 Task: Add an event with the title Second Annual Strategic Planning and Goal Setting, date '2024/05/19', time 7:30 AM to 9:30 AMand add a description: The project kickoff is an important event that marks the official start of a project. It brings together key stakeholders, team members, and project managers to establish a shared understanding of the project's objectives, scope, and deliverables. During the kickoff, goals and expectations are clarified, roles and responsibilities are defined, and the initial project plan is presented.Select event color  Graphite . Add location for the event as: 654 Champs-Elysees, Paris, France, logged in from the account softage.9@softage.netand send the event invitation to softage.2@softage.net with CC to  softage.3@softage.net. Set a reminder for the event Monthly on the third Sunday
Action: Mouse moved to (70, 119)
Screenshot: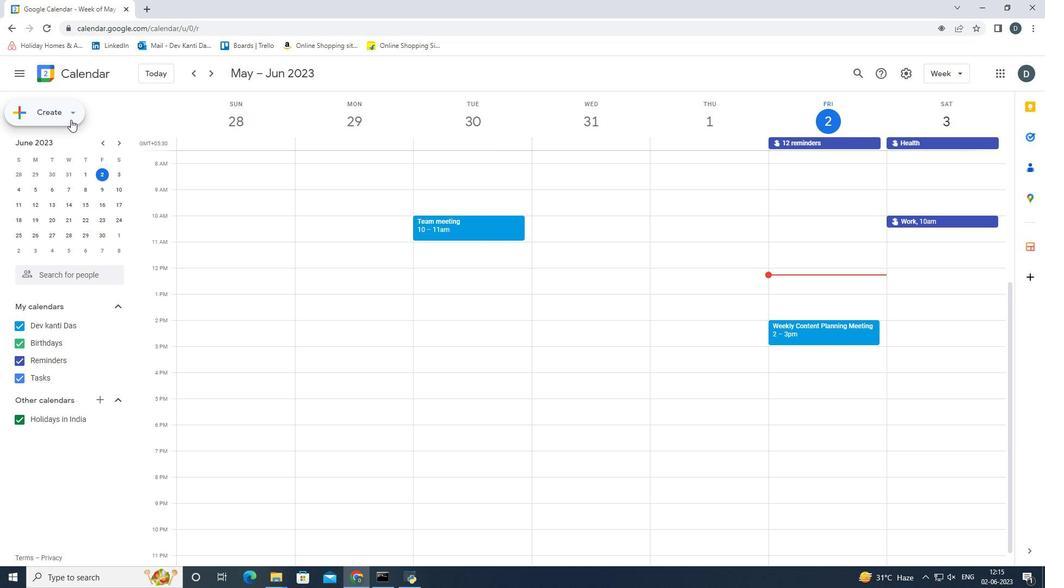 
Action: Mouse pressed left at (70, 119)
Screenshot: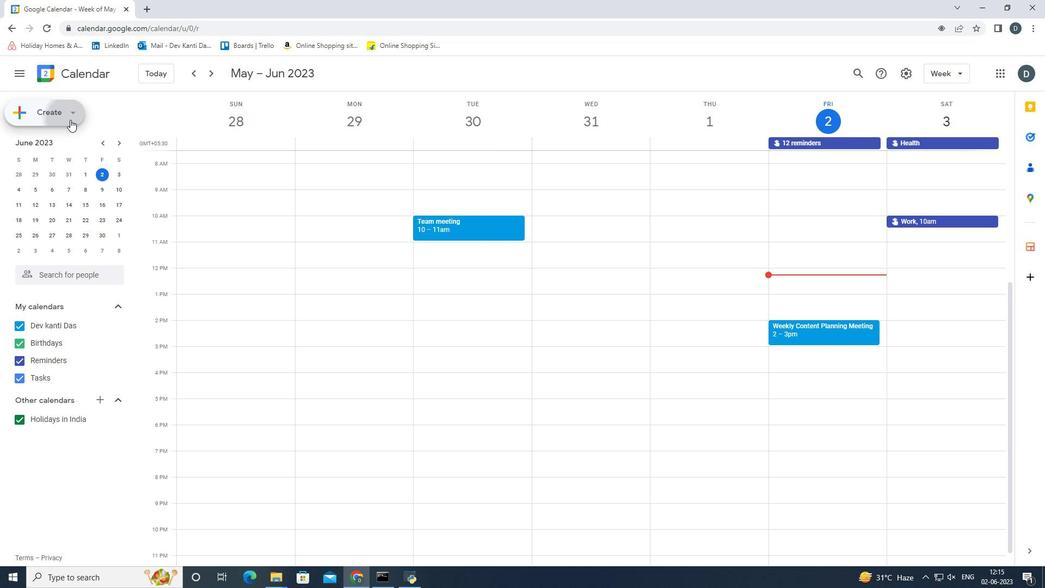 
Action: Mouse moved to (59, 142)
Screenshot: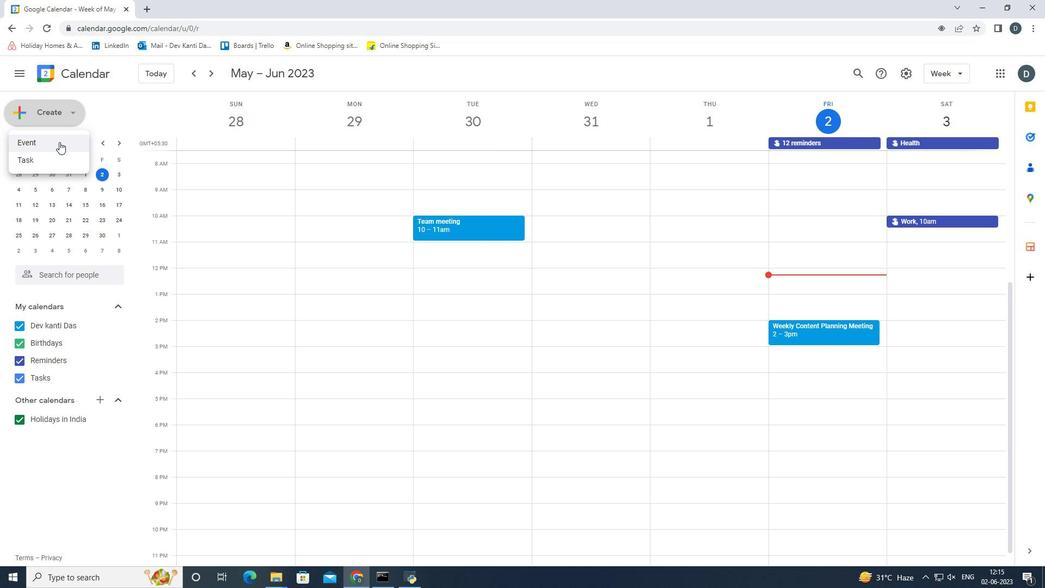 
Action: Mouse pressed left at (59, 142)
Screenshot: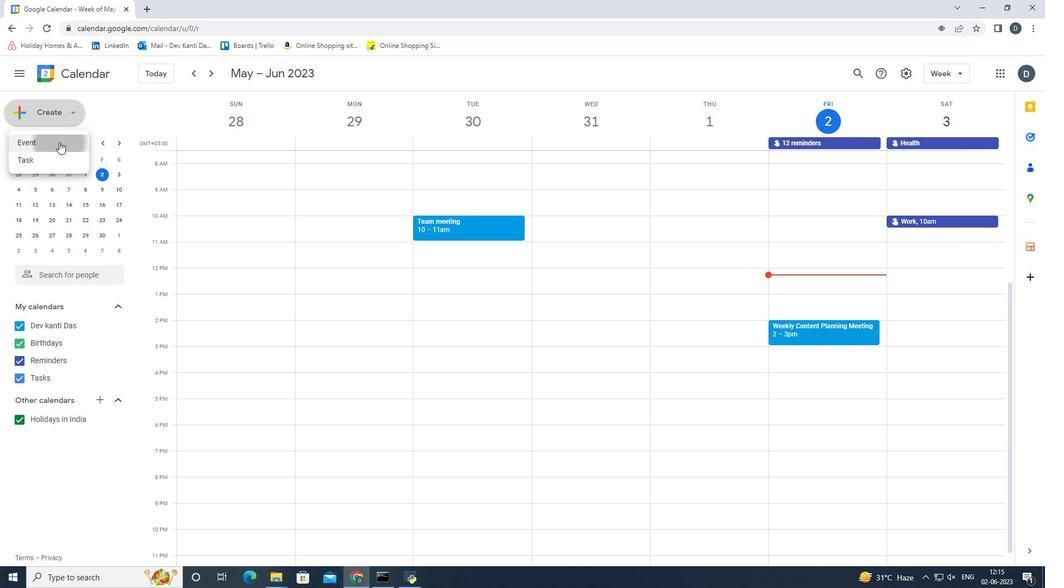 
Action: Mouse moved to (627, 210)
Screenshot: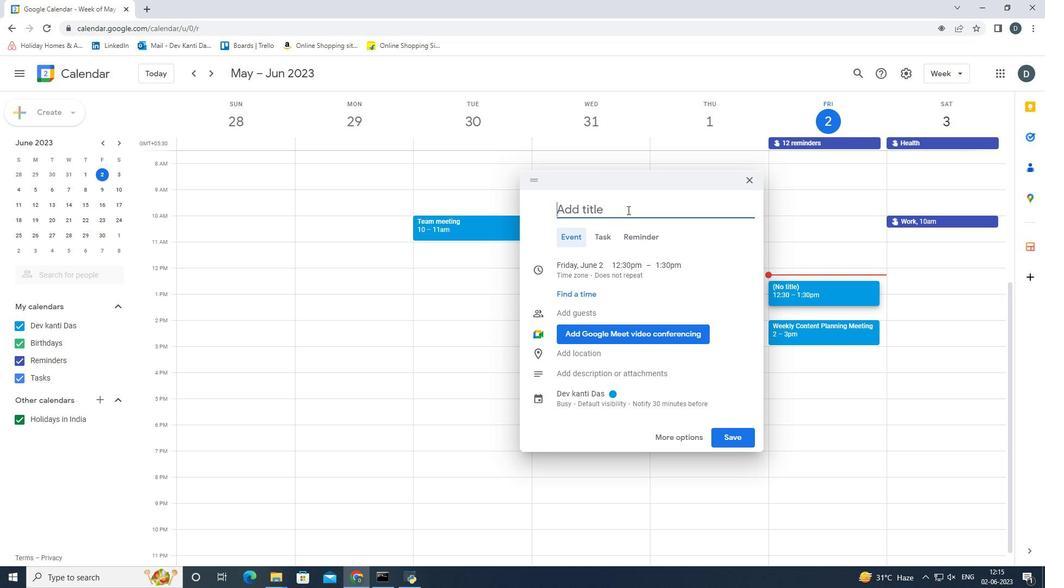 
Action: Key pressed <Key.shift>Second<Key.space><Key.shift>Annual<Key.space><Key.shift><Key.shift><Key.shift><Key.shift><Key.shift><Key.shift><Key.shift><Key.shift><Key.shift>Strategic<Key.space><Key.shift>Planning<Key.space>ab<Key.backspace>nd<Key.space><Key.shift>Goal<Key.space><Key.shift>Setting
Screenshot: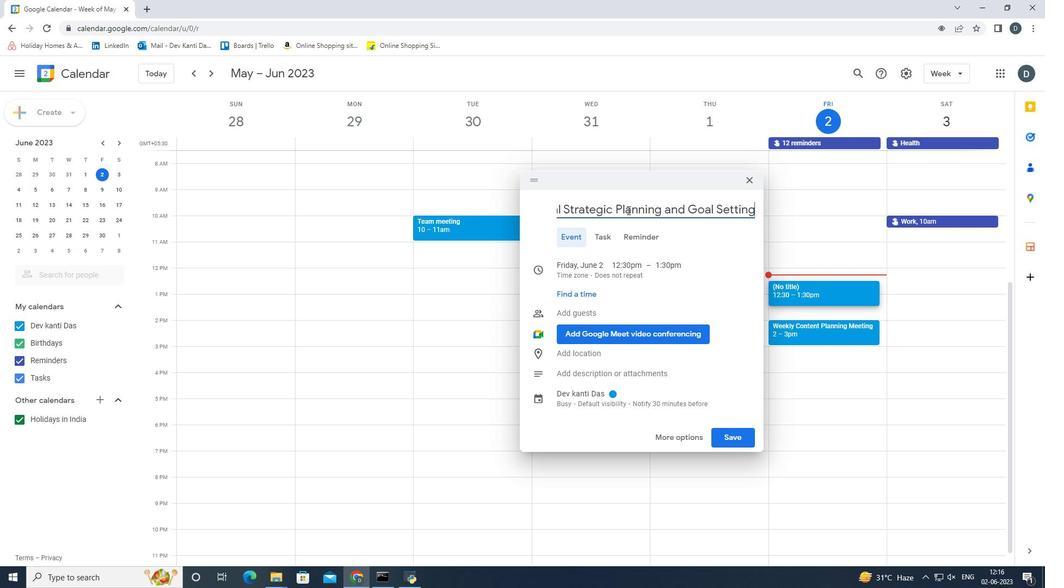 
Action: Mouse moved to (572, 264)
Screenshot: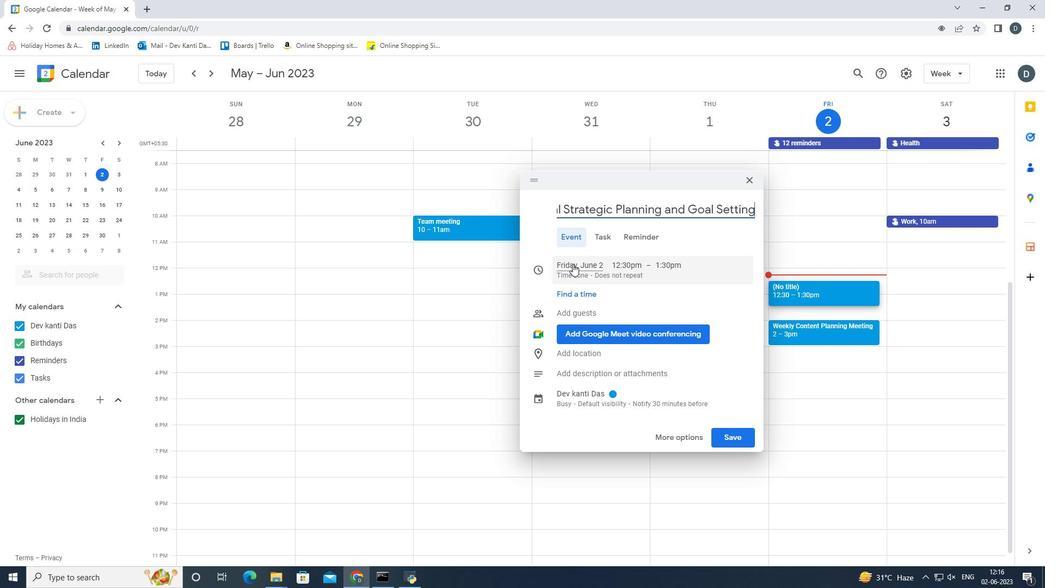 
Action: Mouse pressed left at (572, 264)
Screenshot: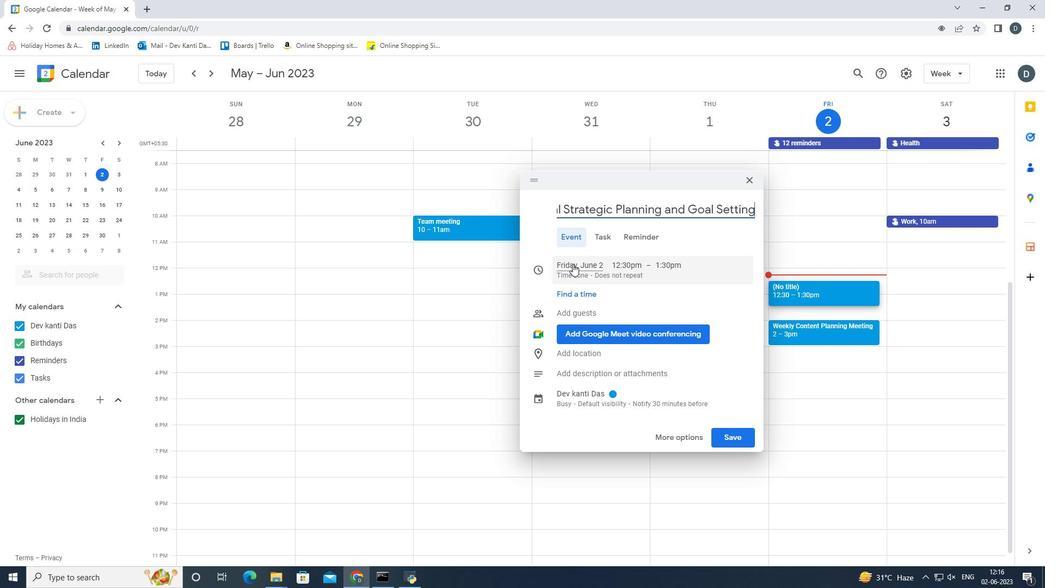 
Action: Mouse moved to (673, 287)
Screenshot: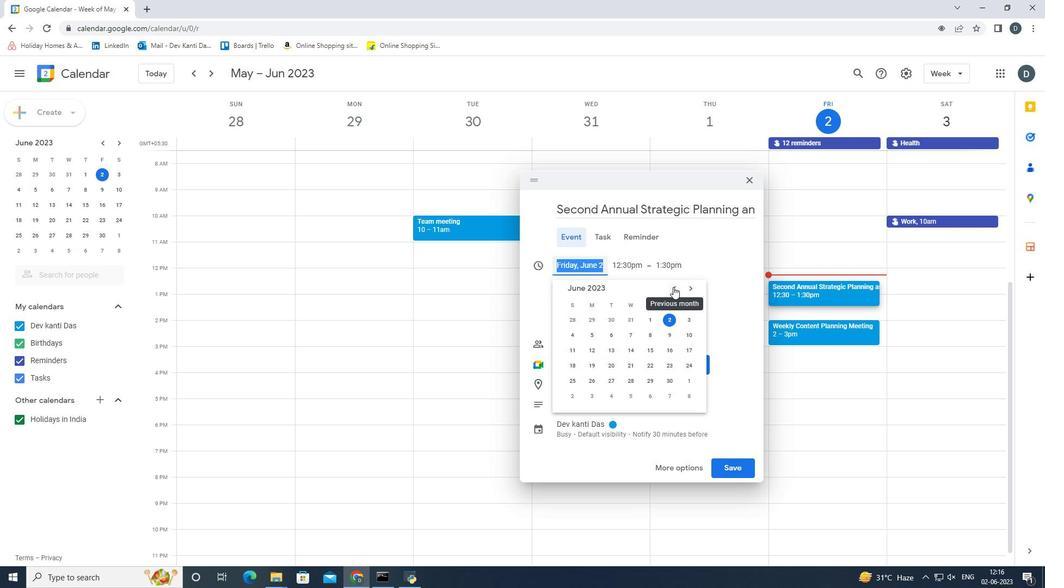 
Action: Mouse pressed left at (673, 287)
Screenshot: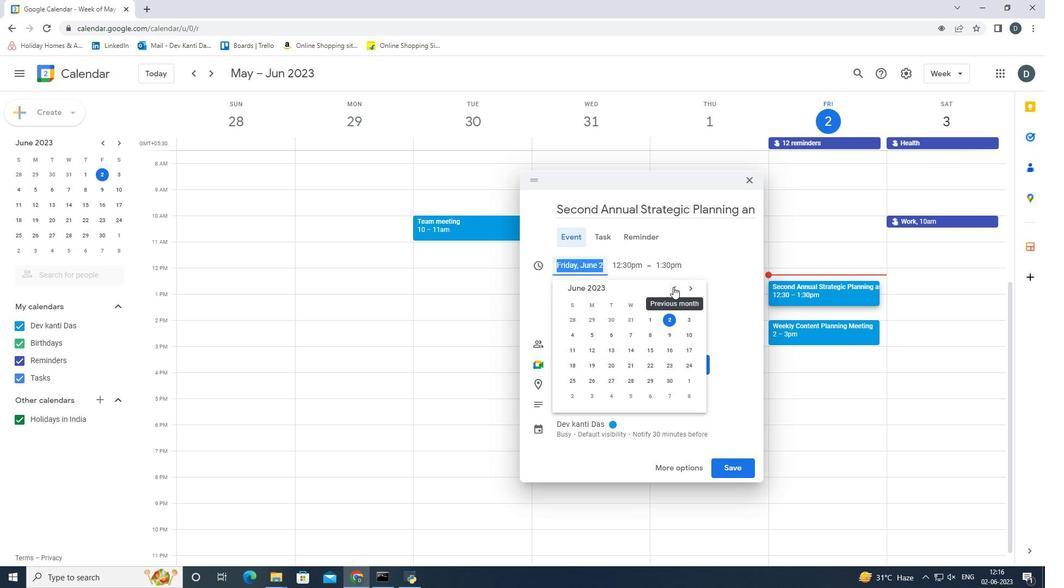 
Action: Mouse moved to (597, 288)
Screenshot: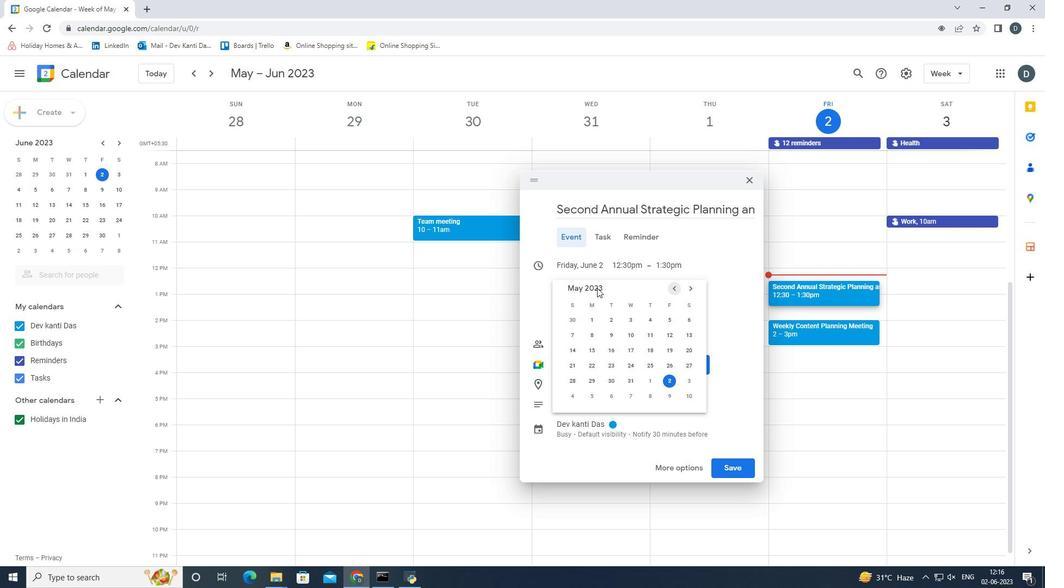 
Action: Mouse pressed left at (597, 288)
Screenshot: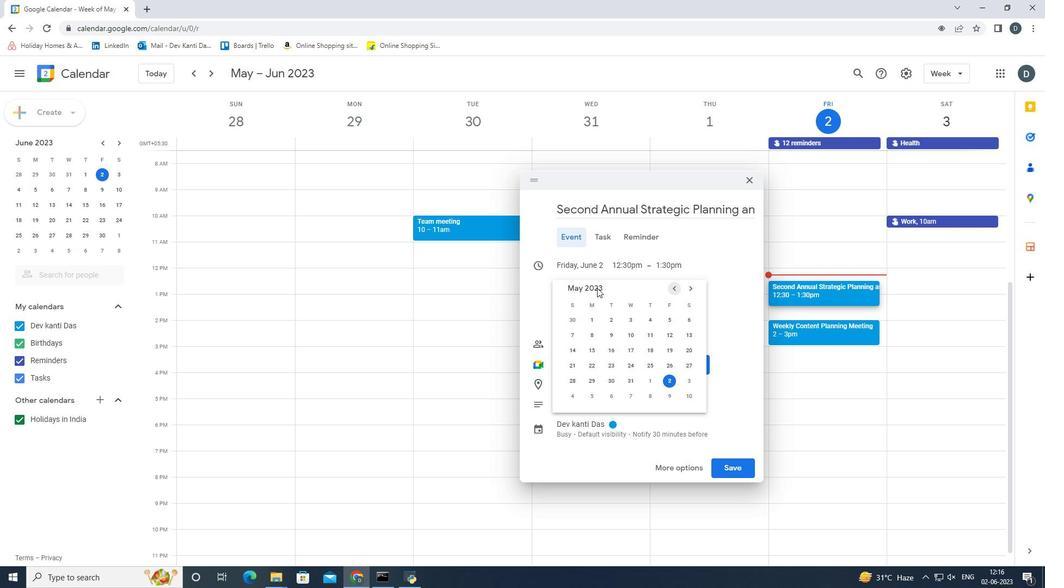 
Action: Mouse moved to (576, 266)
Screenshot: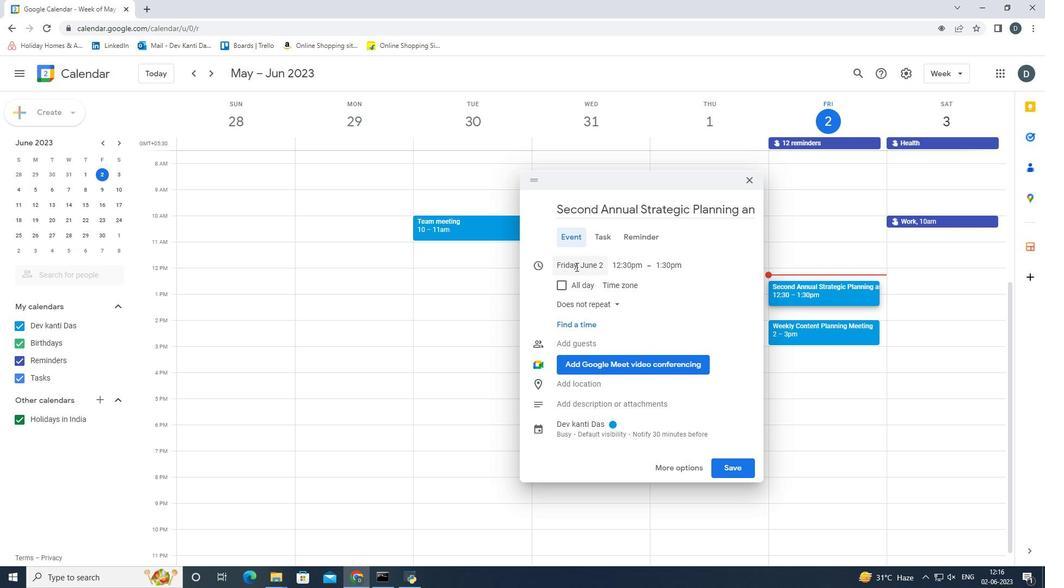 
Action: Mouse pressed left at (576, 266)
Screenshot: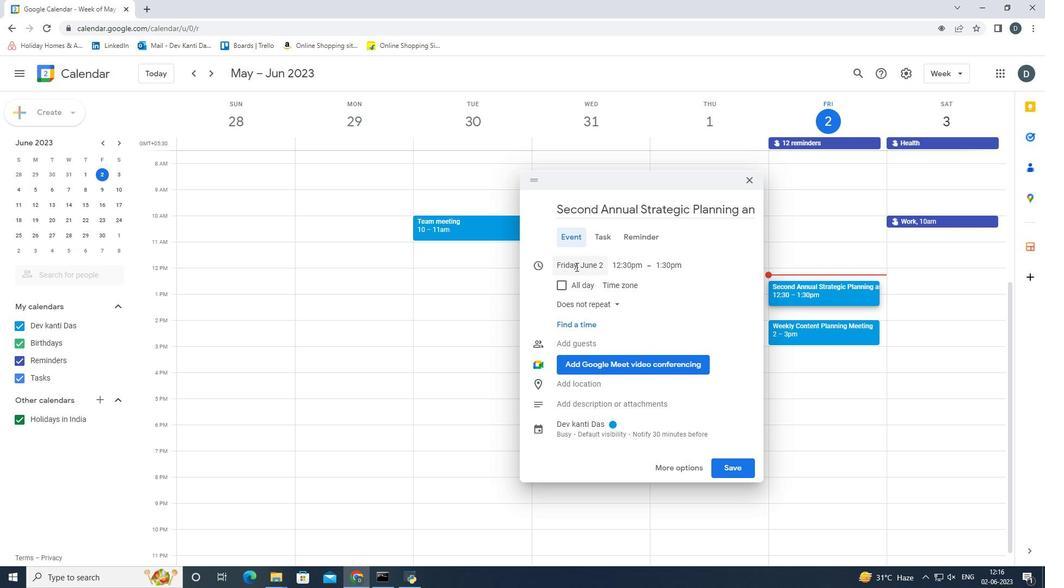 
Action: Mouse moved to (692, 288)
Screenshot: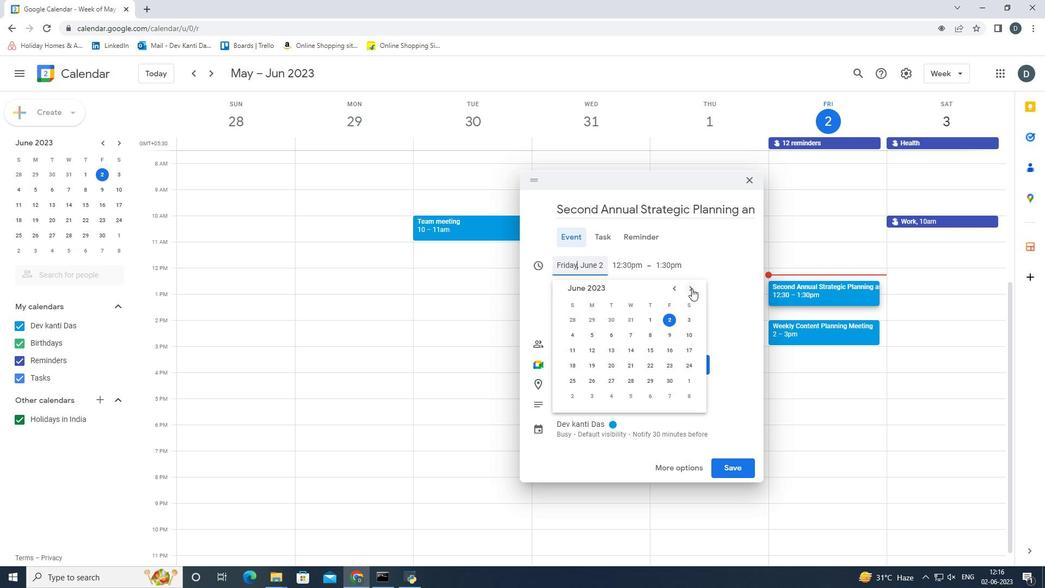 
Action: Mouse pressed left at (692, 288)
Screenshot: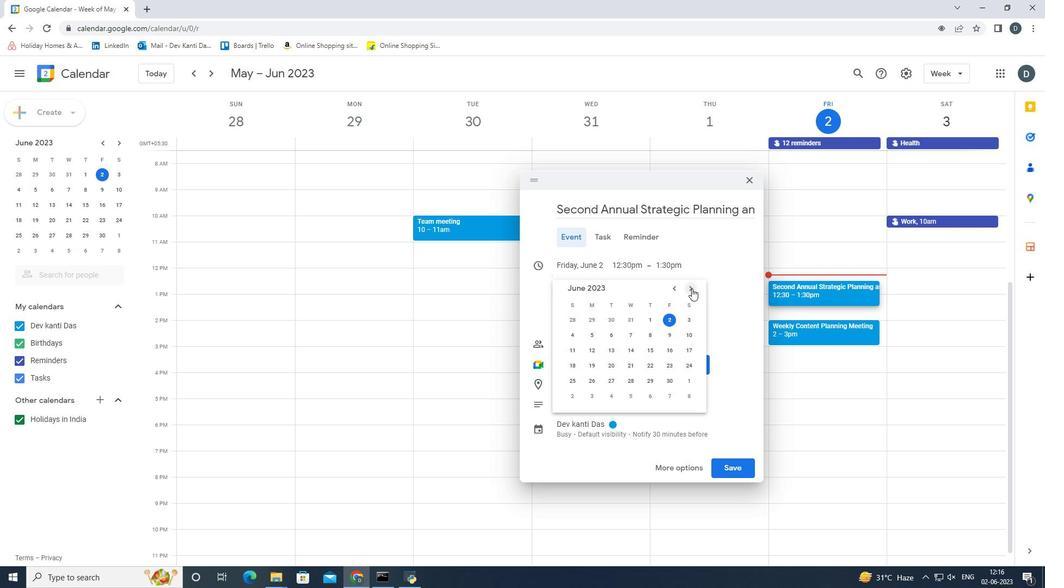 
Action: Mouse pressed left at (692, 288)
Screenshot: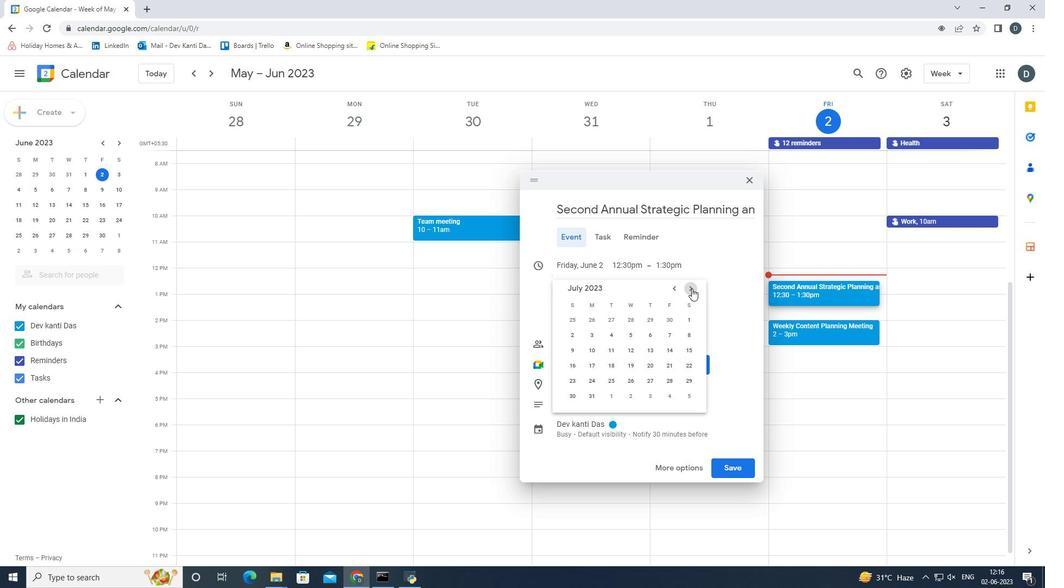 
Action: Mouse pressed left at (692, 288)
Screenshot: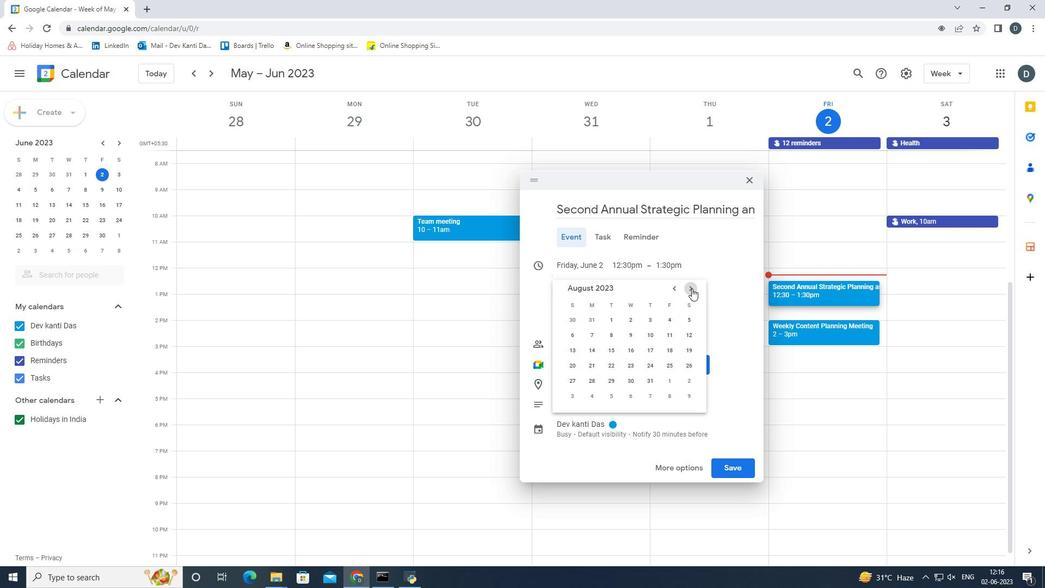 
Action: Mouse pressed left at (692, 288)
Screenshot: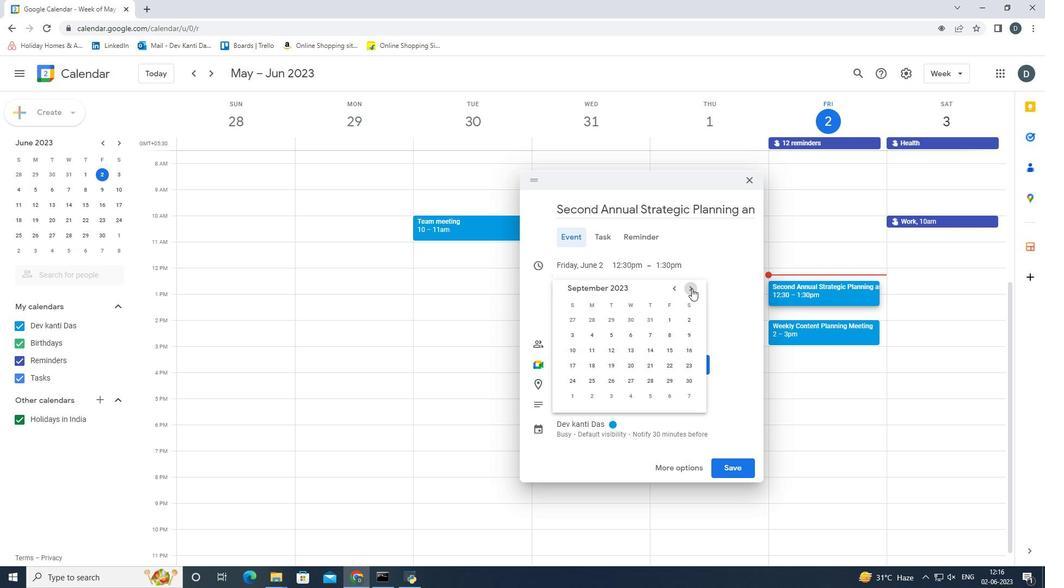 
Action: Mouse pressed left at (692, 288)
Screenshot: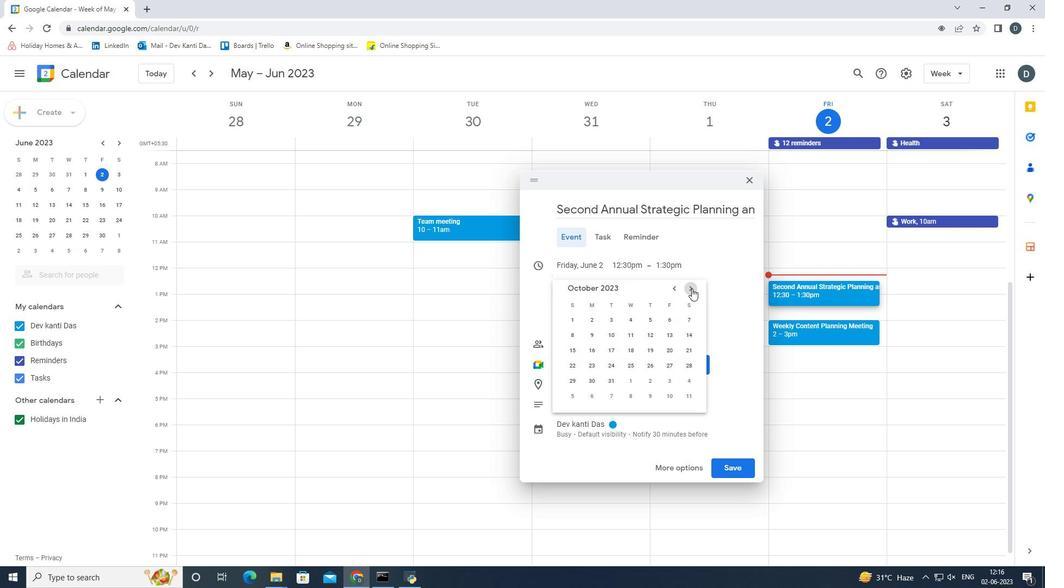 
Action: Mouse pressed left at (692, 288)
Screenshot: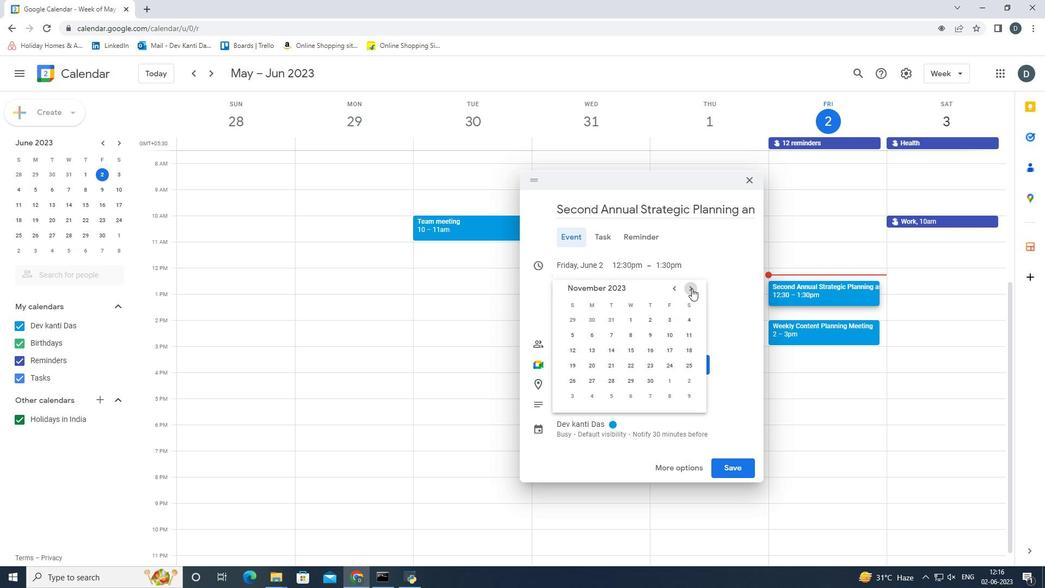 
Action: Mouse pressed left at (692, 288)
Screenshot: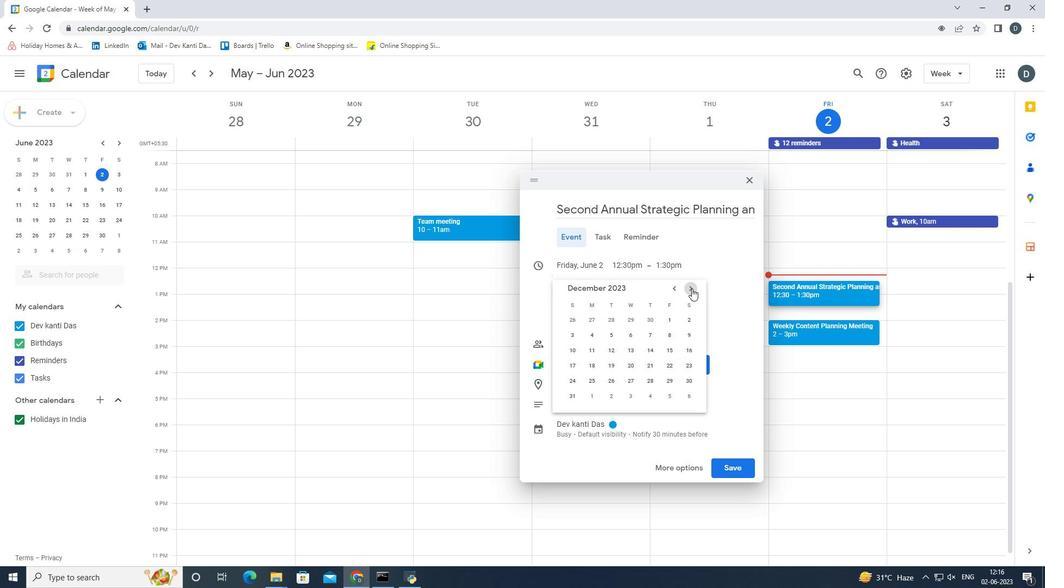
Action: Mouse pressed left at (692, 288)
Screenshot: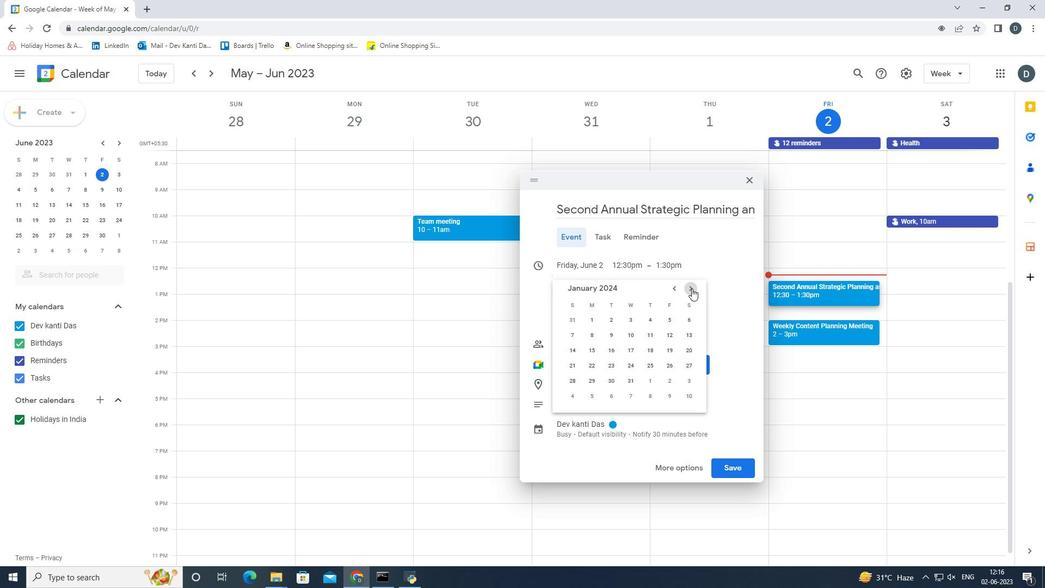 
Action: Mouse pressed left at (692, 288)
Screenshot: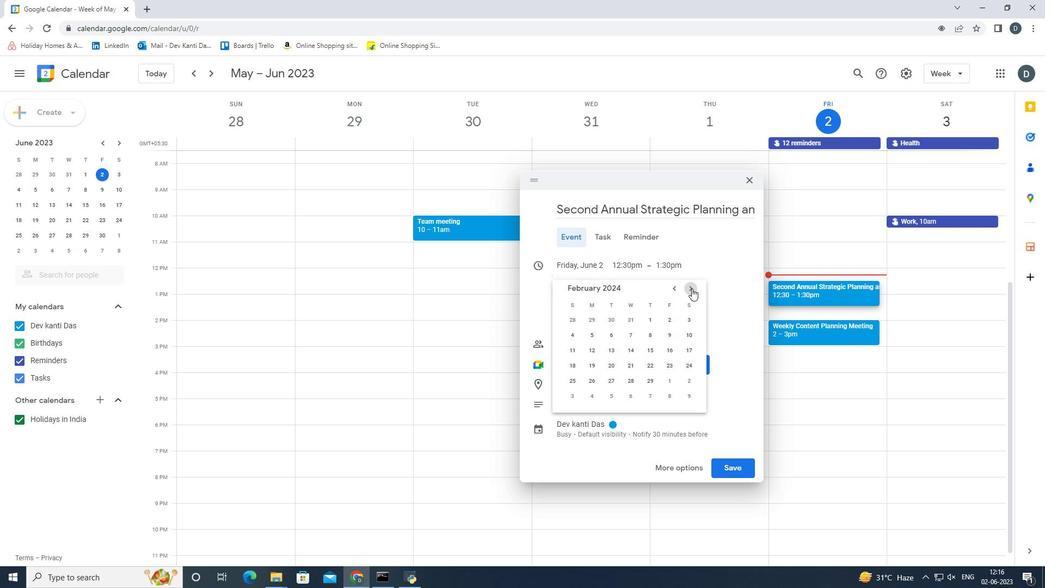 
Action: Mouse moved to (698, 287)
Screenshot: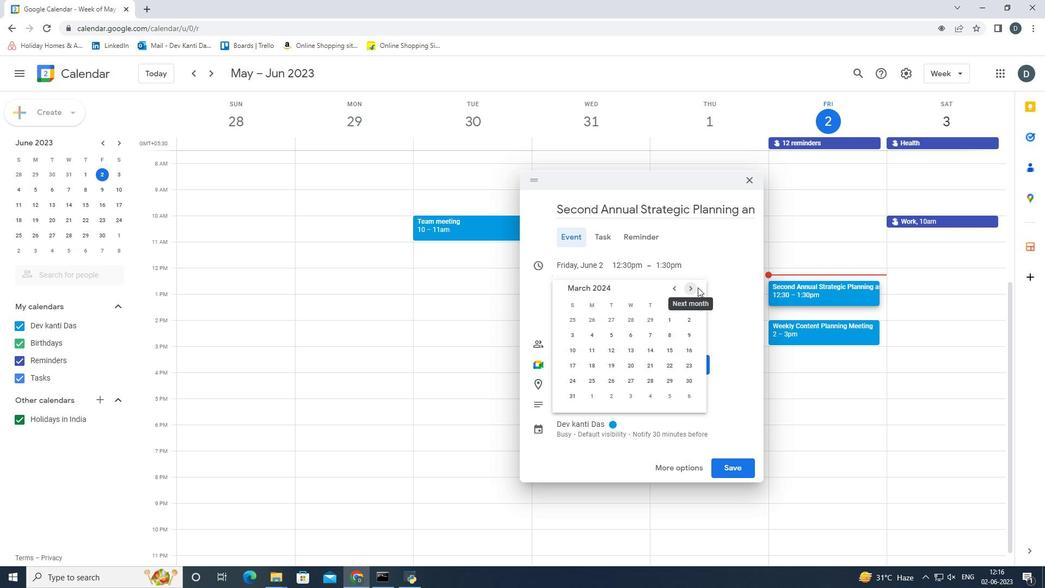 
Action: Mouse pressed left at (698, 287)
Screenshot: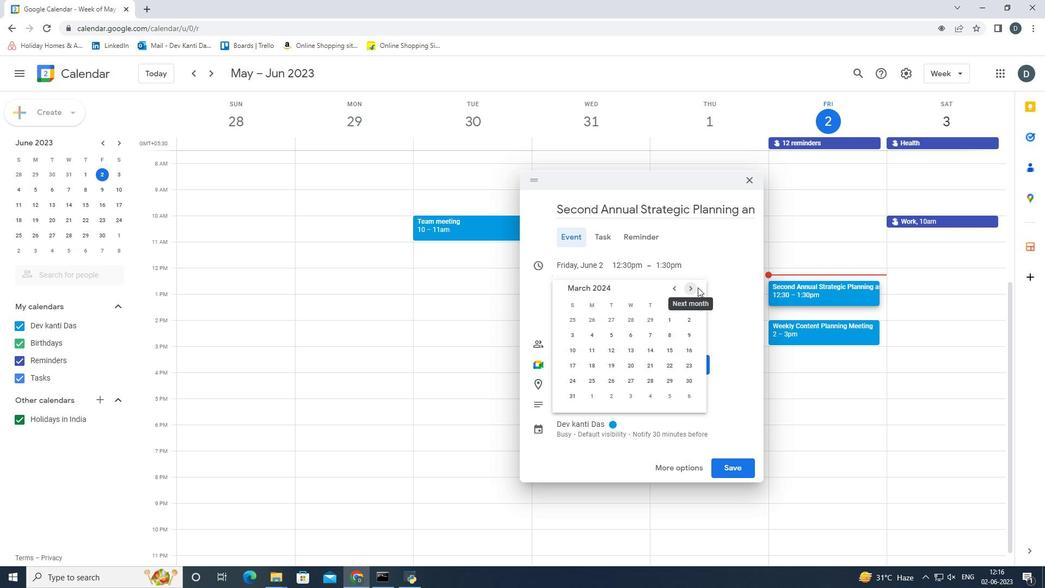 
Action: Mouse moved to (600, 265)
Screenshot: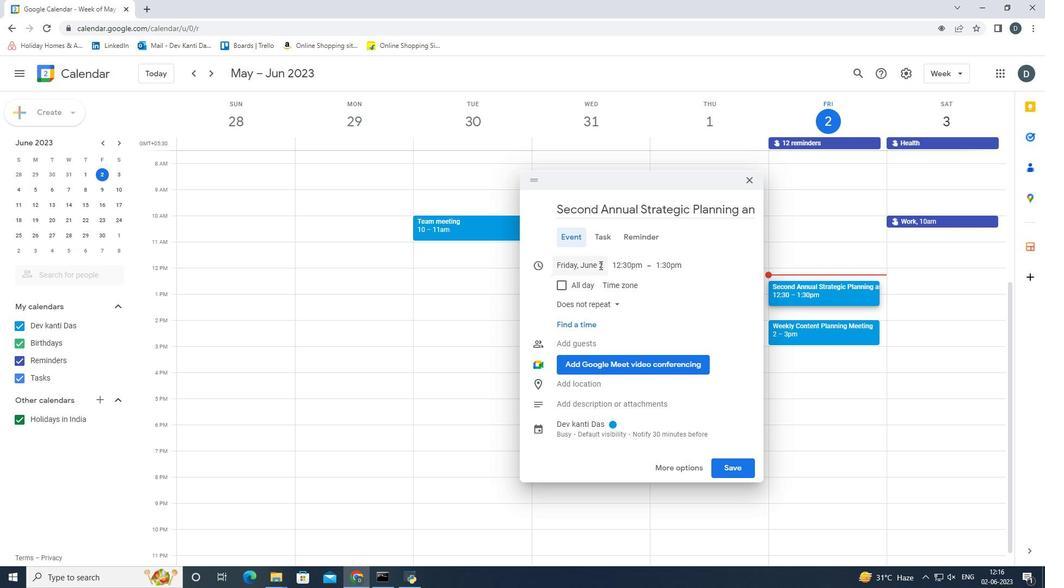 
Action: Mouse pressed left at (600, 265)
Screenshot: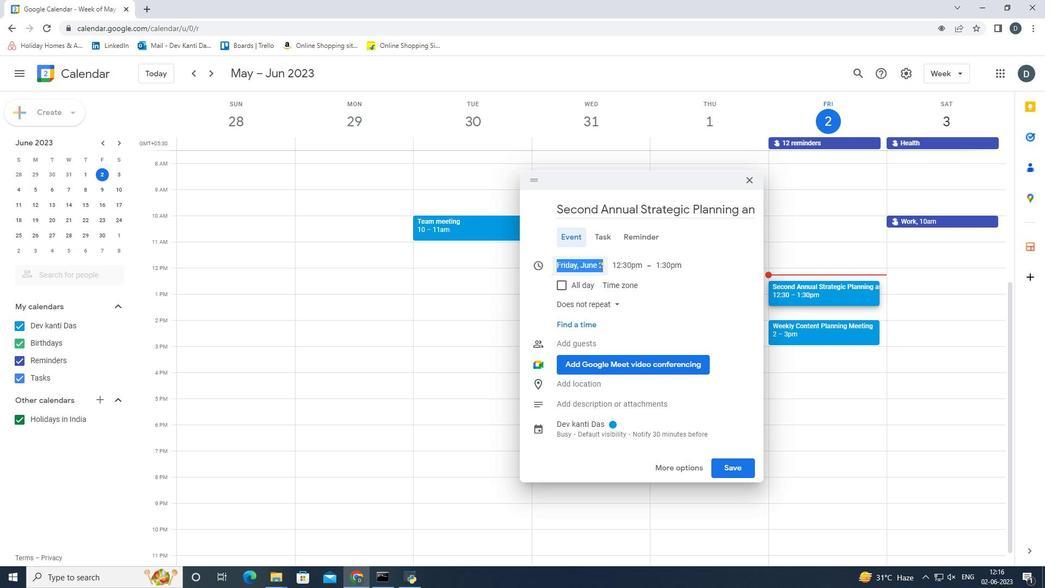 
Action: Mouse moved to (689, 290)
Screenshot: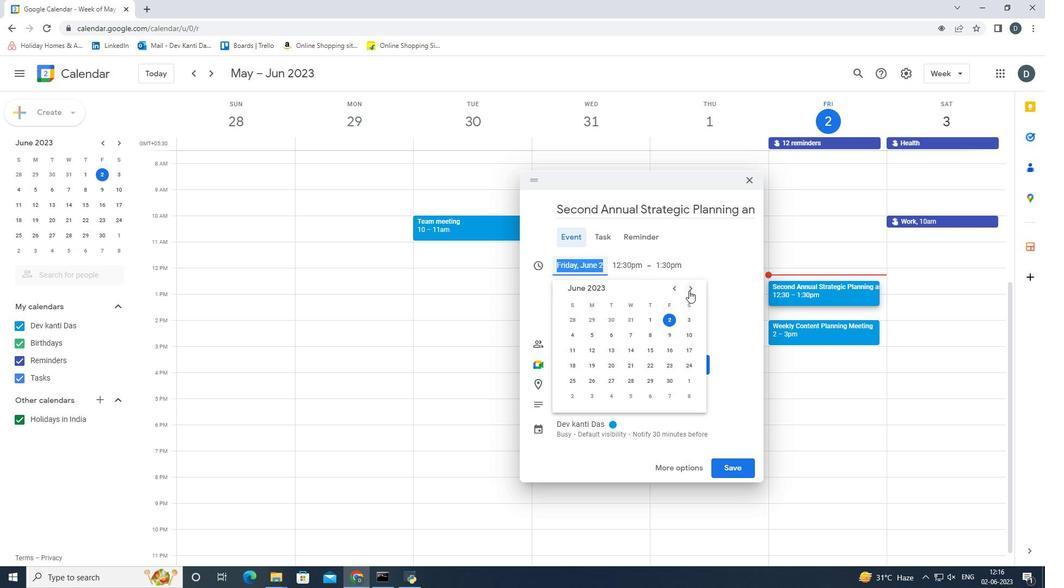 
Action: Mouse pressed left at (689, 290)
Screenshot: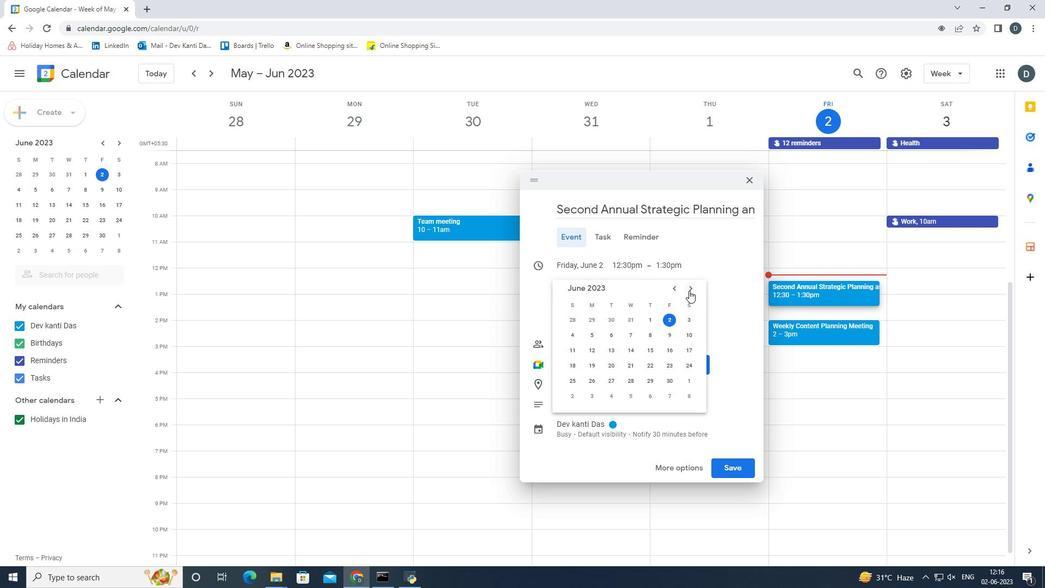 
Action: Mouse pressed left at (689, 290)
Screenshot: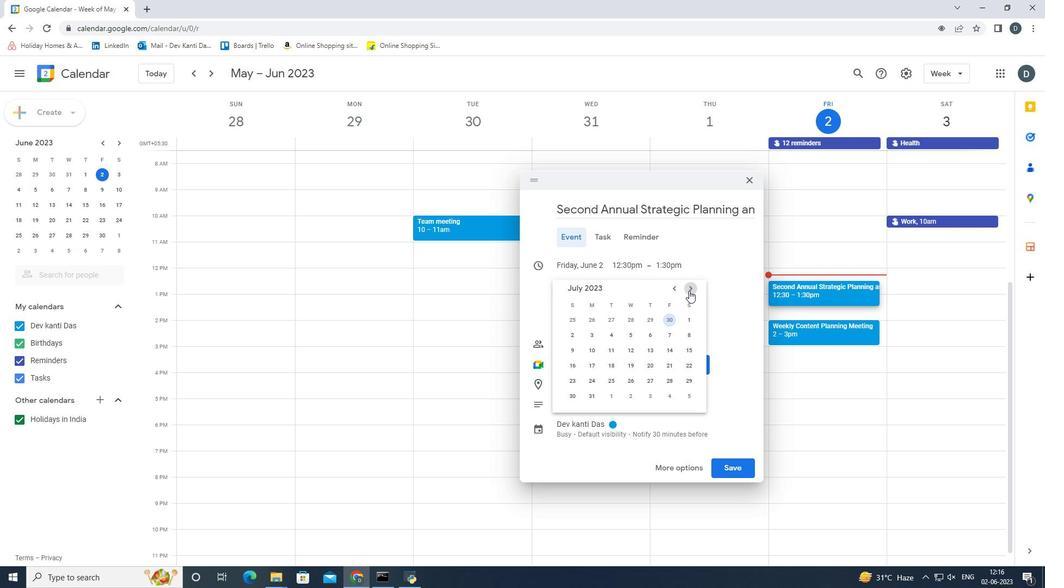 
Action: Mouse pressed left at (689, 290)
Screenshot: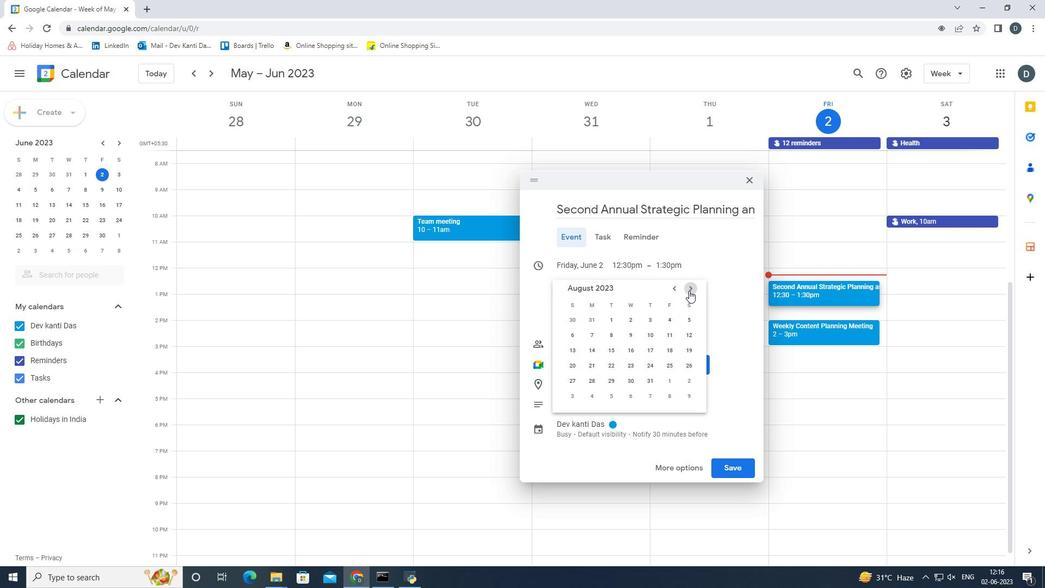
Action: Mouse pressed left at (689, 290)
Screenshot: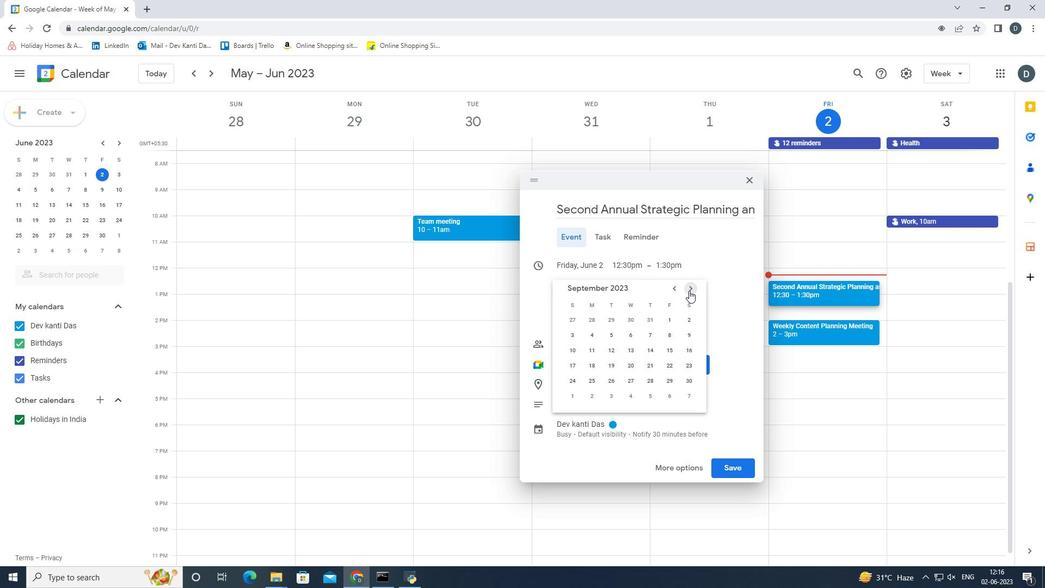 
Action: Mouse pressed left at (689, 290)
Screenshot: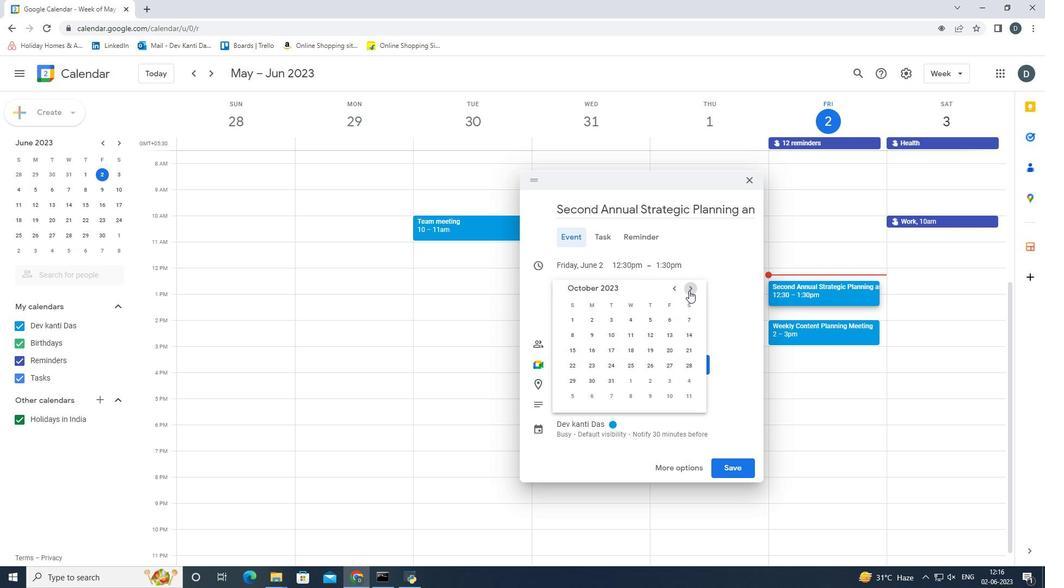 
Action: Mouse pressed left at (689, 290)
Screenshot: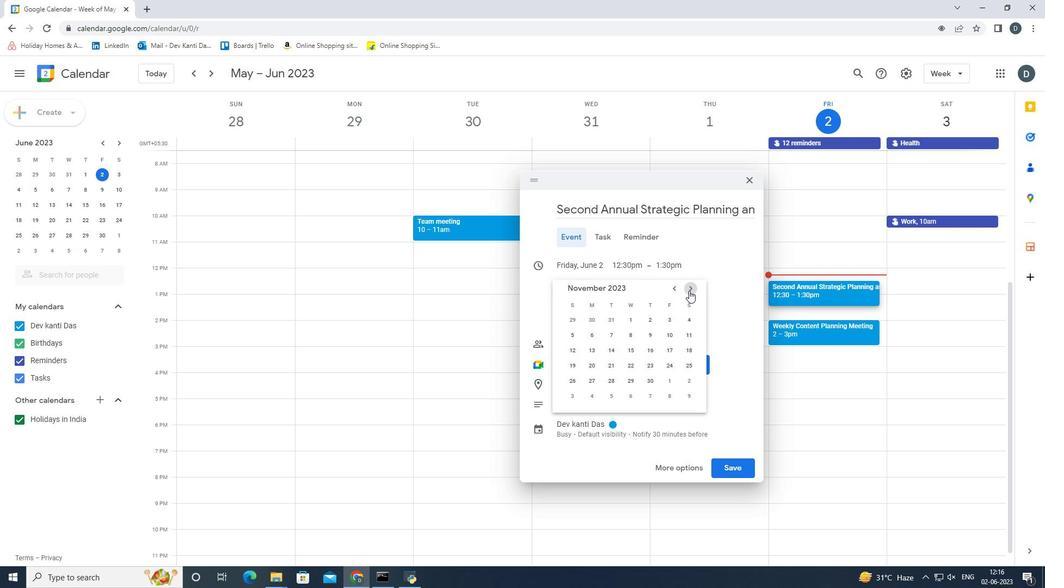 
Action: Mouse pressed left at (689, 290)
Screenshot: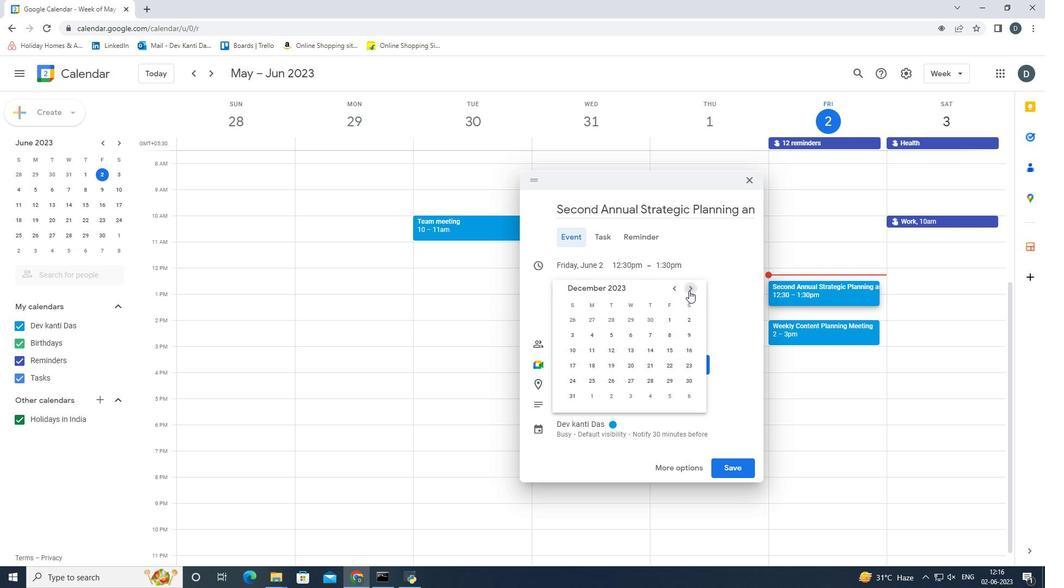 
Action: Mouse pressed left at (689, 290)
Screenshot: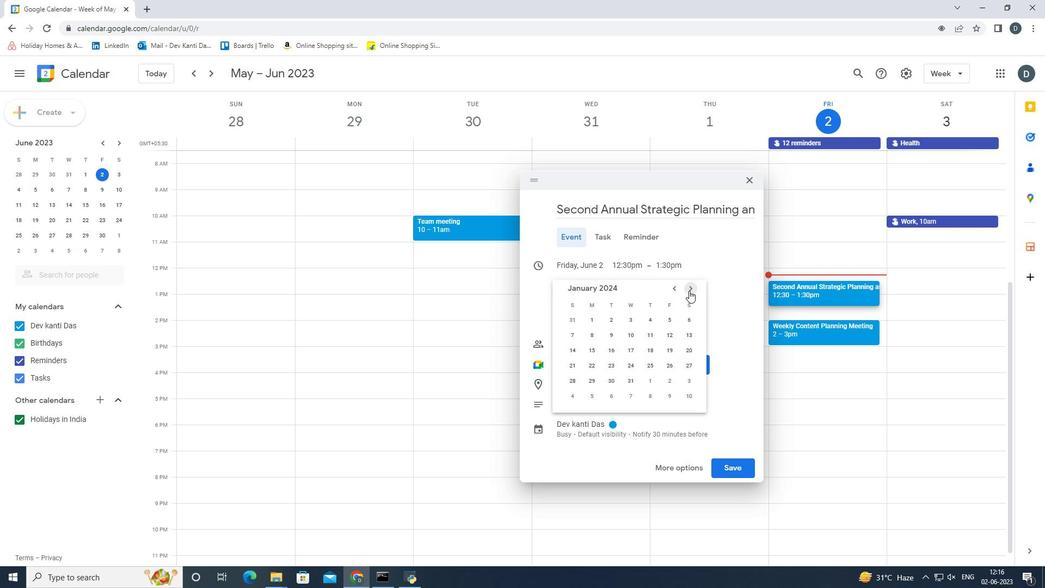 
Action: Mouse pressed left at (689, 290)
Screenshot: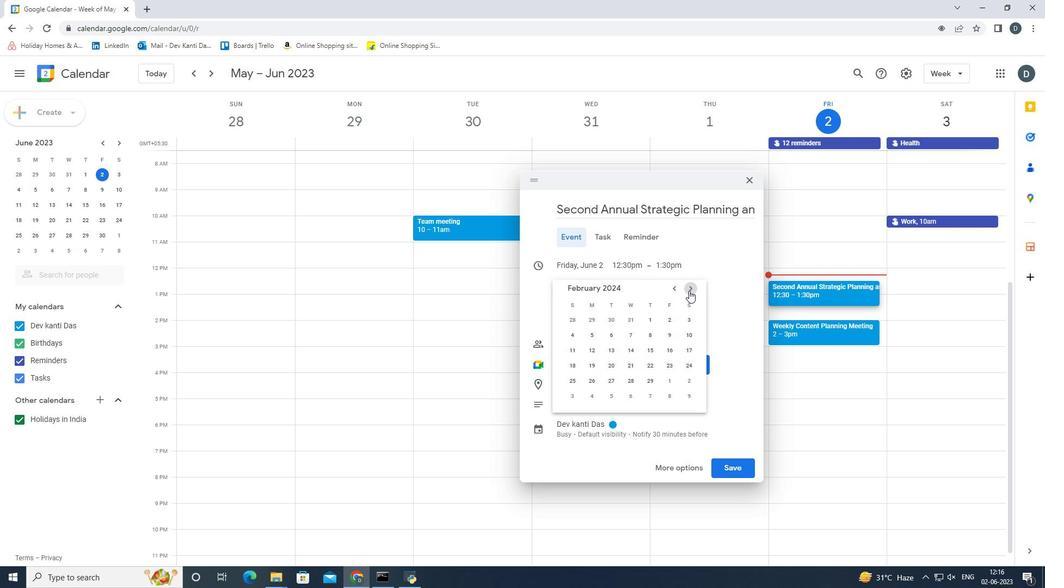 
Action: Mouse pressed left at (689, 290)
Screenshot: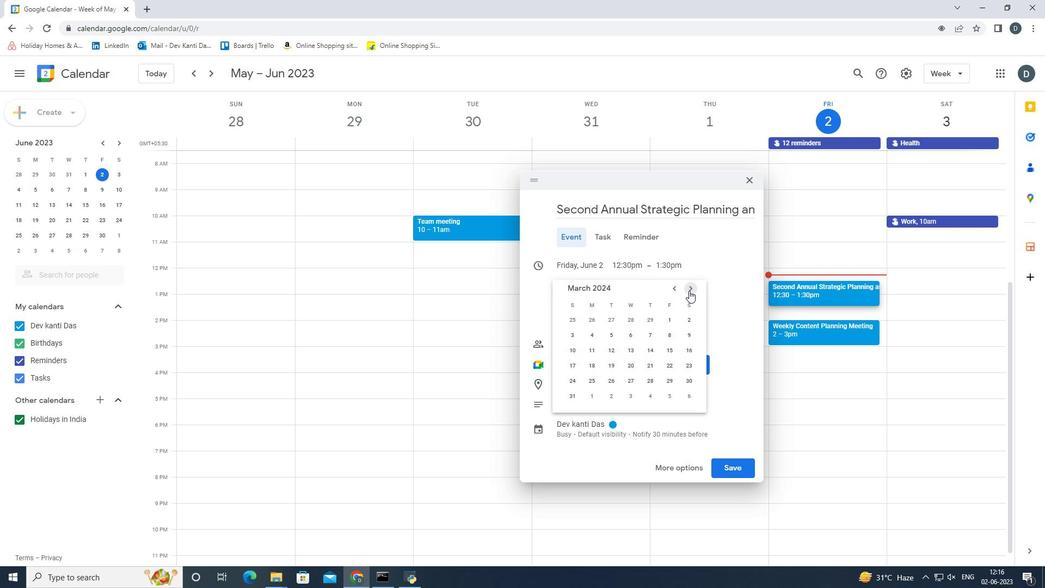 
Action: Mouse pressed left at (689, 290)
Screenshot: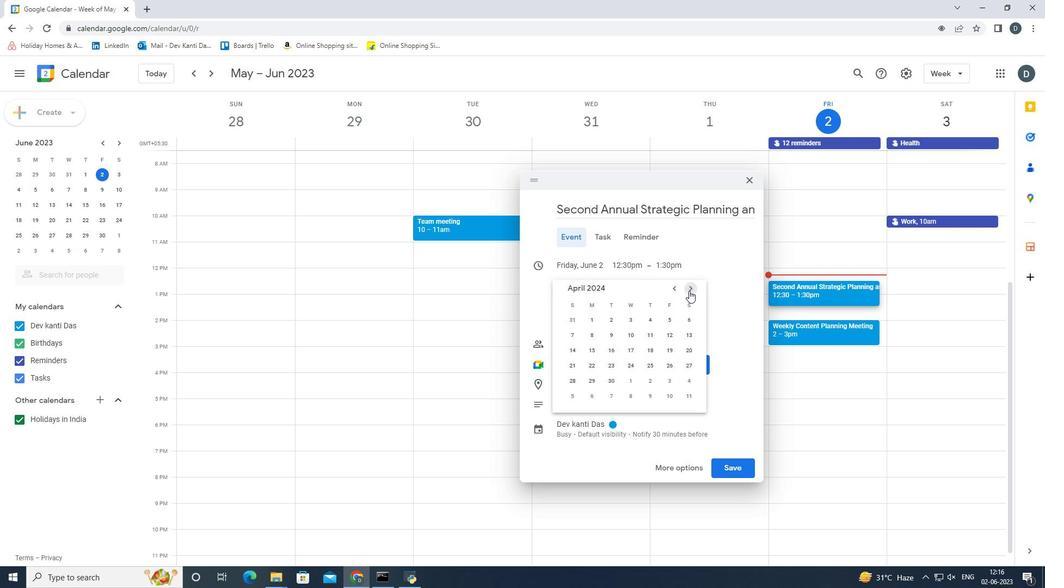 
Action: Mouse moved to (567, 365)
Screenshot: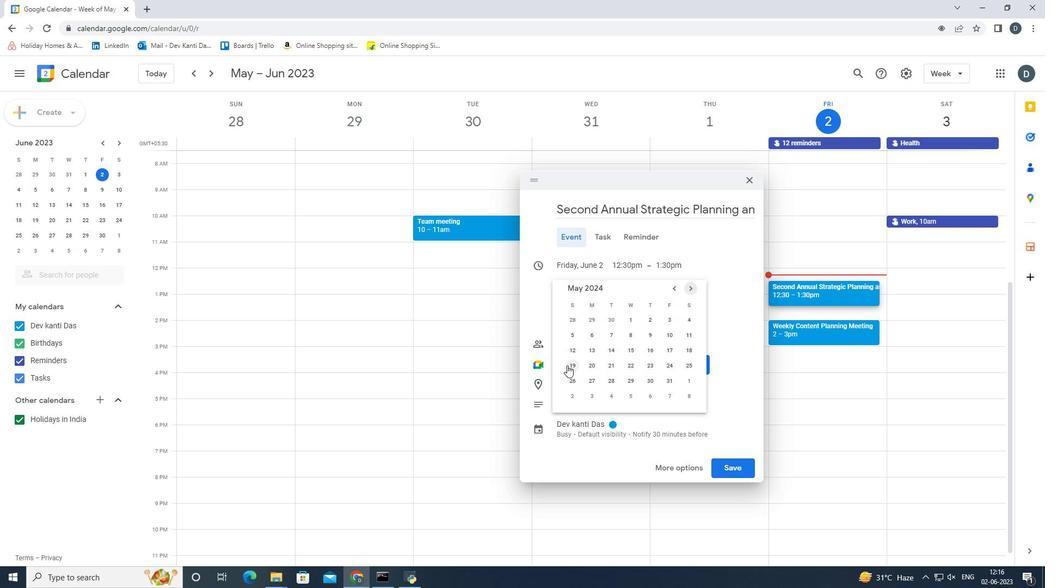 
Action: Mouse pressed left at (567, 365)
Screenshot: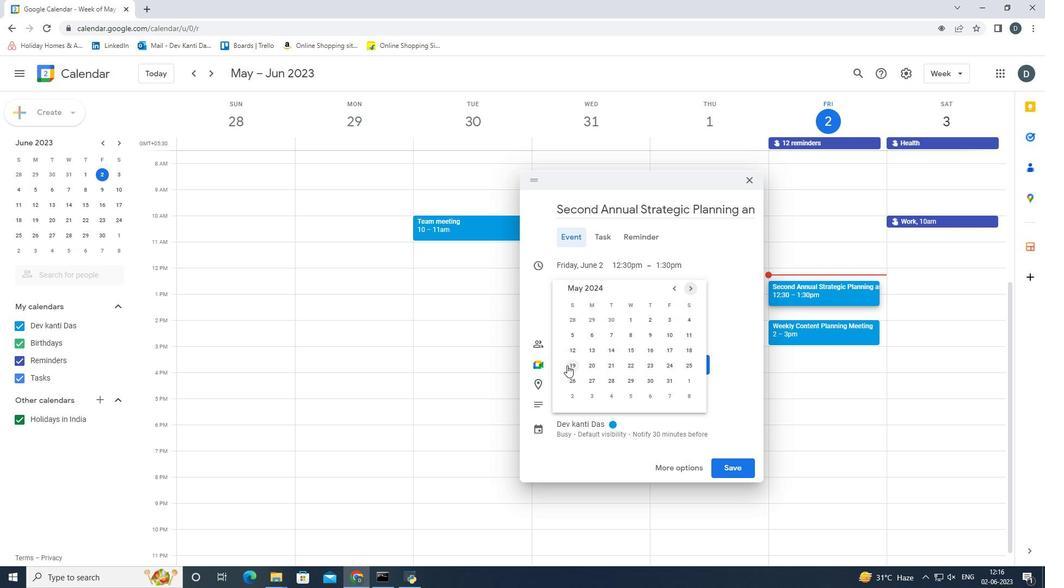 
Action: Mouse moved to (442, 263)
Screenshot: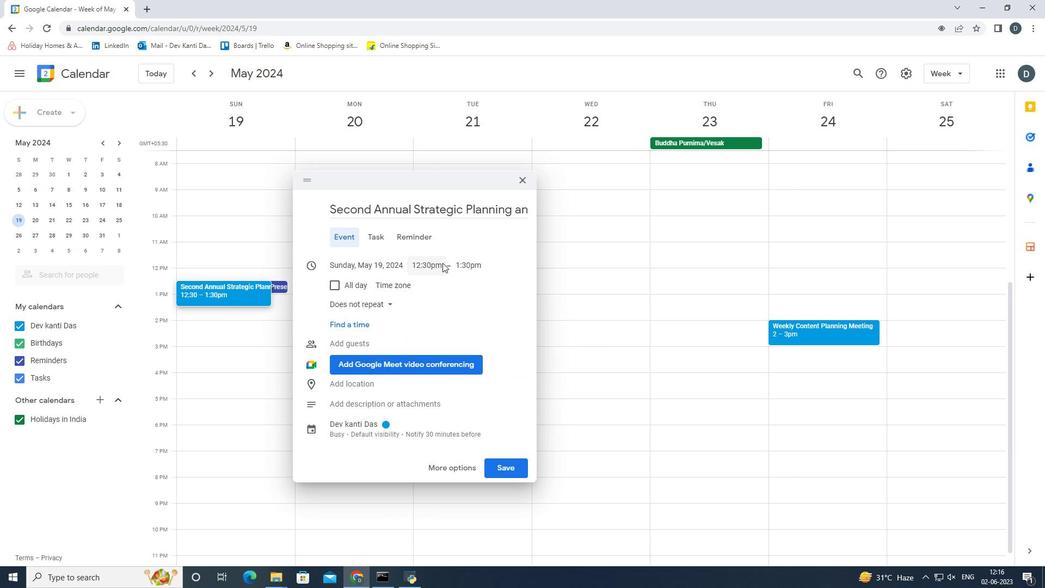 
Action: Mouse pressed left at (442, 263)
Screenshot: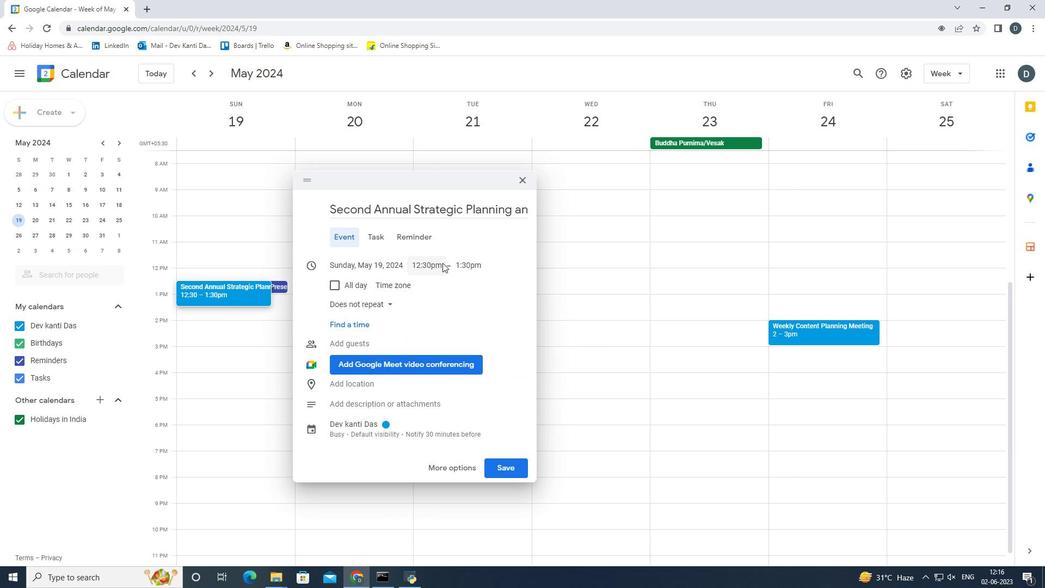 
Action: Mouse moved to (476, 340)
Screenshot: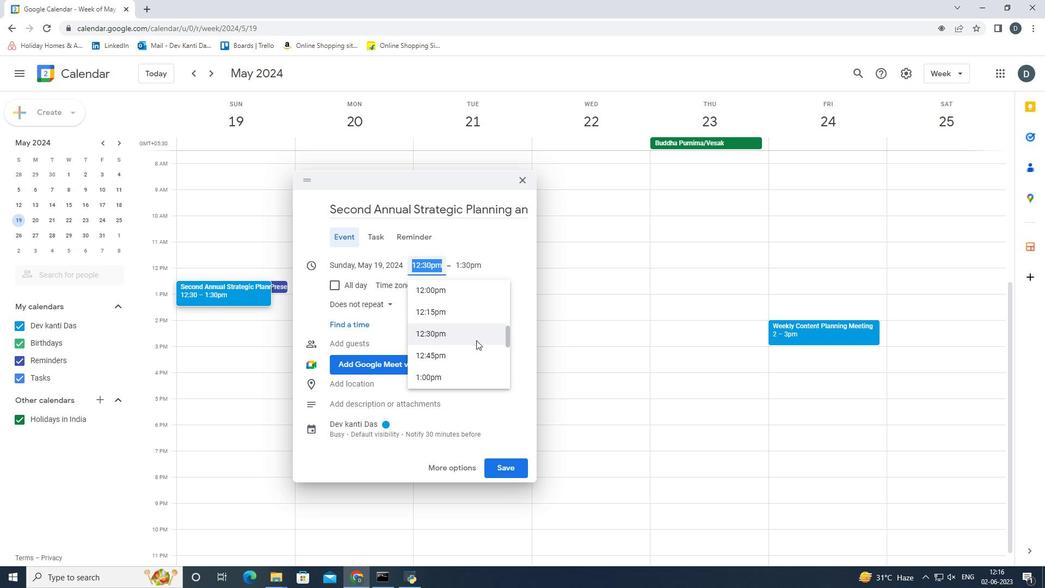 
Action: Mouse scrolled (476, 340) with delta (0, 0)
Screenshot: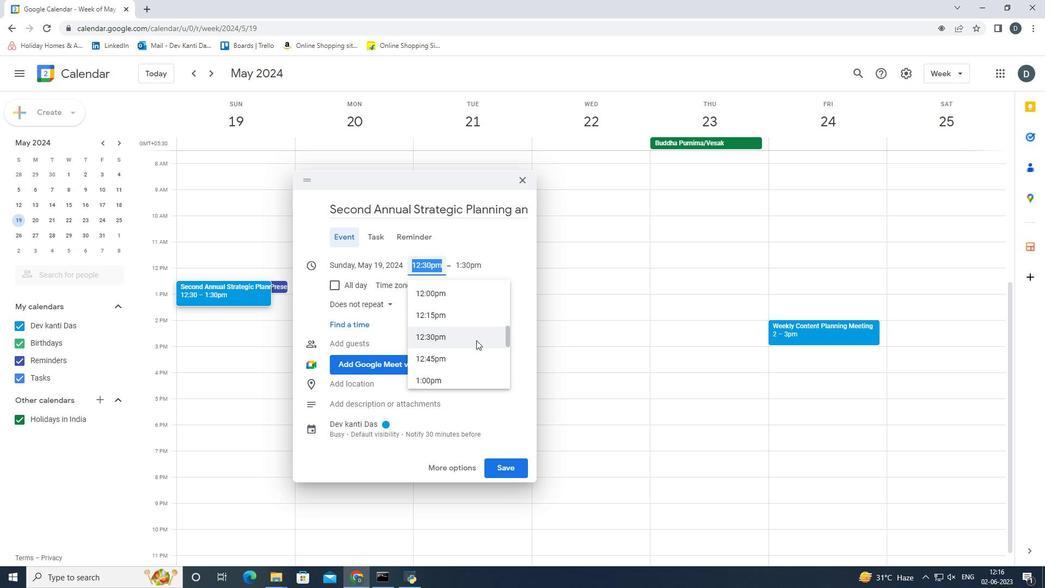 
Action: Mouse scrolled (476, 340) with delta (0, 0)
Screenshot: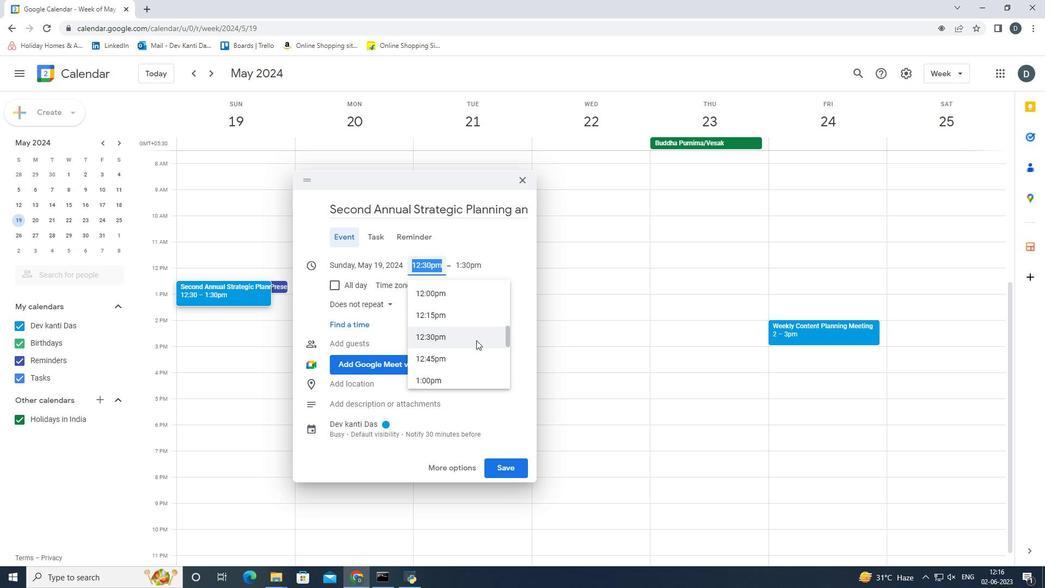 
Action: Mouse scrolled (476, 340) with delta (0, 0)
Screenshot: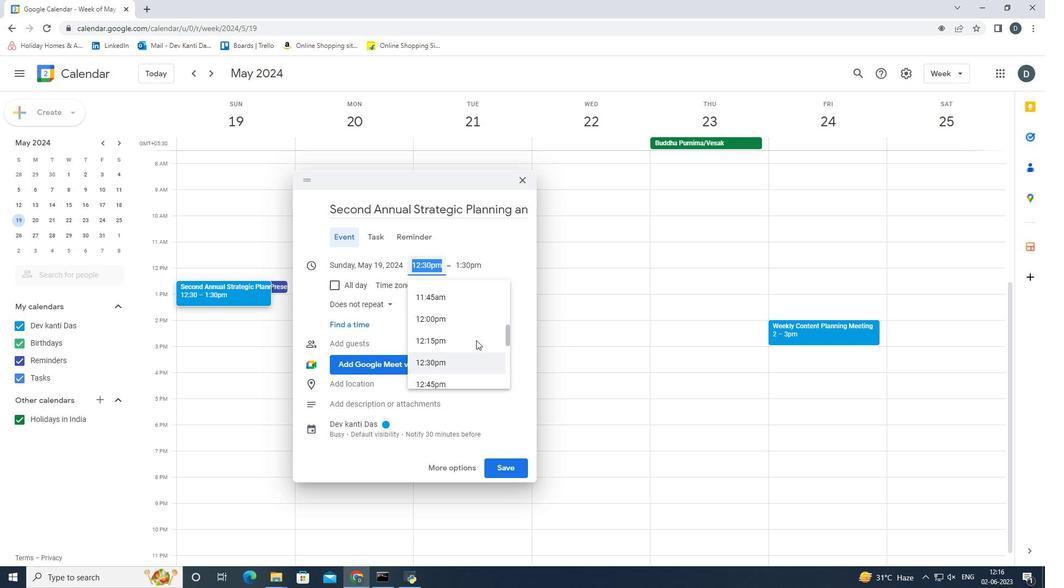 
Action: Mouse scrolled (476, 340) with delta (0, 0)
Screenshot: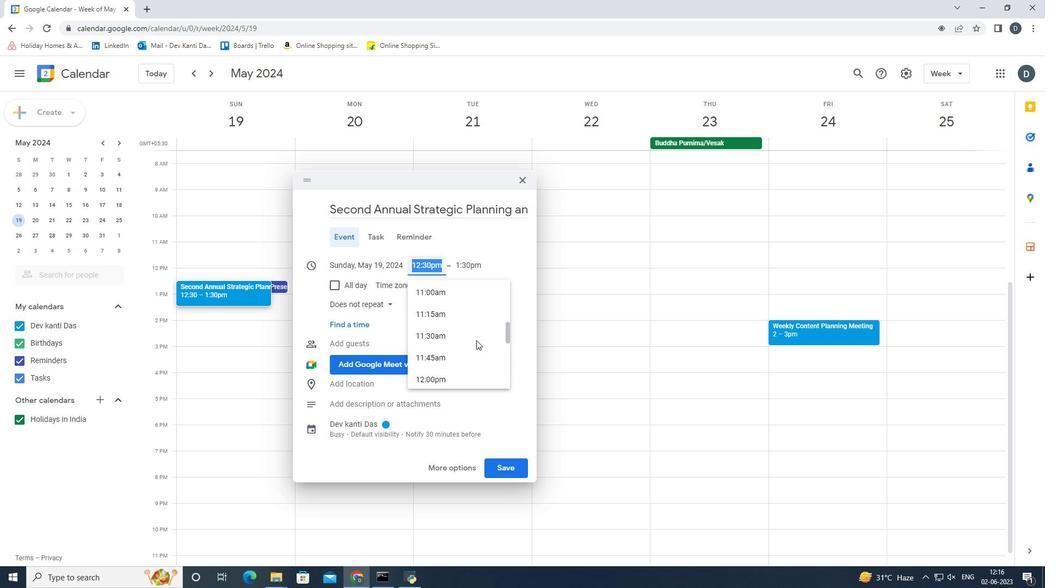 
Action: Mouse scrolled (476, 340) with delta (0, 0)
Screenshot: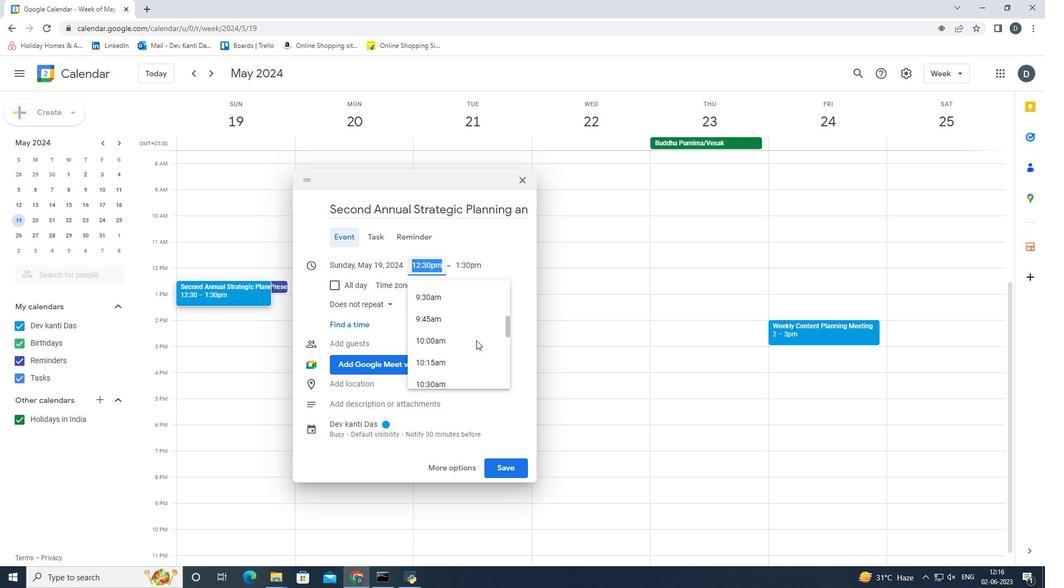 
Action: Mouse scrolled (476, 340) with delta (0, 0)
Screenshot: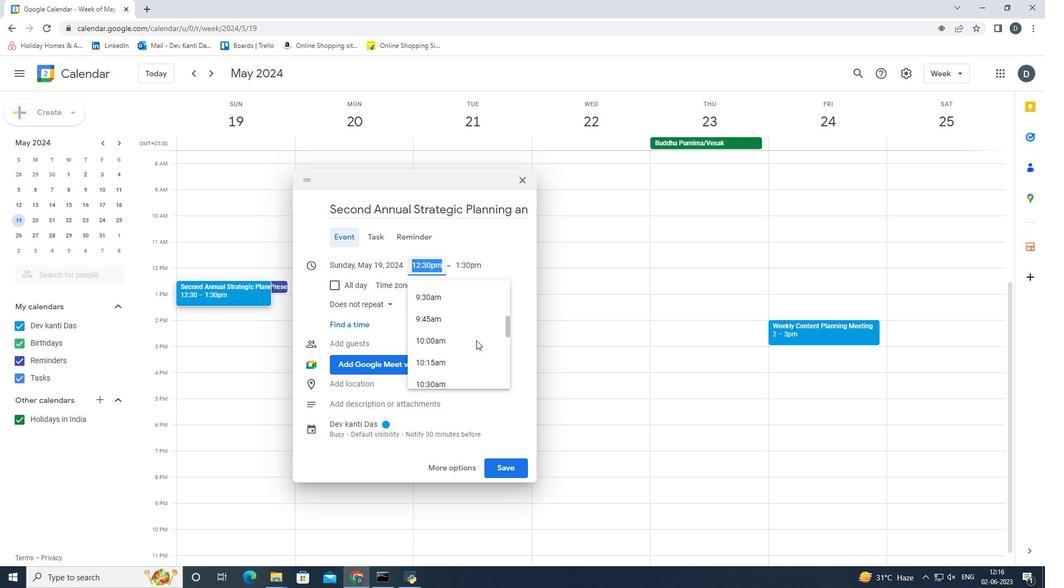 
Action: Mouse scrolled (476, 340) with delta (0, 0)
Screenshot: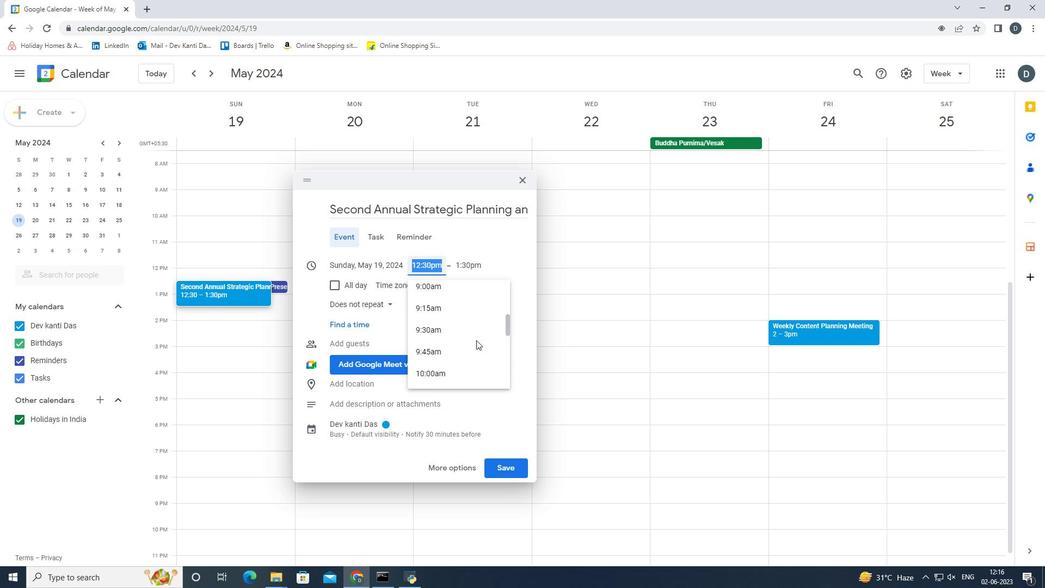 
Action: Mouse scrolled (476, 340) with delta (0, 0)
Screenshot: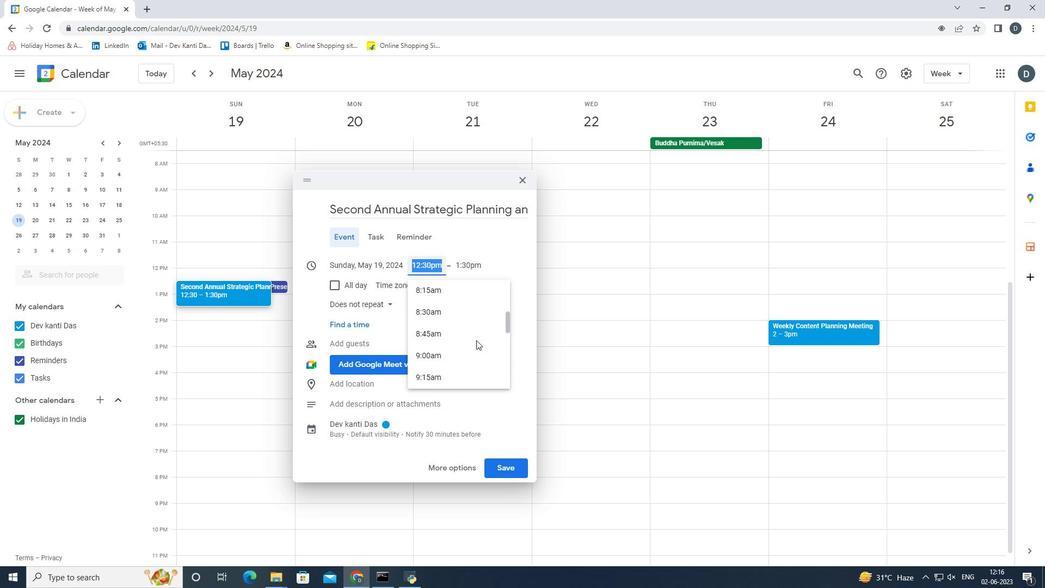 
Action: Mouse moved to (476, 326)
Screenshot: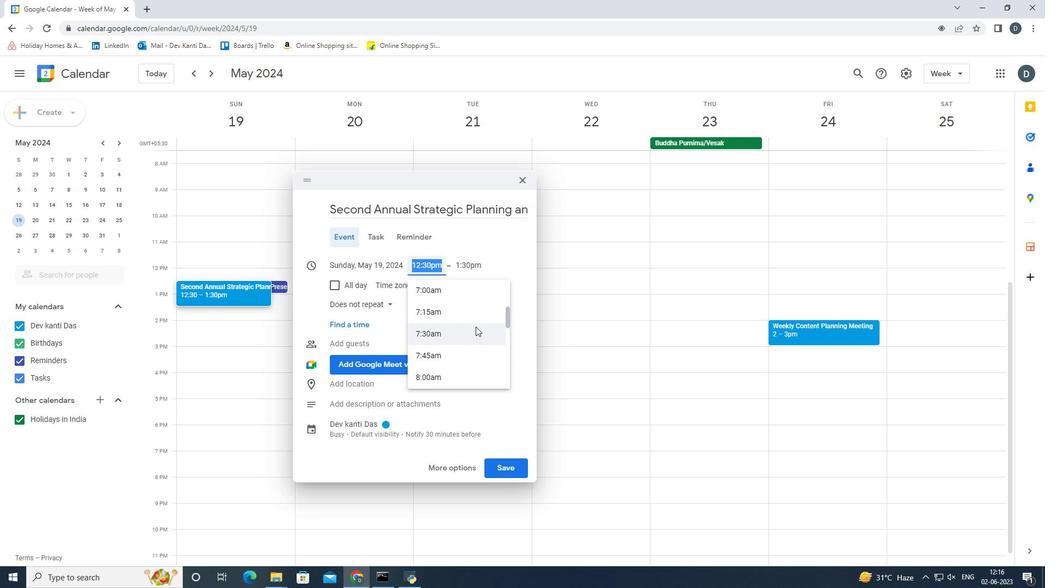 
Action: Mouse scrolled (476, 327) with delta (0, 0)
Screenshot: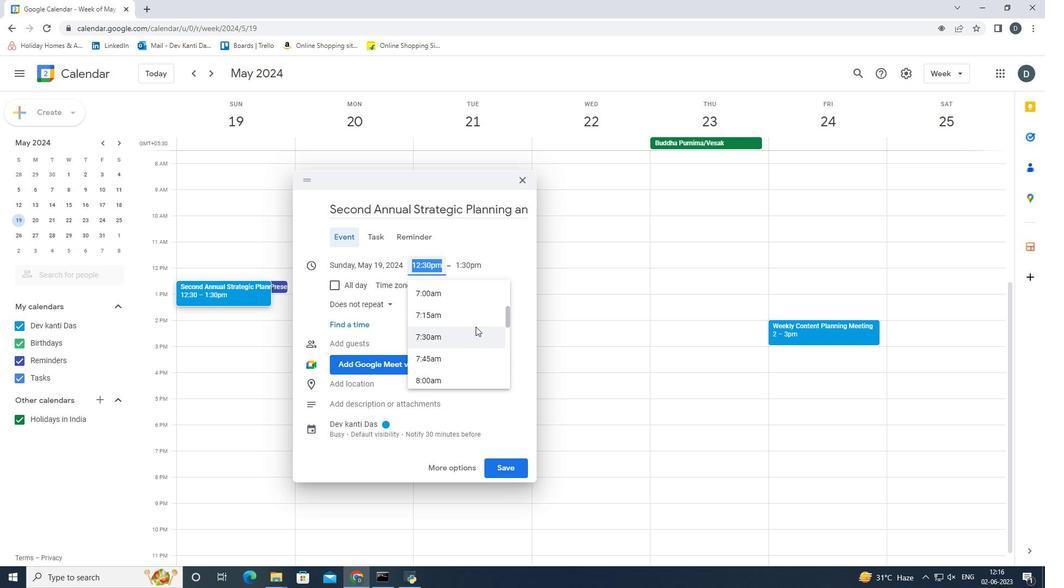 
Action: Mouse moved to (468, 364)
Screenshot: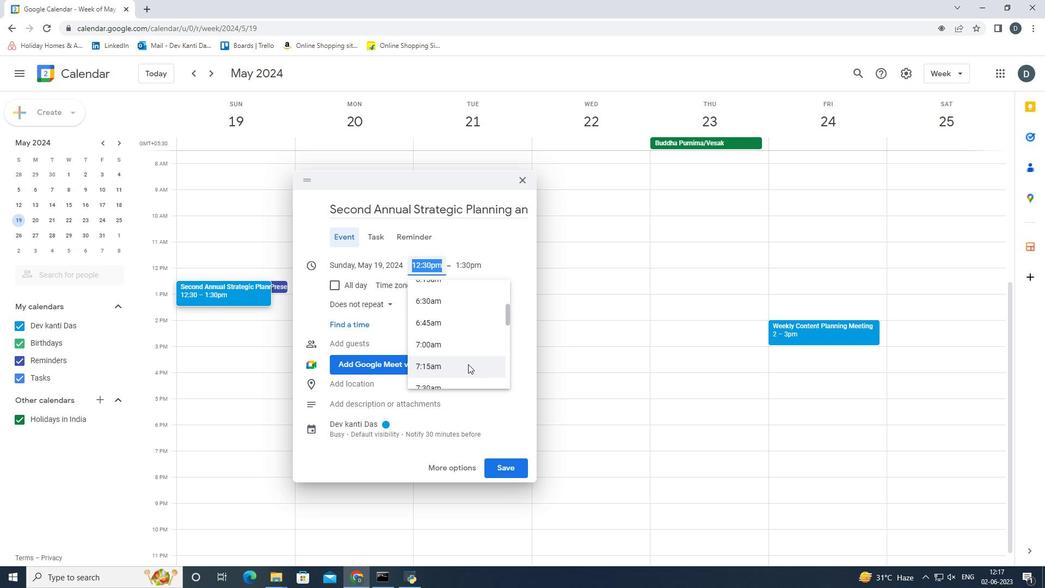 
Action: Mouse scrolled (468, 363) with delta (0, 0)
Screenshot: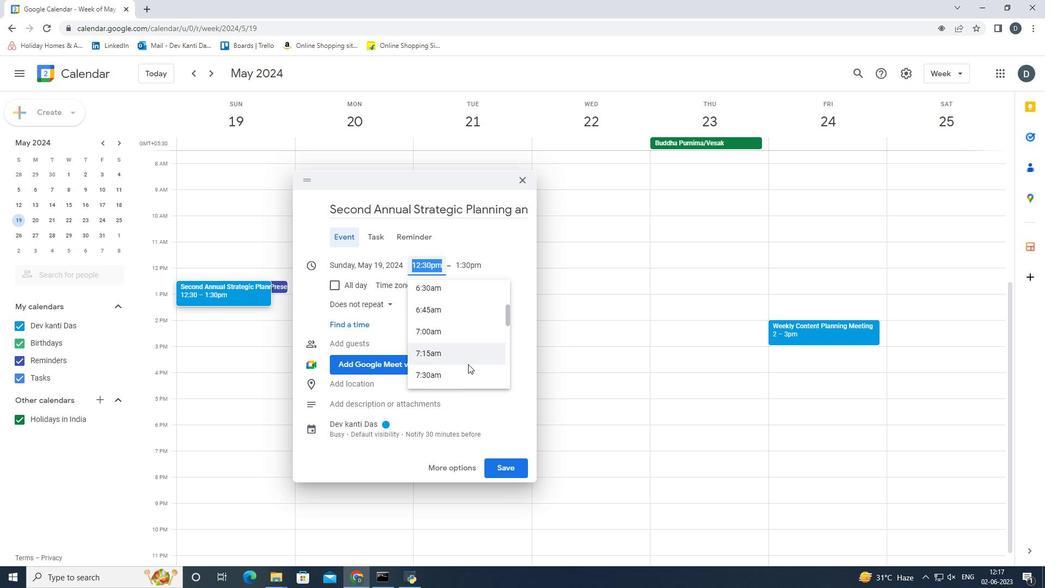 
Action: Mouse moved to (464, 334)
Screenshot: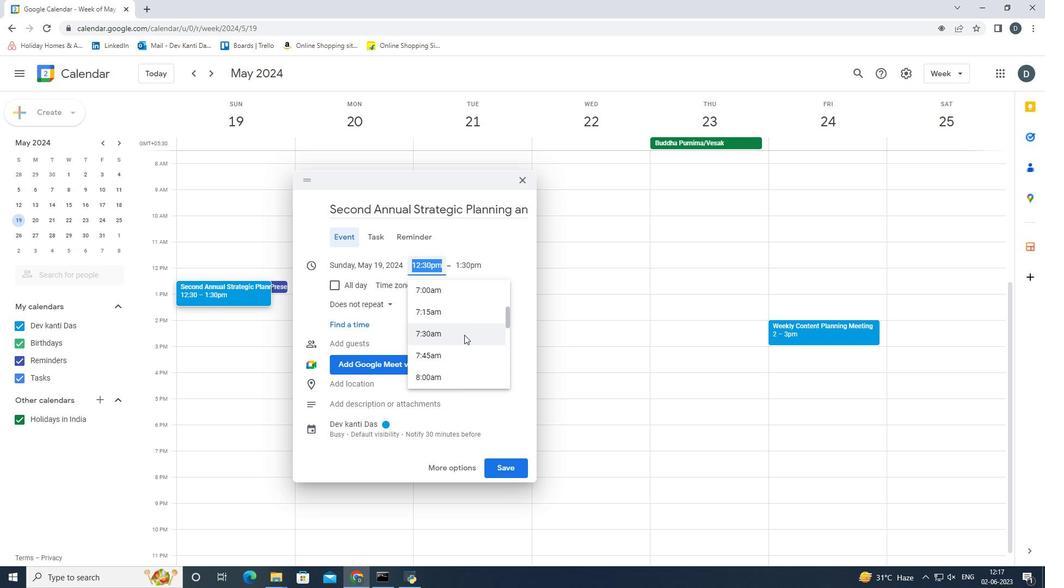 
Action: Mouse pressed left at (464, 334)
Screenshot: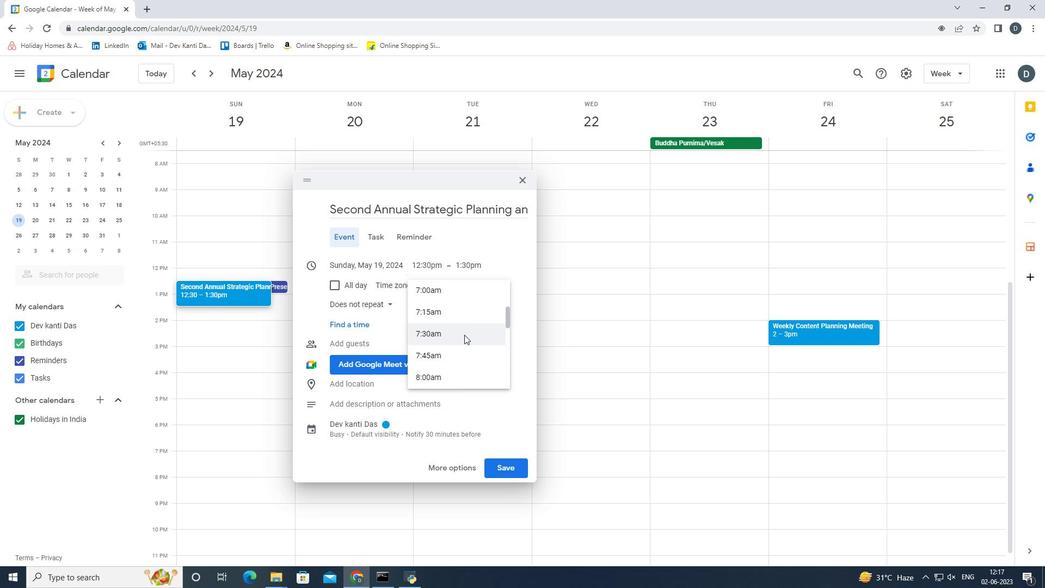 
Action: Mouse moved to (468, 251)
Screenshot: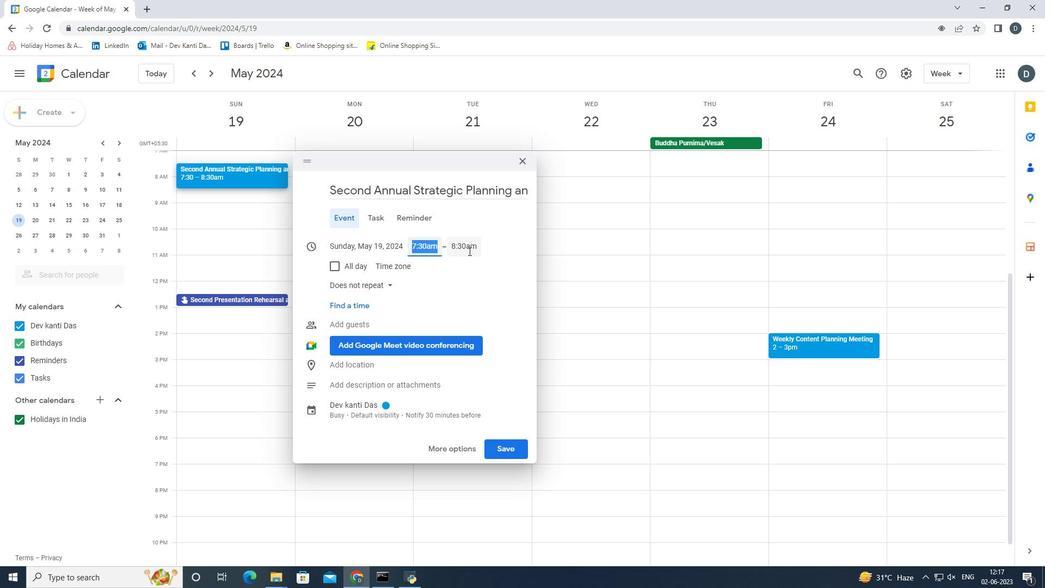 
Action: Mouse pressed left at (468, 251)
Screenshot: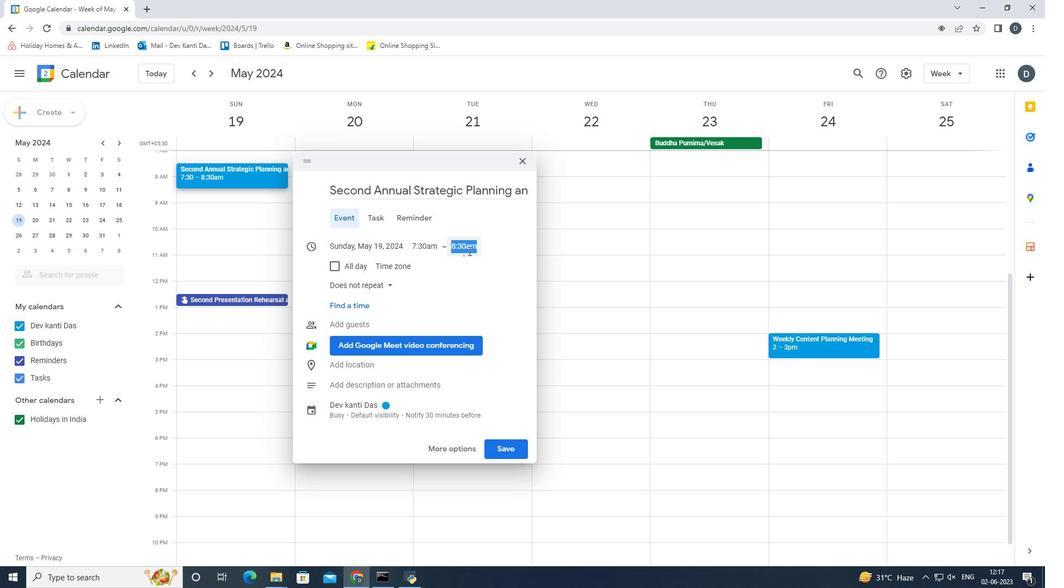 
Action: Mouse moved to (510, 325)
Screenshot: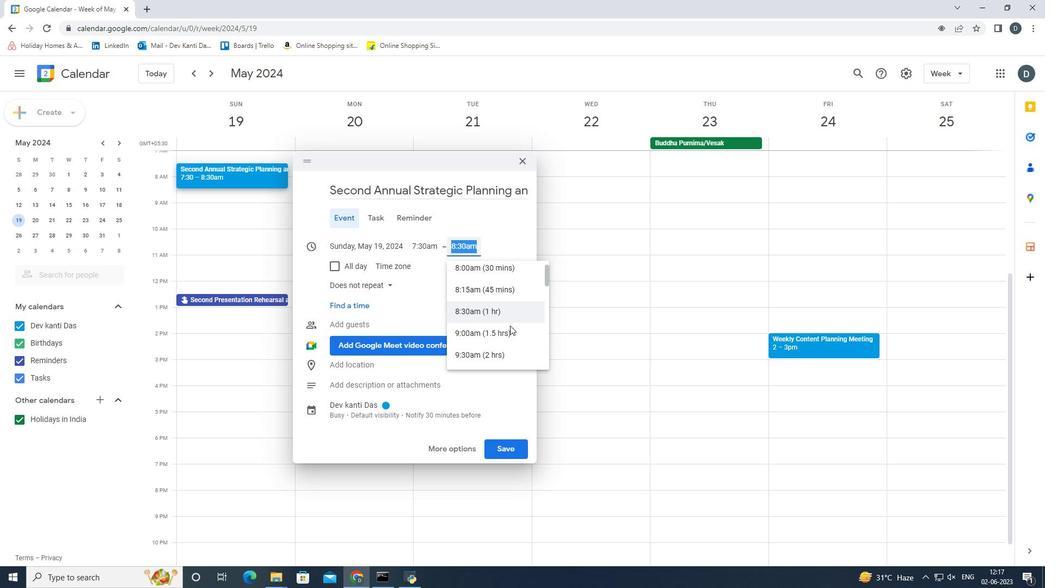 
Action: Mouse scrolled (510, 325) with delta (0, 0)
Screenshot: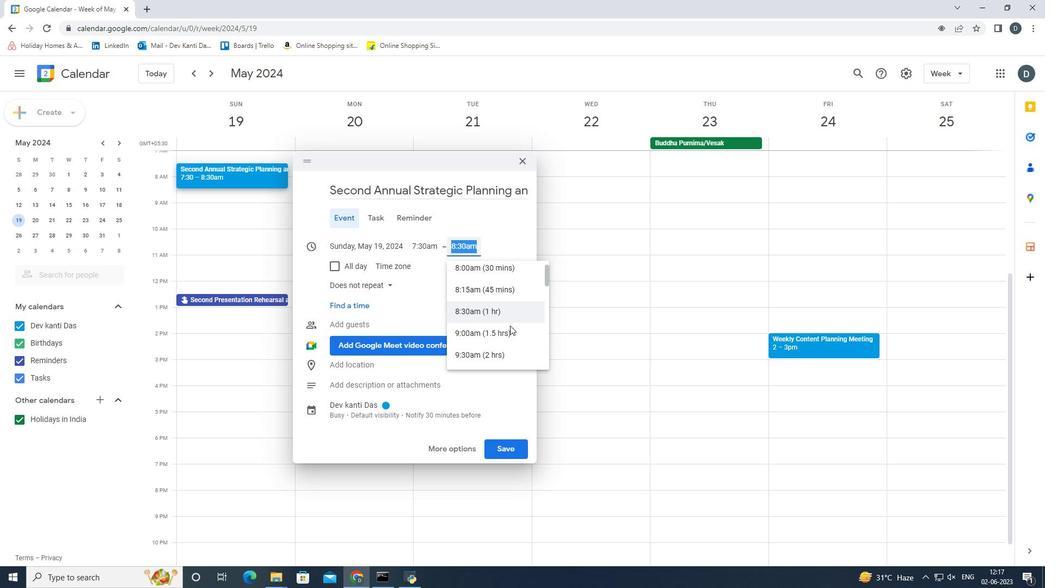 
Action: Mouse moved to (517, 305)
Screenshot: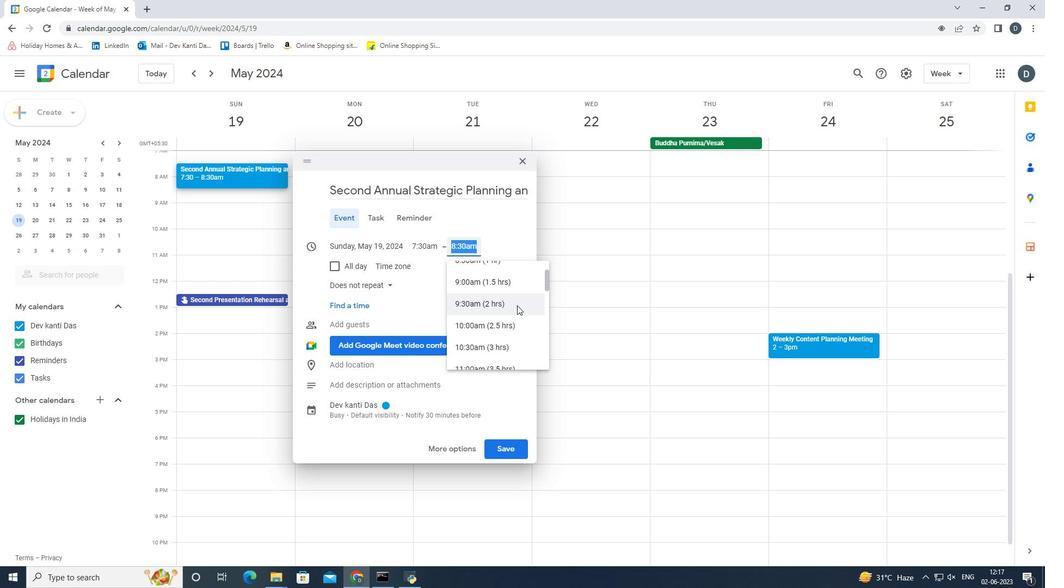 
Action: Mouse pressed left at (517, 305)
Screenshot: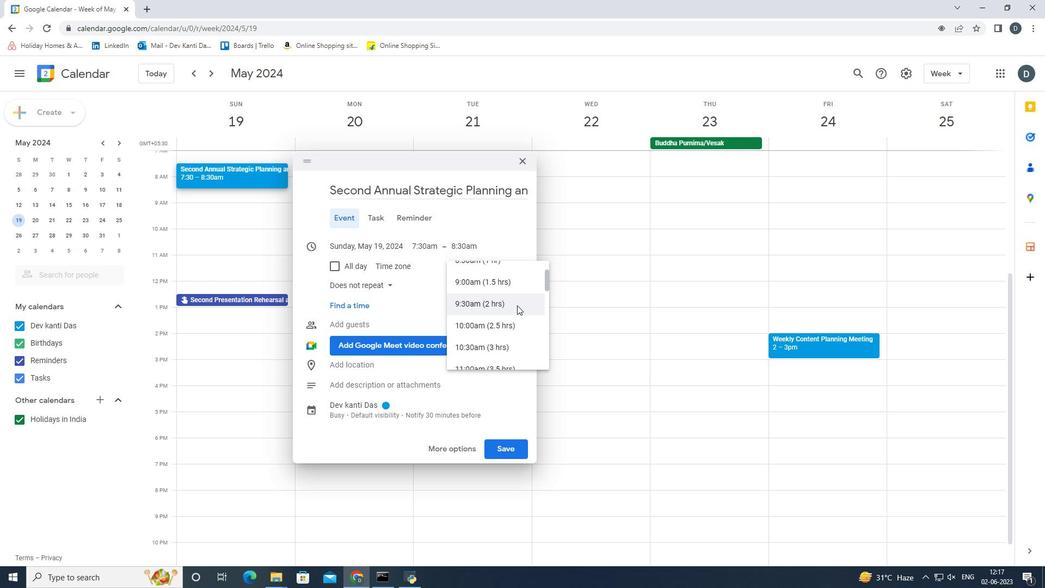 
Action: Mouse moved to (502, 298)
Screenshot: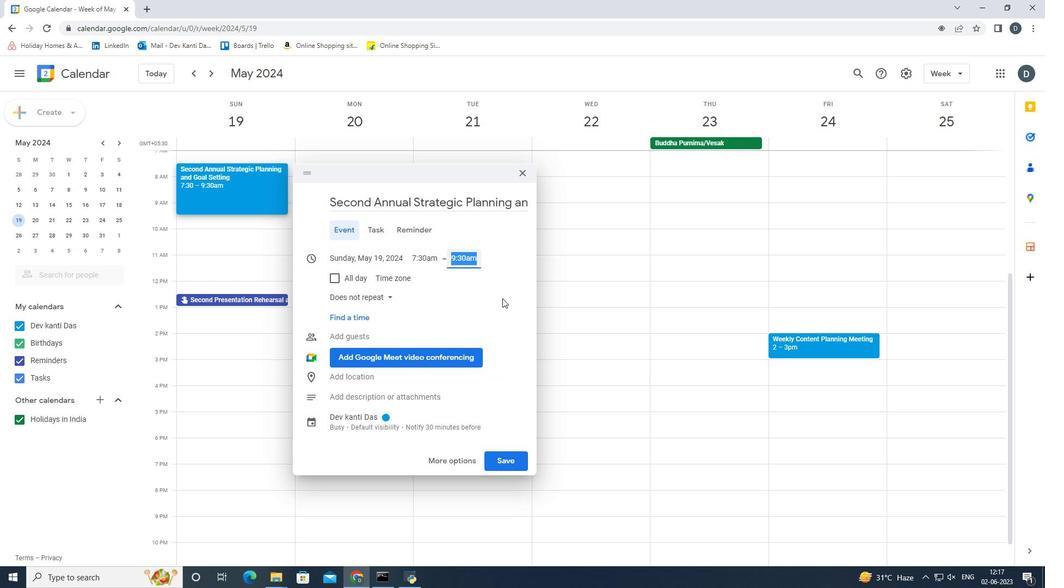 
Action: Mouse pressed left at (502, 298)
Screenshot: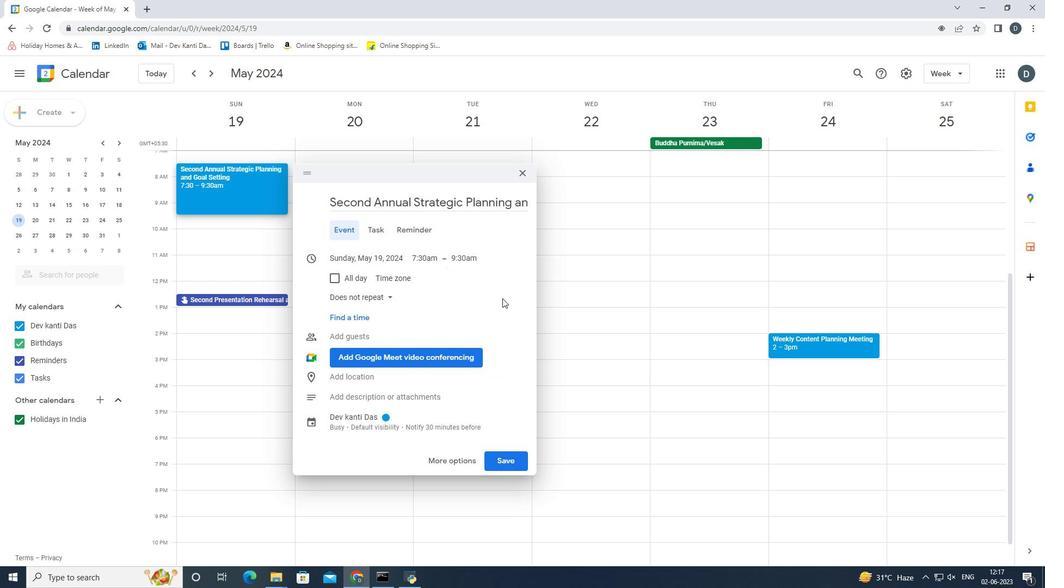 
Action: Mouse moved to (467, 456)
Screenshot: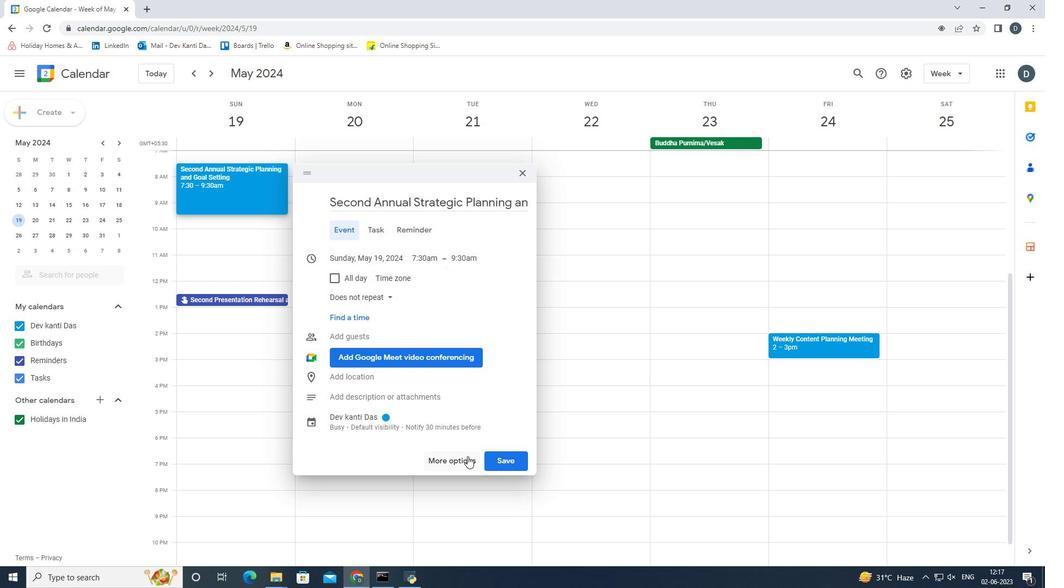 
Action: Mouse pressed left at (467, 456)
Screenshot: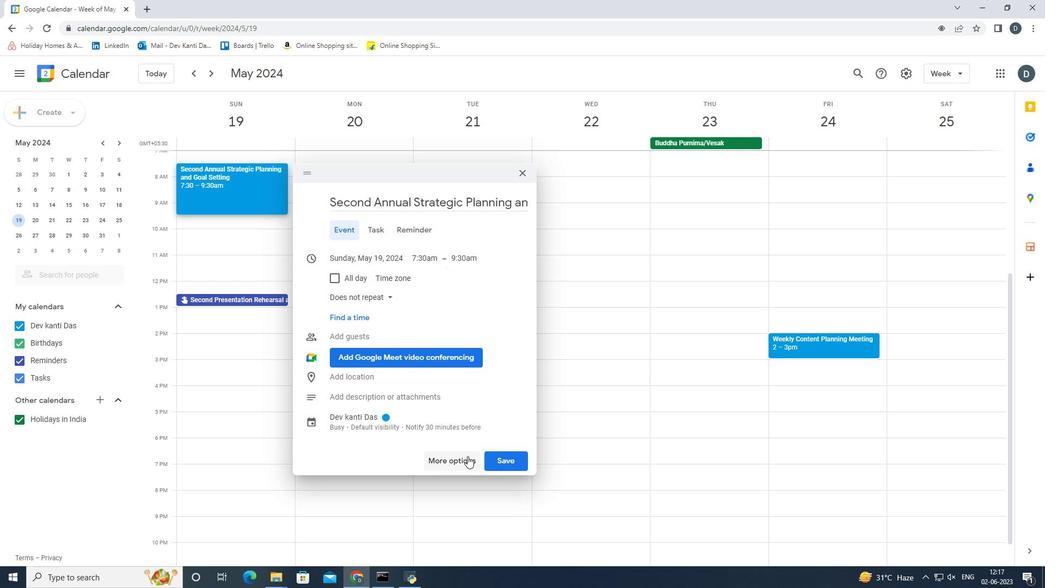 
Action: Mouse moved to (210, 380)
Screenshot: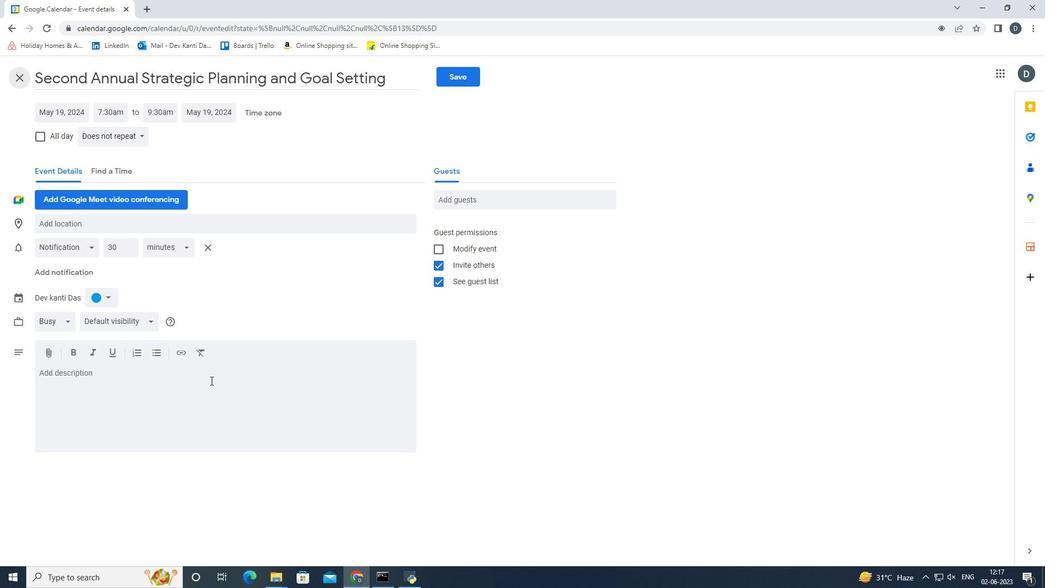
Action: Mouse pressed left at (210, 380)
Screenshot: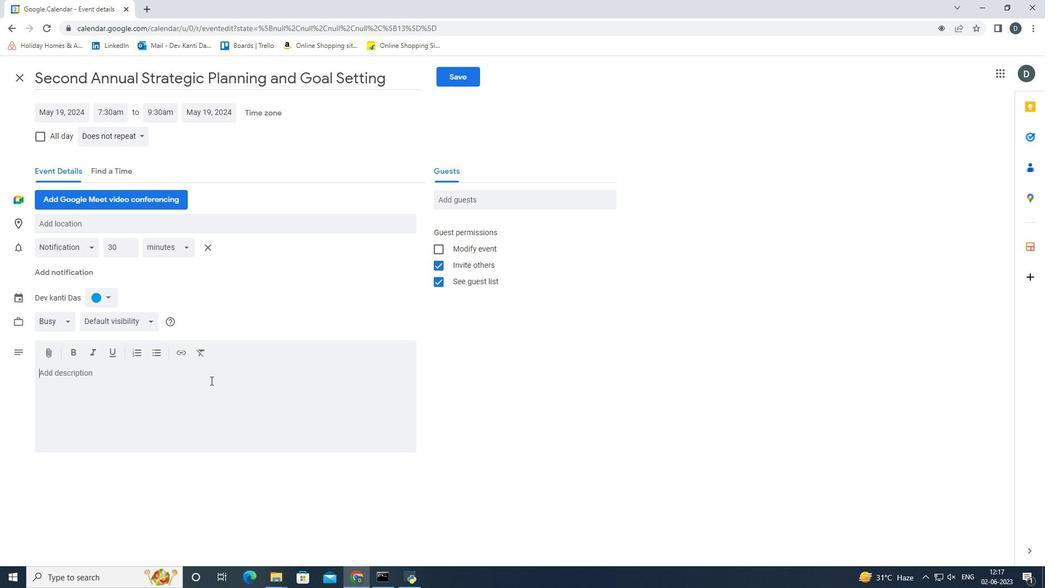 
Action: Key pressed <Key.caps_lock>THE<Key.backspace><Key.backspace><Key.backspace><Key.caps_lock><Key.shift>The<Key.space><Key.shift><Key.shift><Key.shift>Project<Key.space><Key.shift>Kickoff<Key.space>is<Key.space>an<Key.space>important<Key.space>event<Key.space>rt<Key.backspace><Key.backspace>that<Key.space>marks<Key.space>the<Key.space>official<Key.space>start<Key.space>of<Key.space>a<Key.space>project.<Key.space>i<Key.backspace><Key.shift>It<Key.space>brings<Key.space>together<Key.space>key<Key.space>stat<Key.backspace>keholders,<Key.space>team<Key.space>members,<Key.space>and<Key.space>project's<Key.space>objectives,<Key.space>scope,<Key.space>and<Key.space><Key.shift>deliverables.<Key.space><Key.shift>During<Key.space>the<Key.space>kickoff,<Key.space>goals<Key.space>and<Key.space>expectations<Key.space>are<Key.space>clarified,<Key.space>role<Key.space>and<Key.space>rep<Key.backspace>sponsibilities<Key.space>are<Key.space>defined<Key.space>and<Key.space>
Screenshot: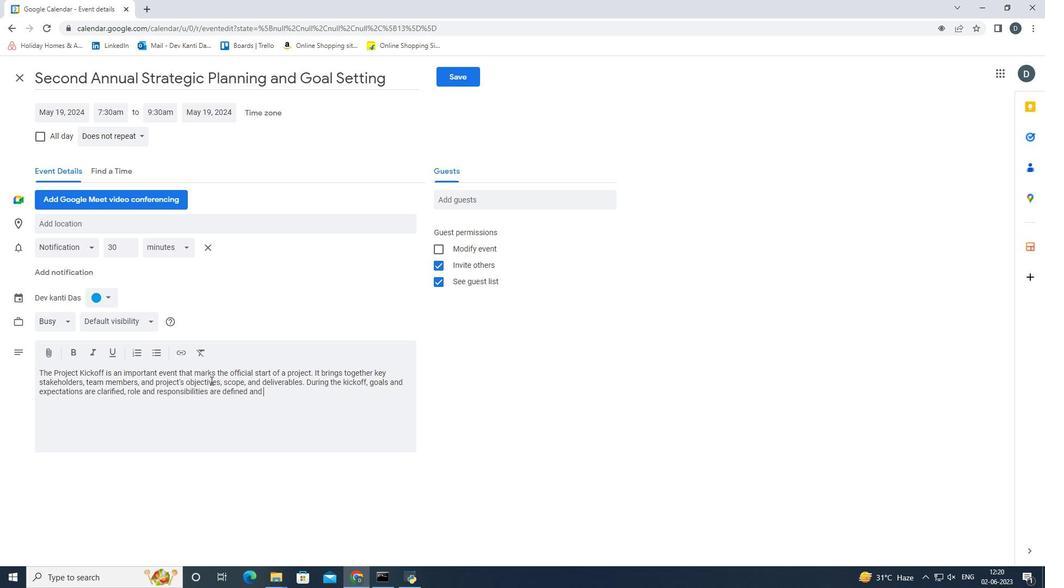 
Action: Mouse moved to (482, 393)
Screenshot: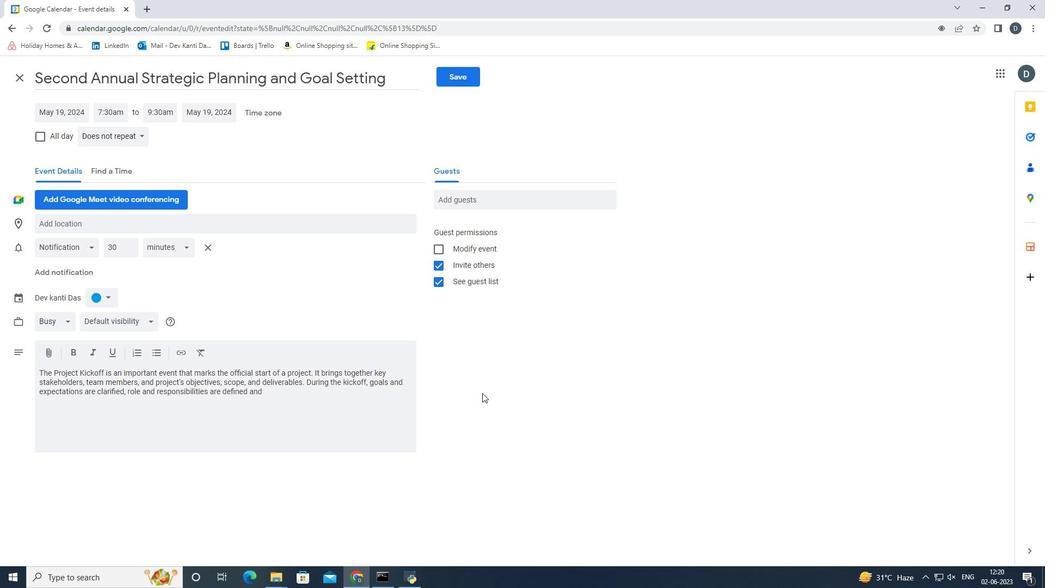 
Action: Key pressed the<Key.space>initial<Key.space>poro<Key.backspace><Key.backspace><Key.backspace>roject<Key.space>plan<Key.space>is<Key.space>presented.
Screenshot: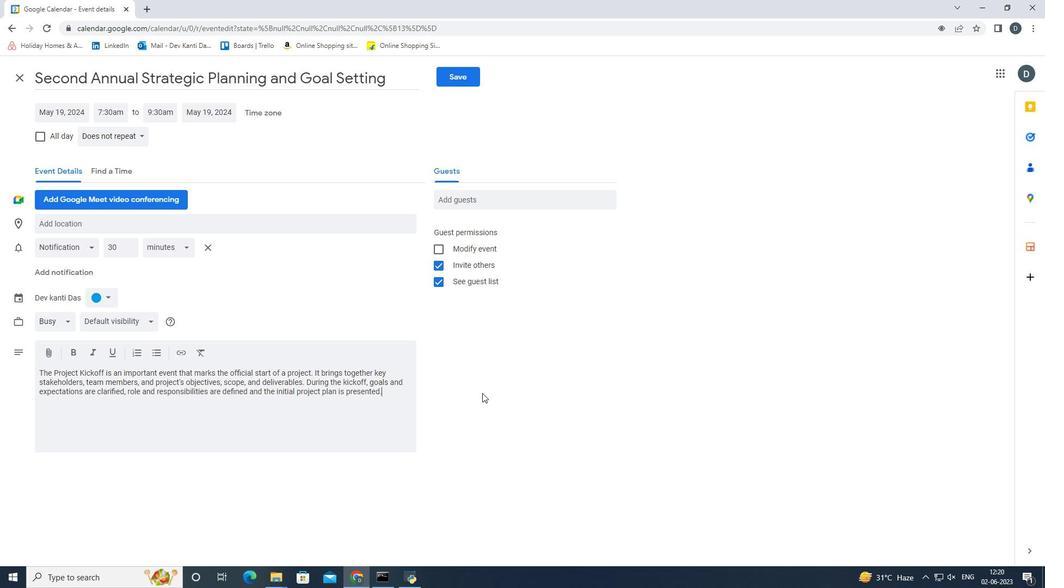 
Action: Mouse moved to (110, 297)
Screenshot: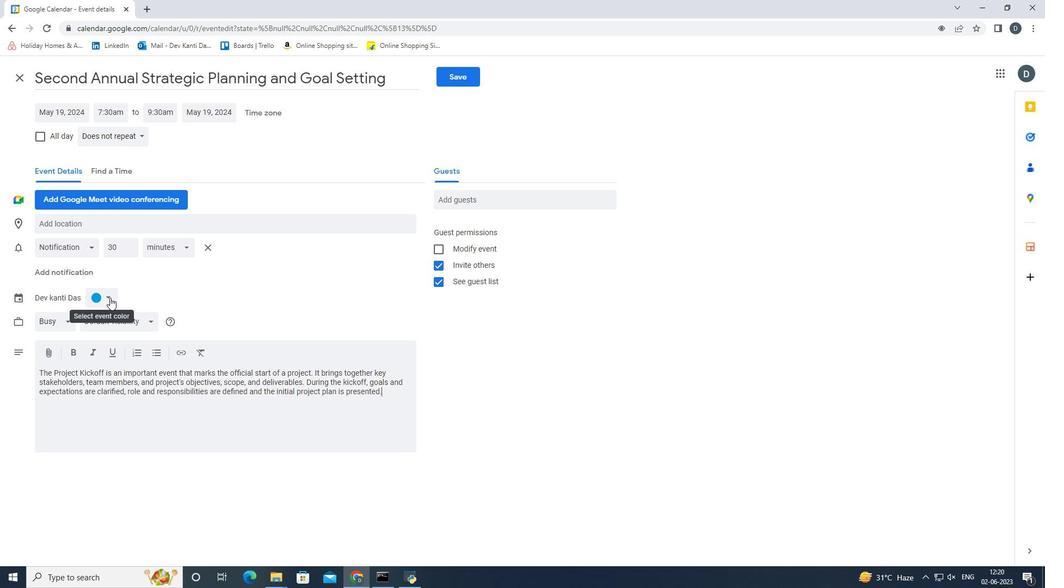 
Action: Mouse pressed left at (110, 297)
Screenshot: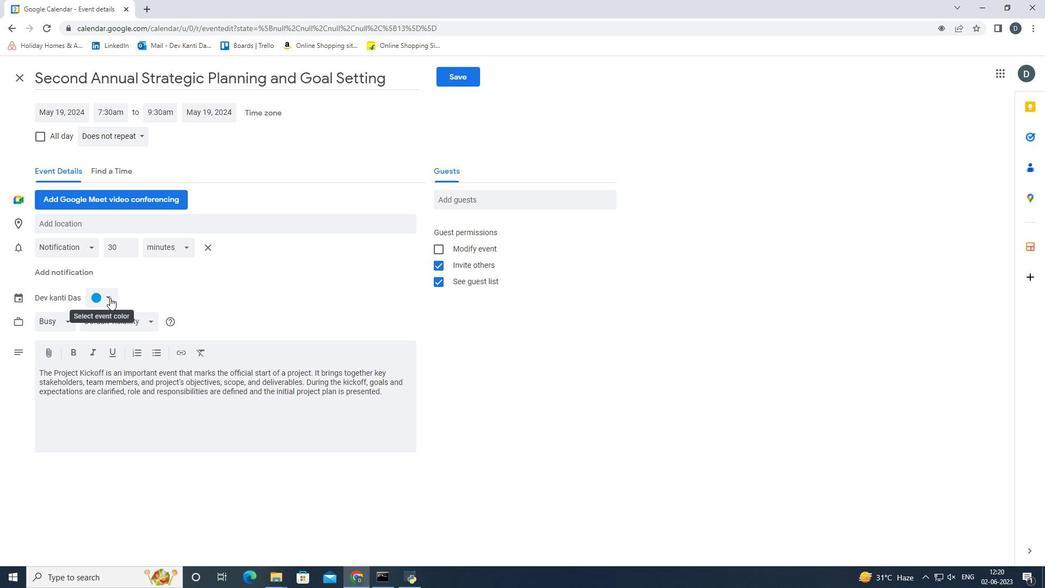 
Action: Mouse moved to (289, 293)
Screenshot: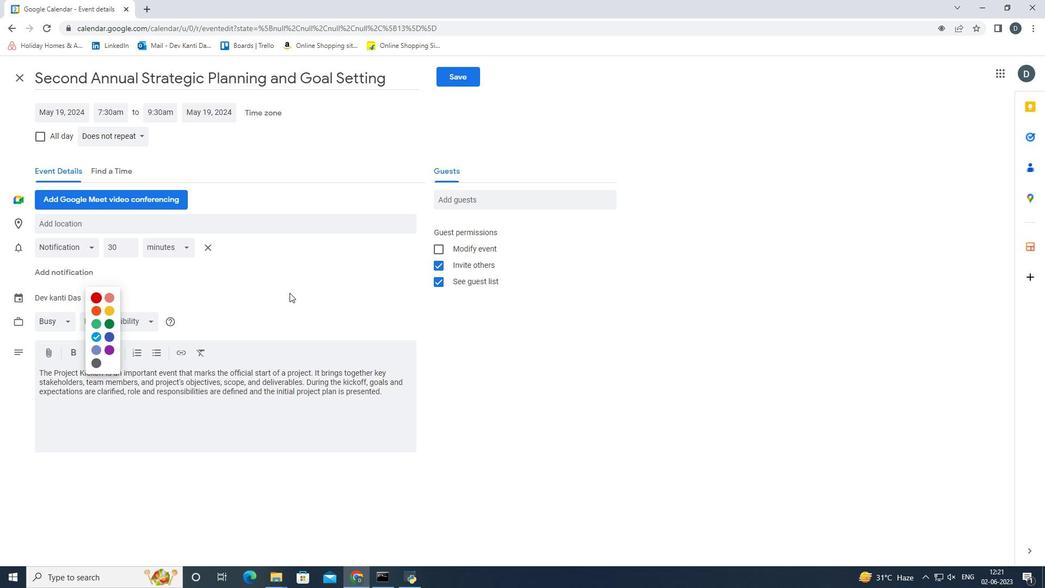 
Action: Mouse pressed left at (289, 293)
Screenshot: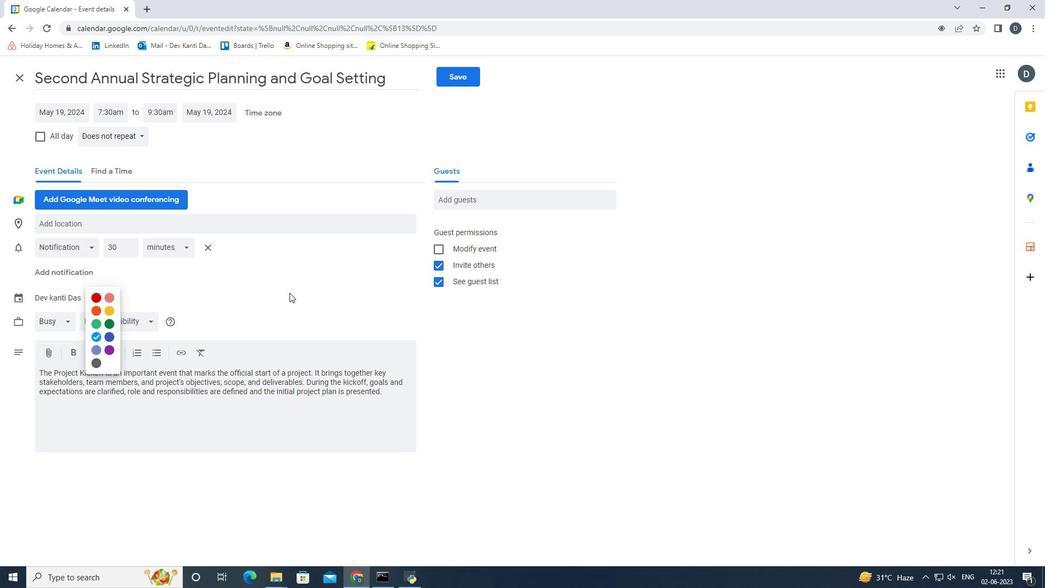 
Action: Mouse moved to (107, 296)
Screenshot: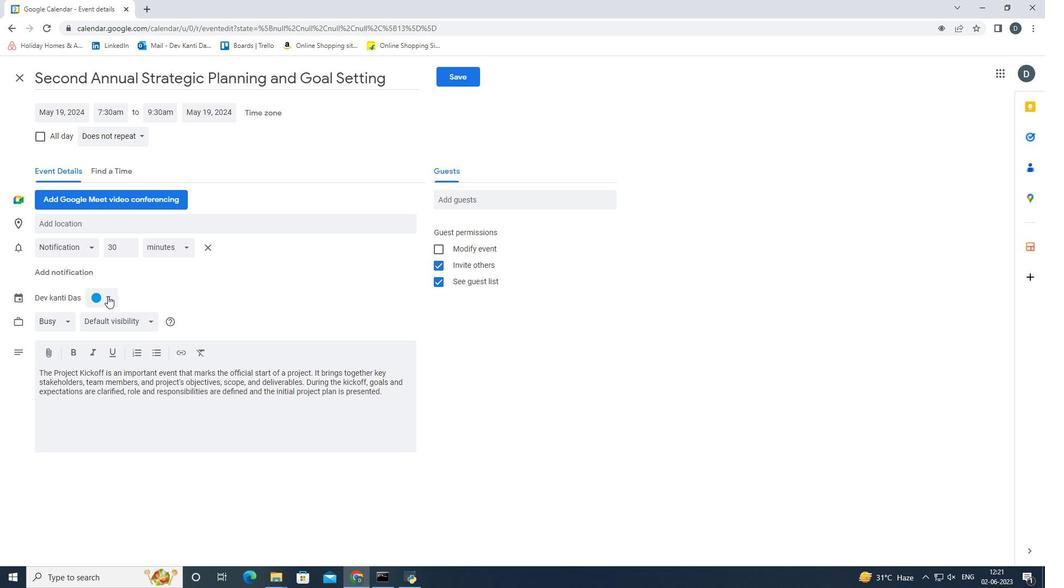
Action: Mouse pressed left at (107, 296)
Screenshot: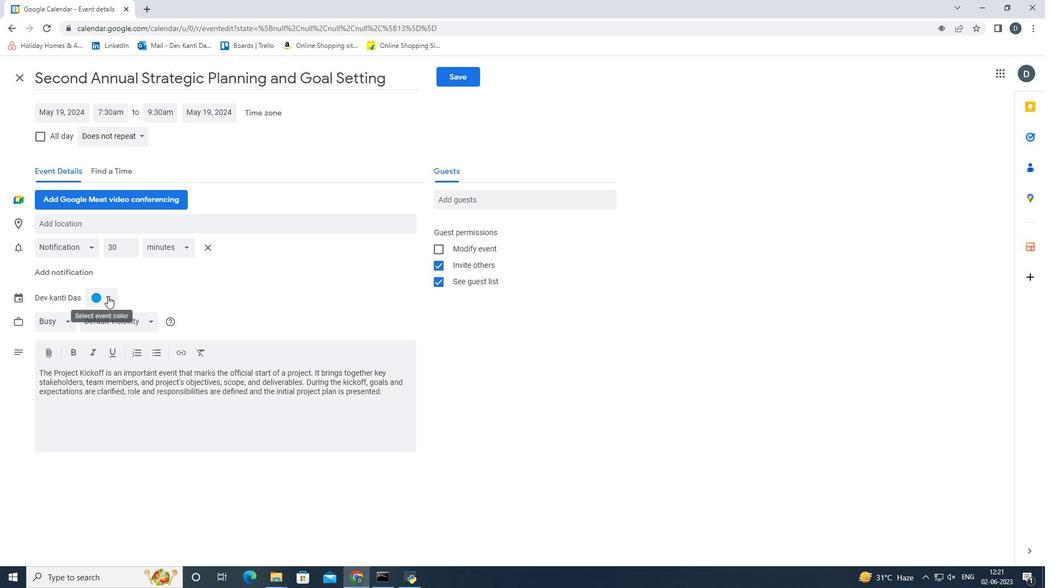 
Action: Mouse moved to (96, 360)
Screenshot: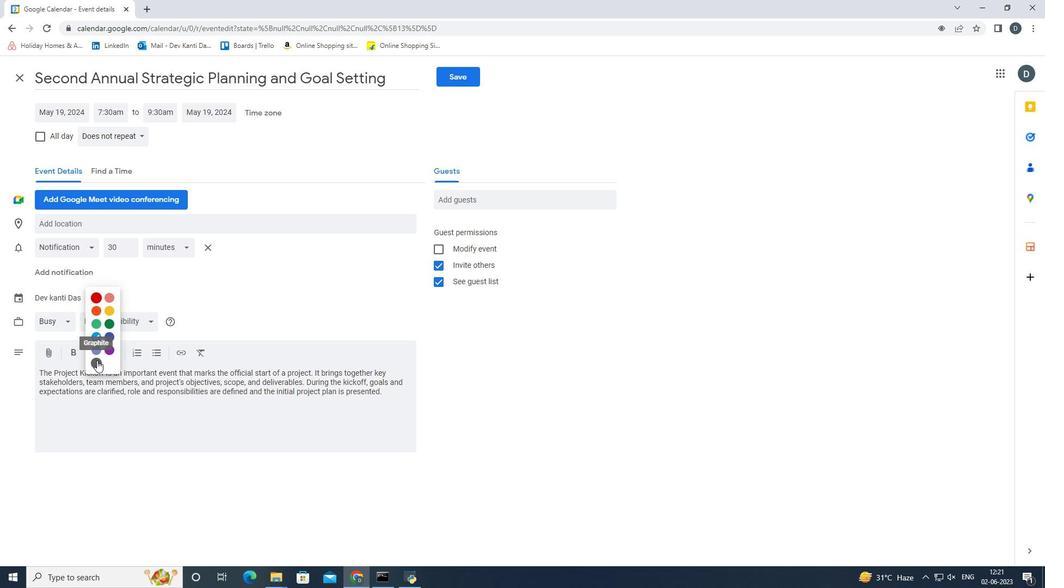 
Action: Mouse pressed left at (96, 360)
Screenshot: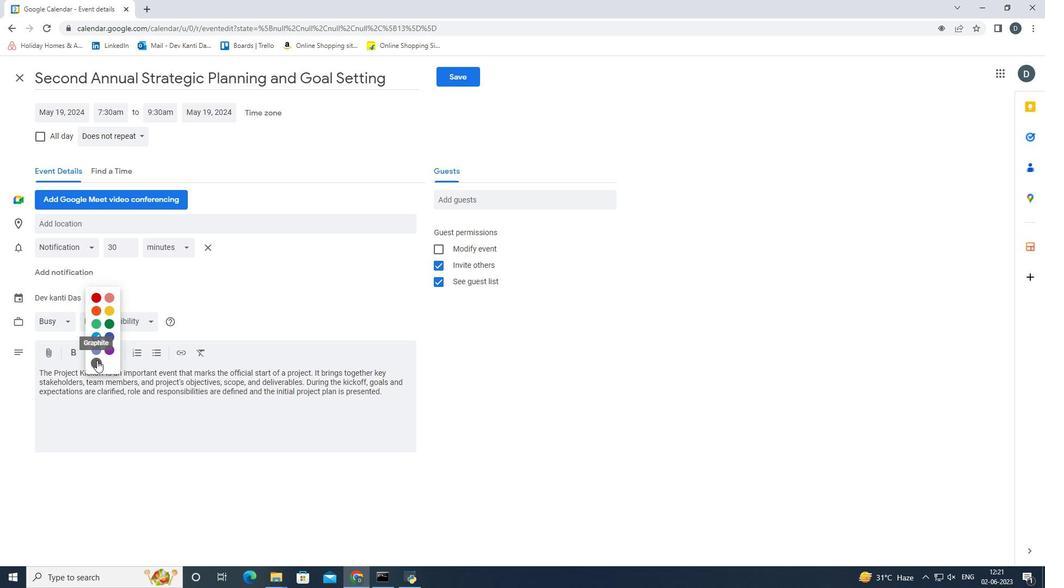 
Action: Mouse moved to (235, 225)
Screenshot: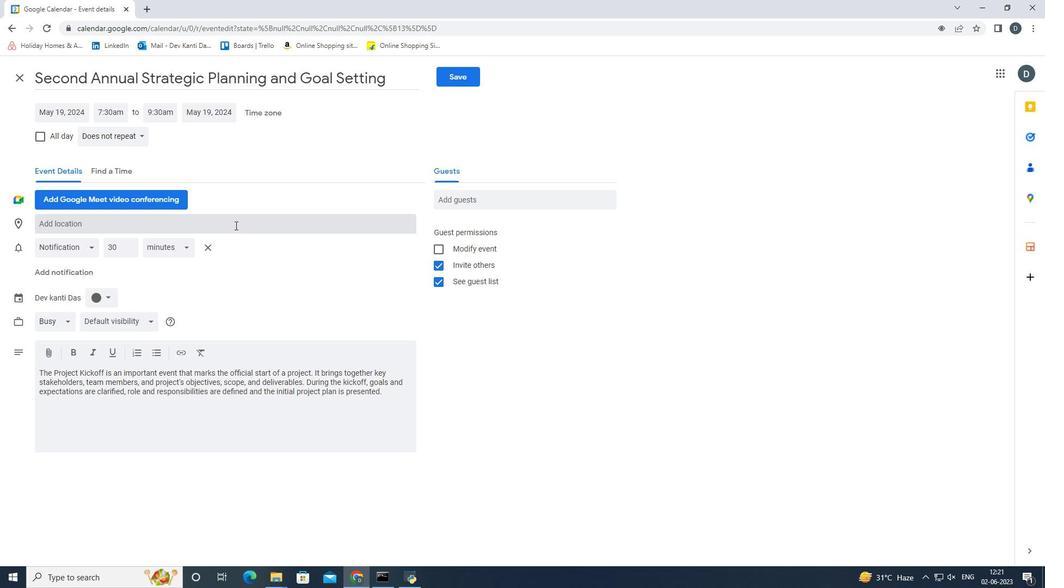 
Action: Mouse pressed left at (235, 225)
Screenshot: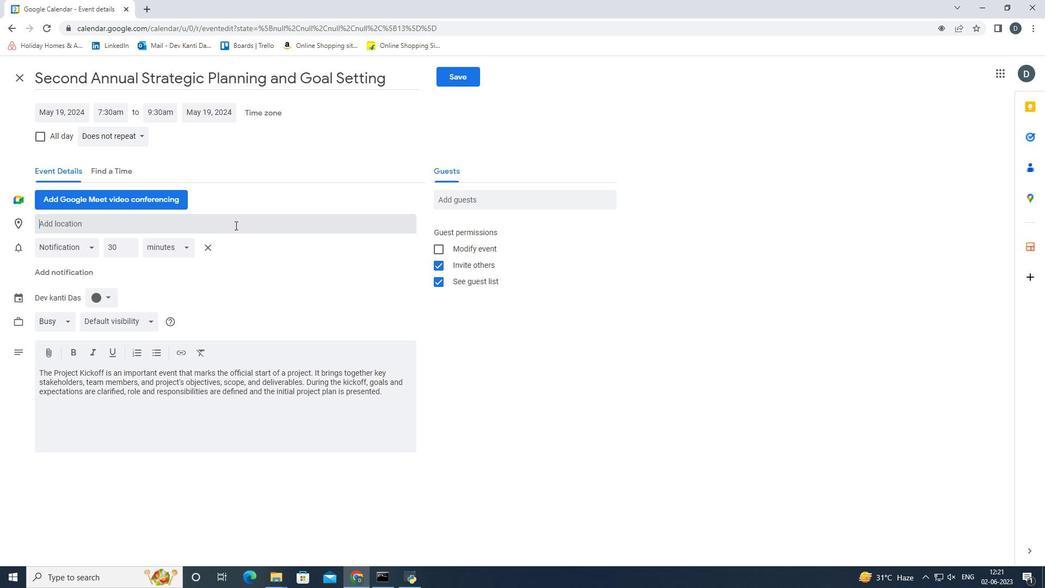 
Action: Key pressed 654<Key.space><Key.shift>Champs-<Key.shift>Elysees,<Key.space><Key.shift>Paris,<Key.space><Key.shift>France,<Key.backspace>
Screenshot: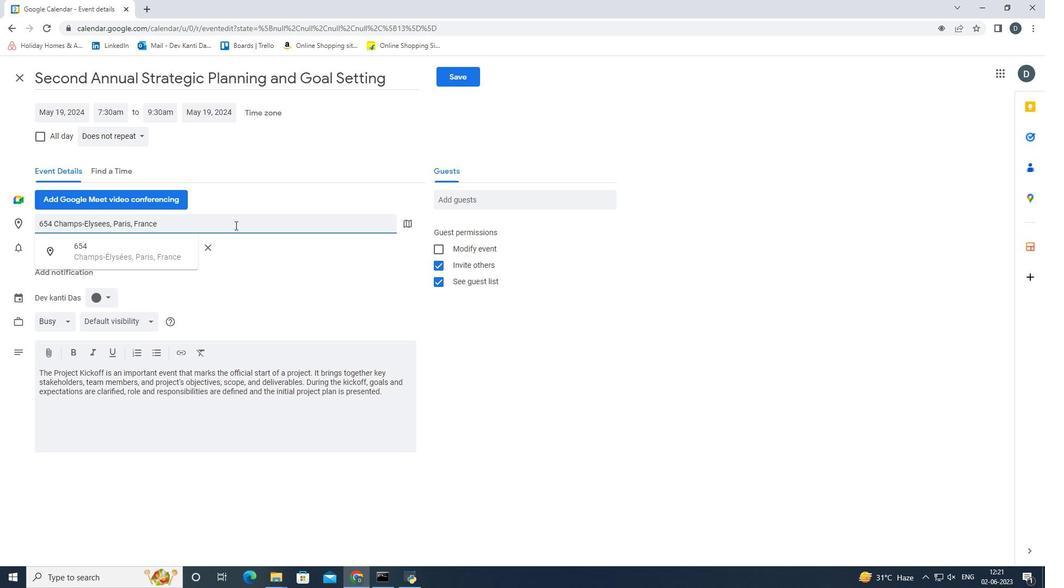 
Action: Mouse moved to (92, 248)
Screenshot: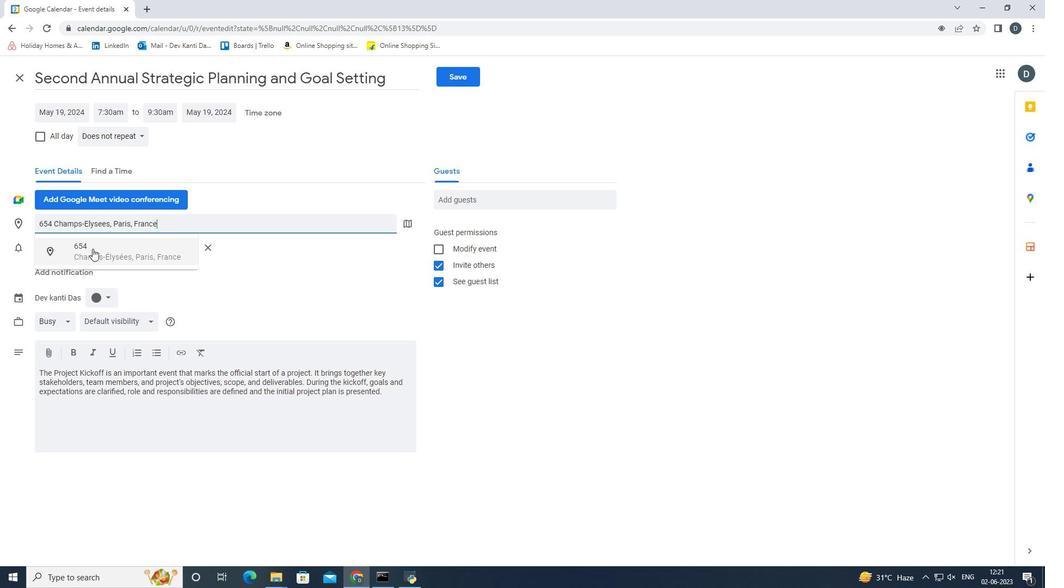 
Action: Mouse pressed left at (92, 248)
Screenshot: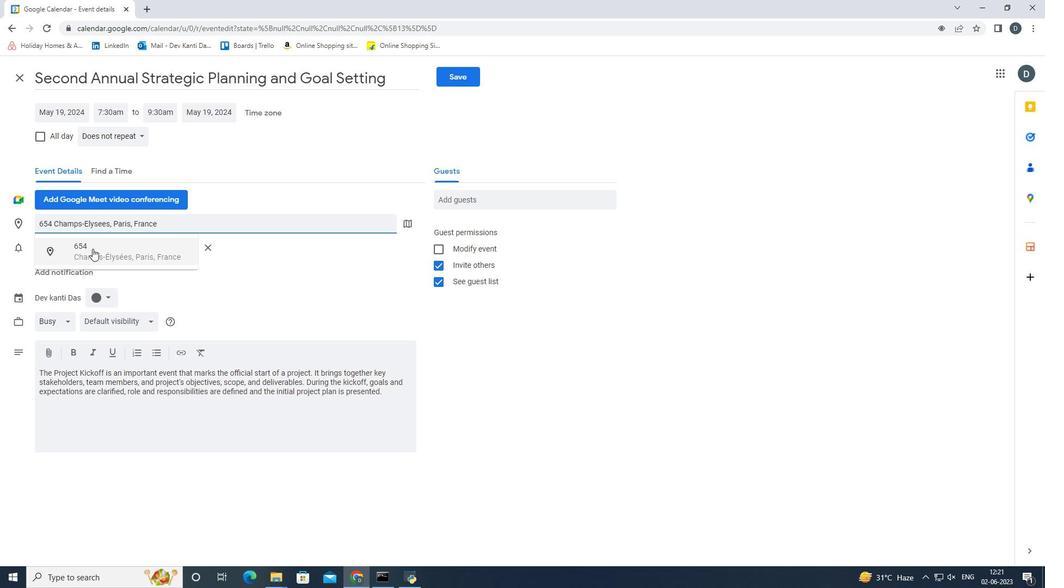 
Action: Mouse moved to (457, 75)
Screenshot: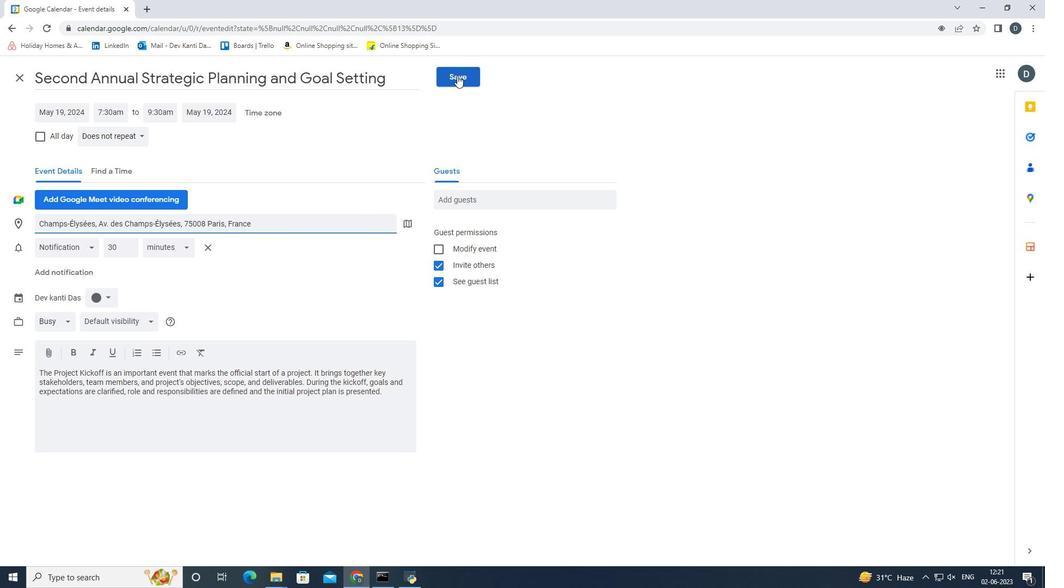 
Action: Mouse pressed left at (457, 75)
Screenshot: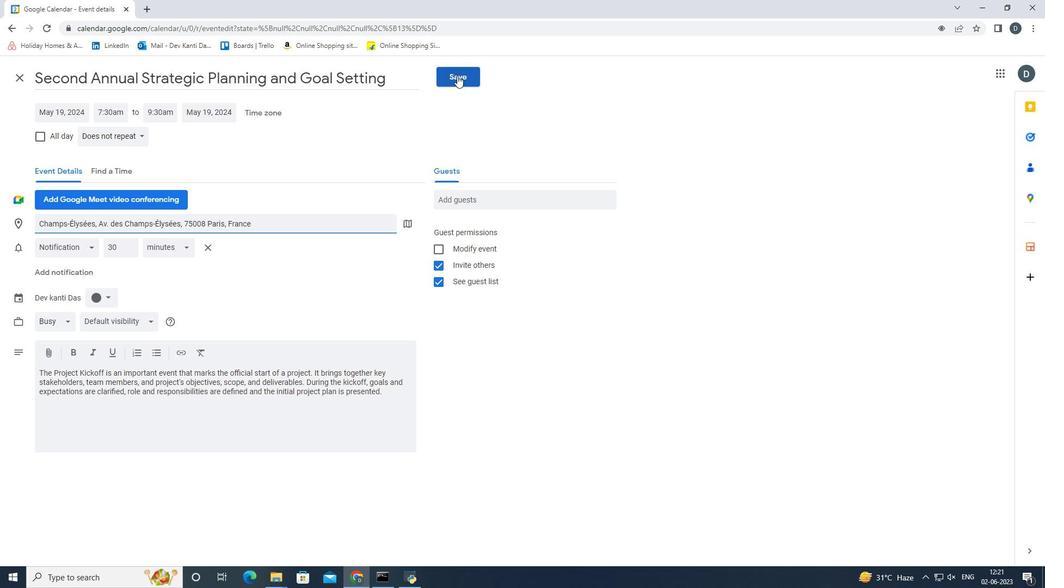 
Action: Mouse moved to (232, 187)
Screenshot: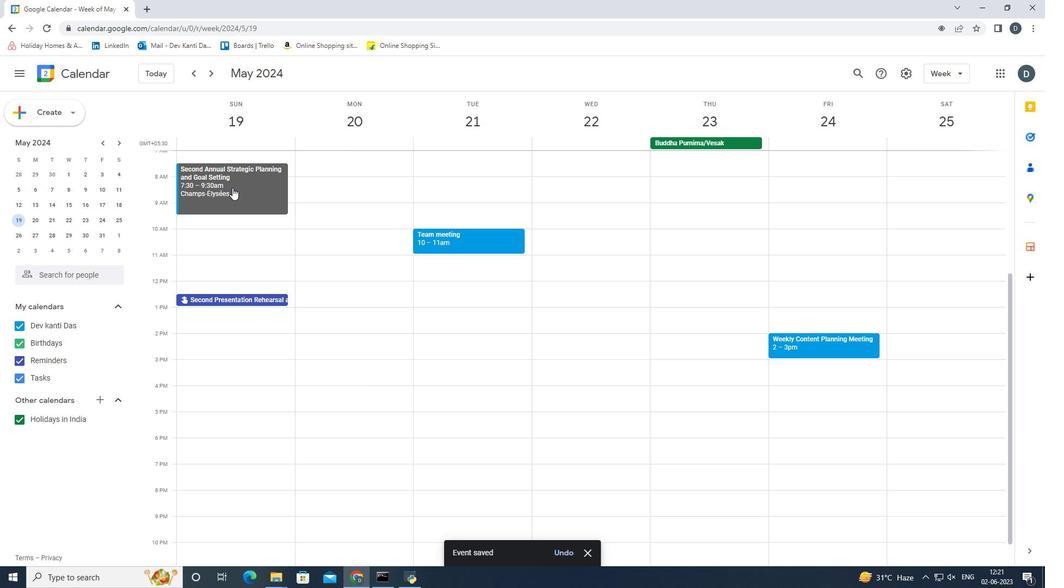
Action: Mouse pressed left at (232, 187)
Screenshot: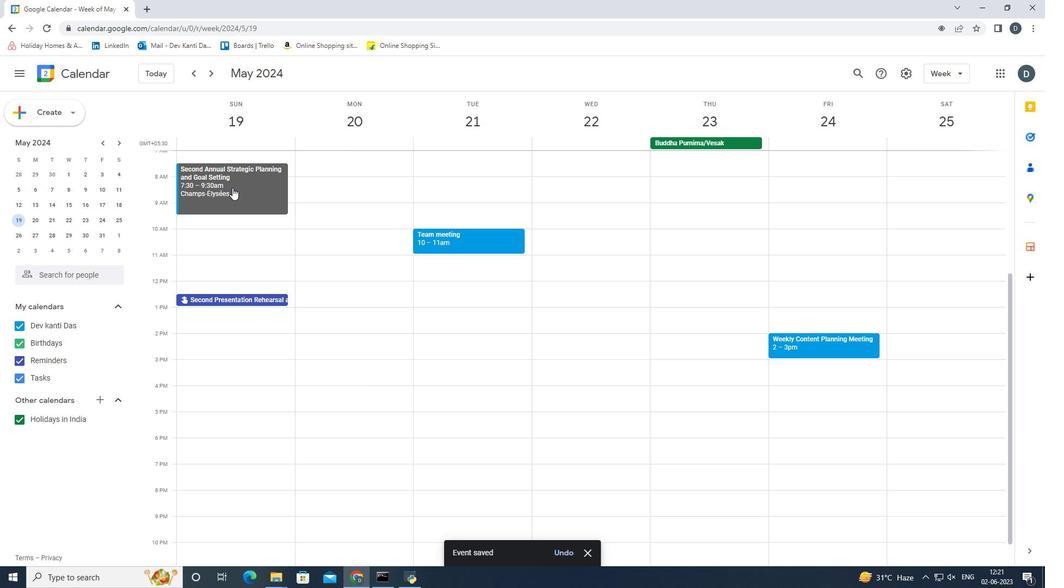 
Action: Mouse moved to (472, 178)
Screenshot: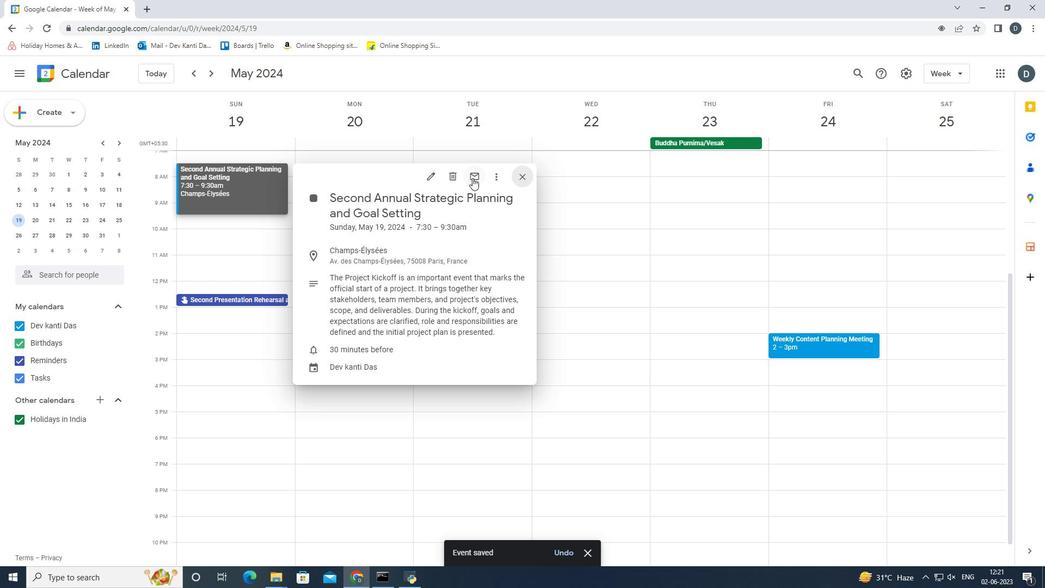 
Action: Mouse pressed left at (472, 178)
Screenshot: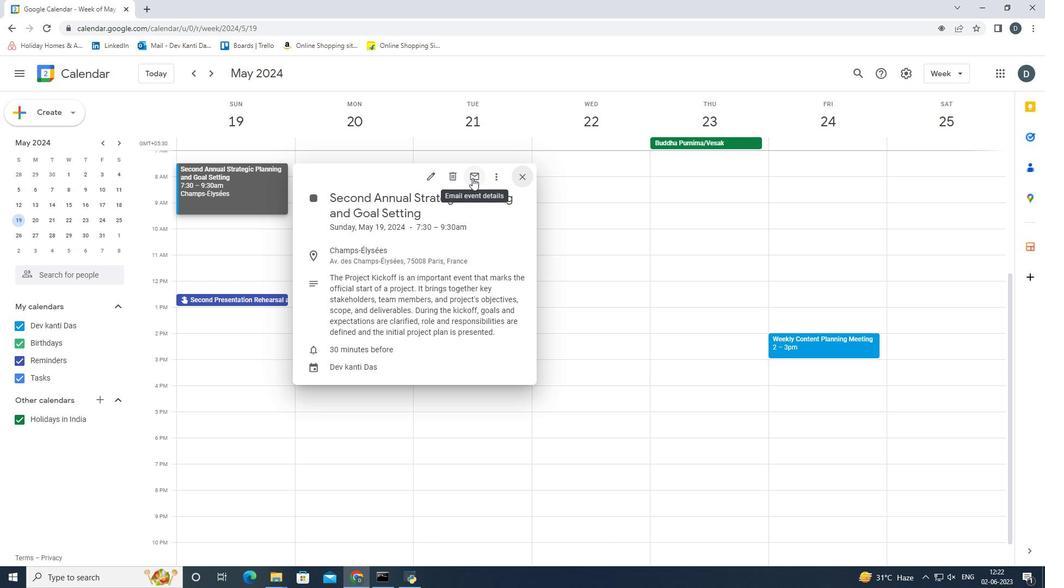 
Action: Mouse moved to (429, 261)
Screenshot: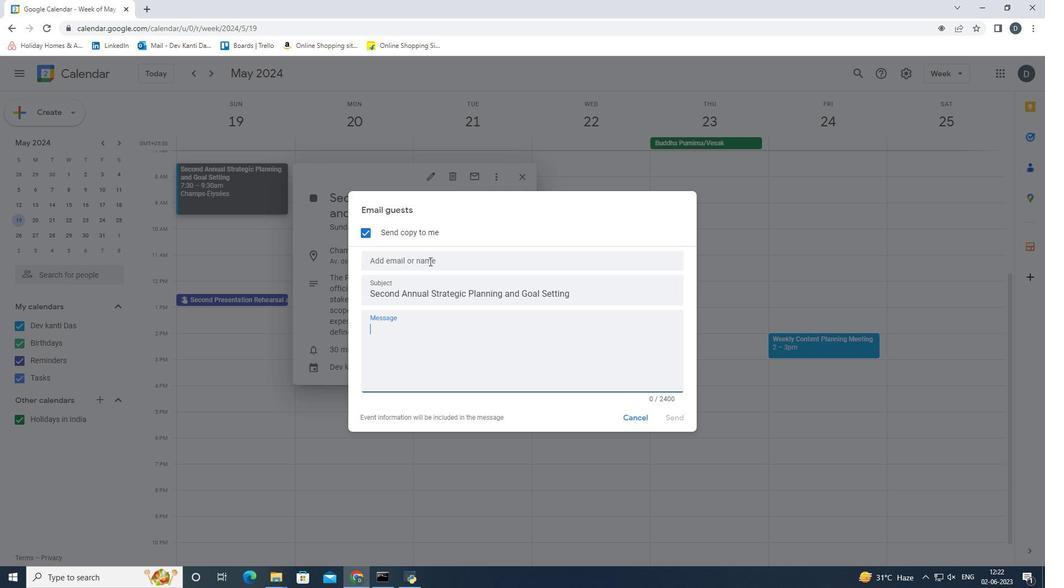 
Action: Mouse pressed left at (429, 261)
Screenshot: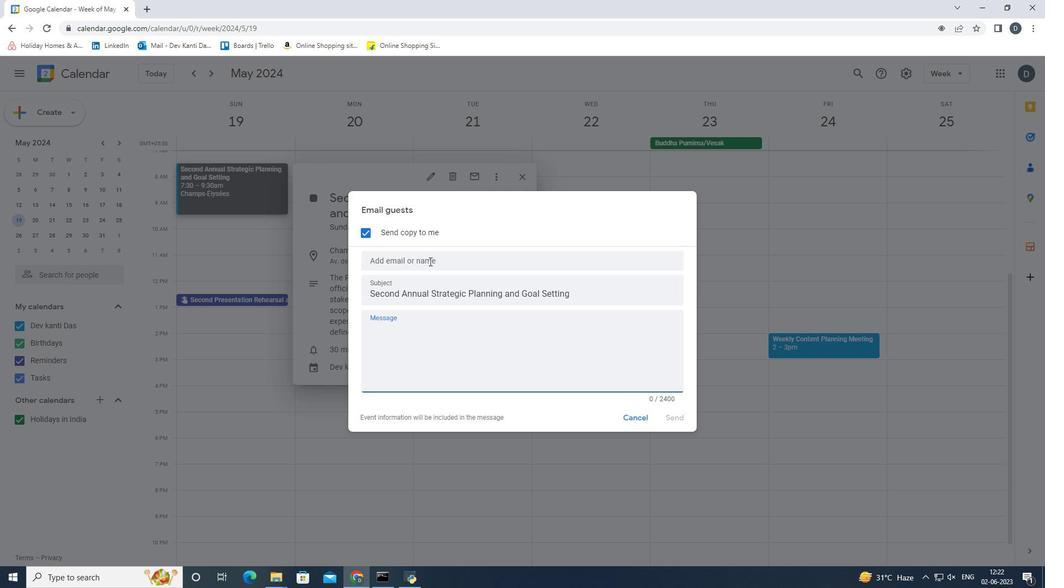 
Action: Mouse moved to (446, 311)
Screenshot: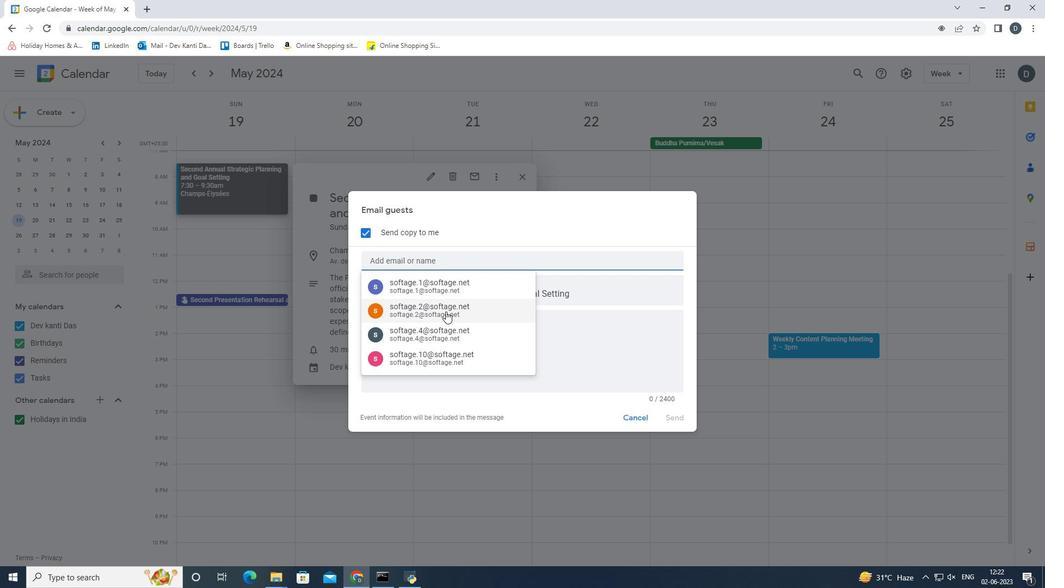 
Action: Mouse pressed left at (446, 311)
Screenshot: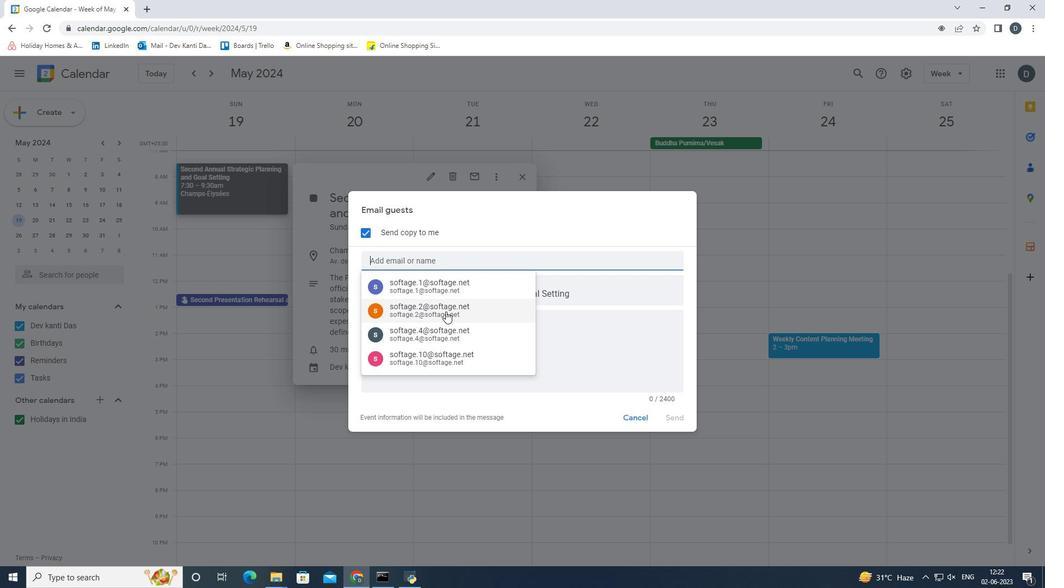 
Action: Mouse moved to (445, 271)
Screenshot: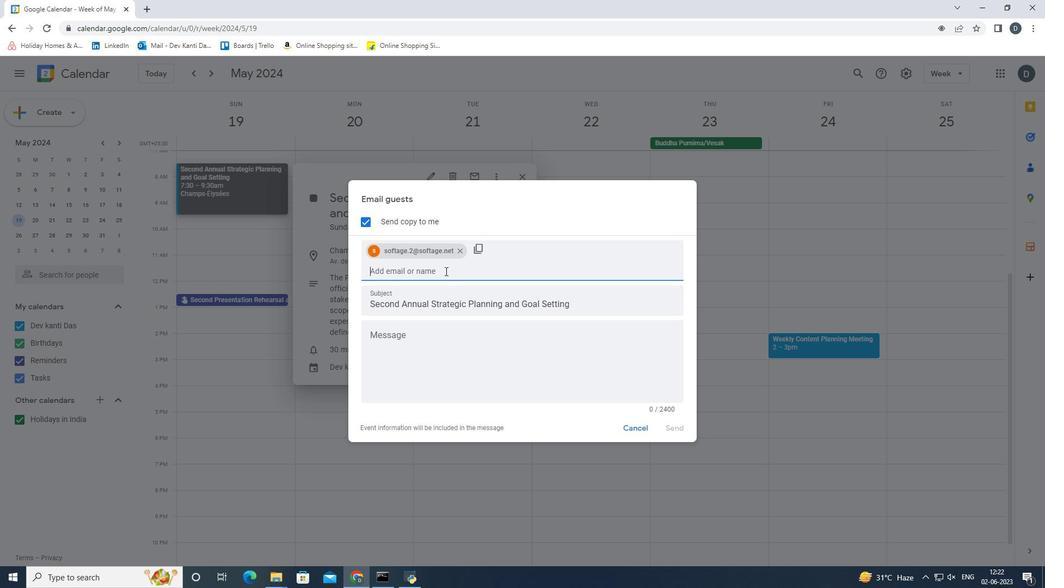 
Action: Mouse pressed left at (445, 271)
Screenshot: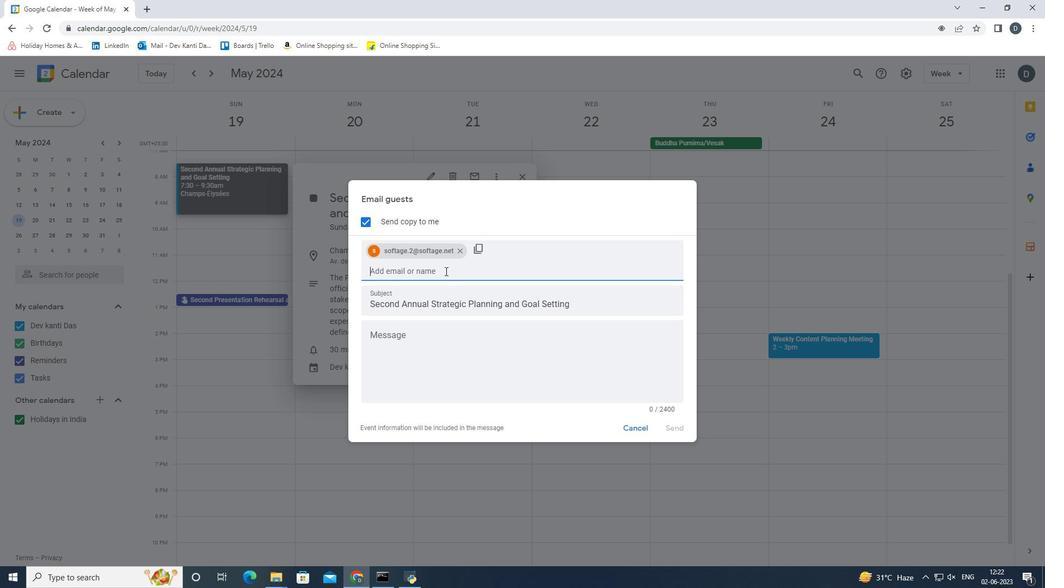
Action: Mouse moved to (479, 272)
Screenshot: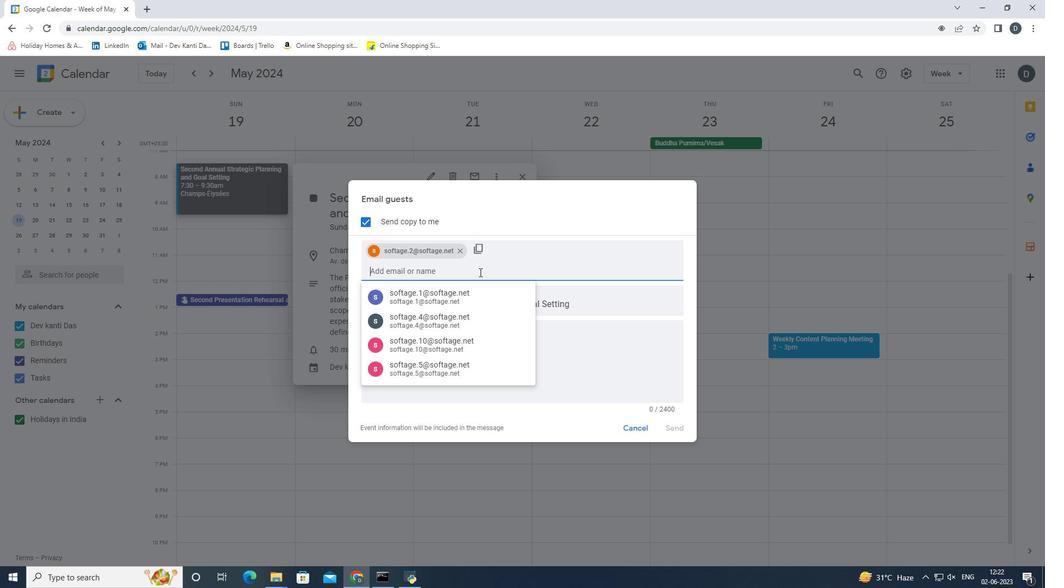 
Action: Key pressed <Key.shift>Softage.3<Key.shift>@
Screenshot: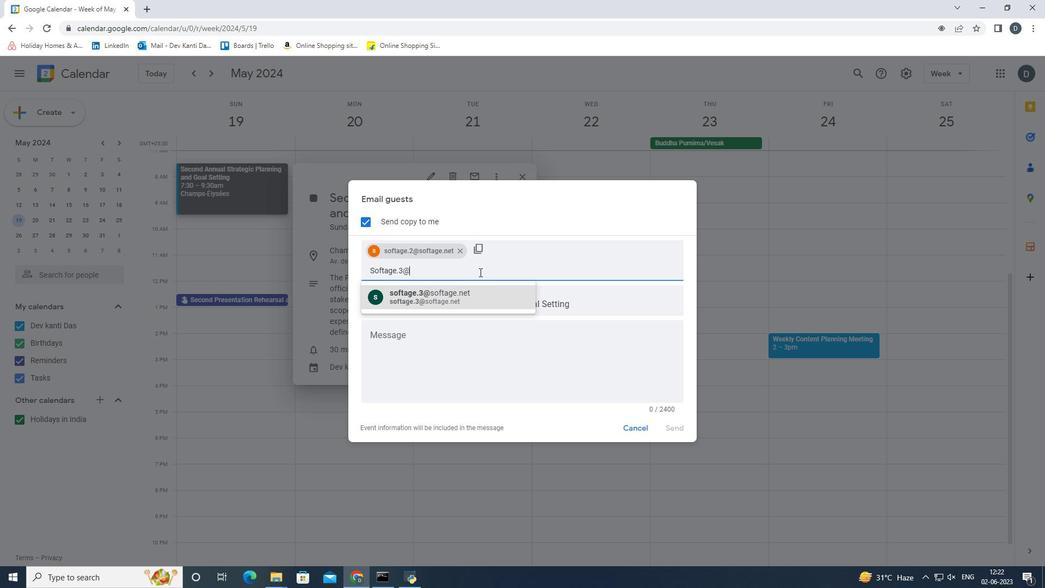 
Action: Mouse moved to (441, 299)
Screenshot: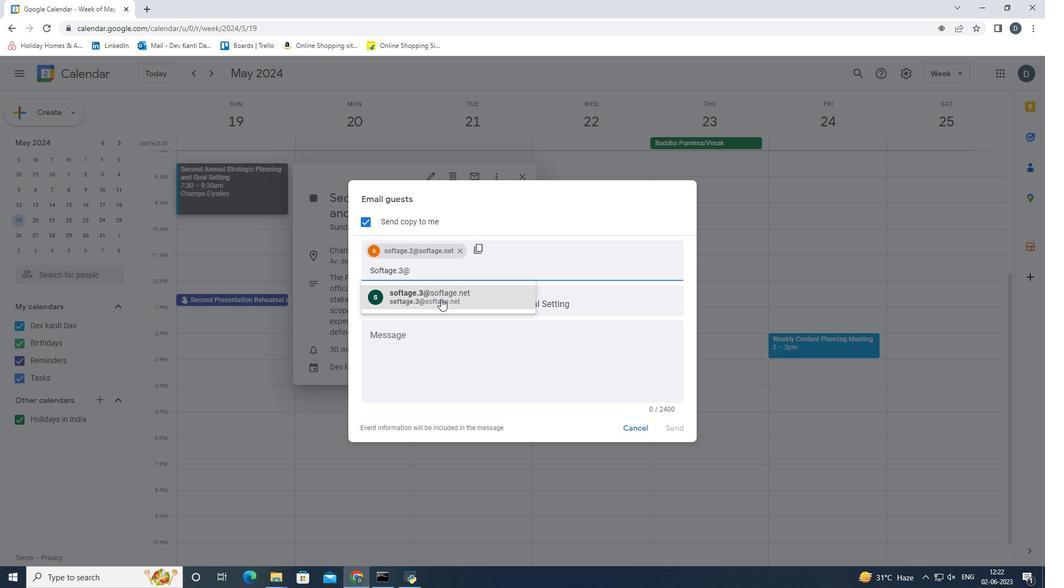 
Action: Mouse pressed left at (441, 299)
Screenshot: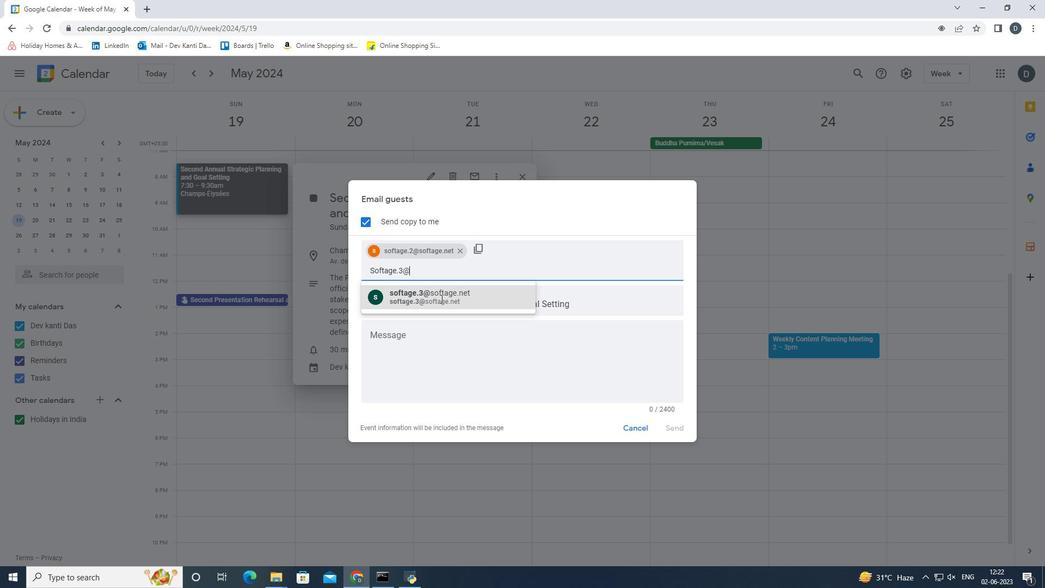 
Action: Mouse moved to (446, 346)
Screenshot: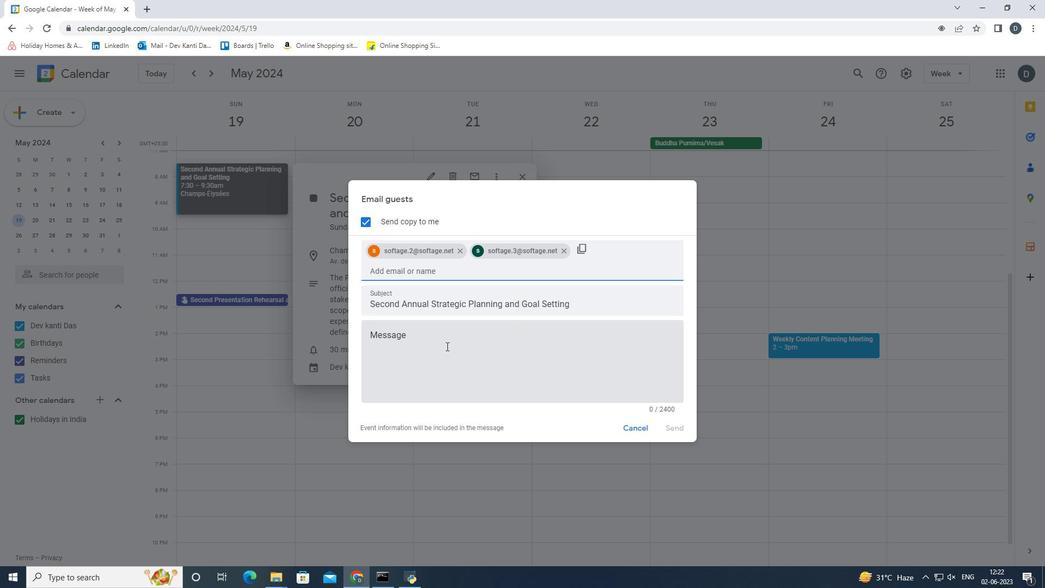 
Action: Mouse pressed left at (446, 346)
Screenshot: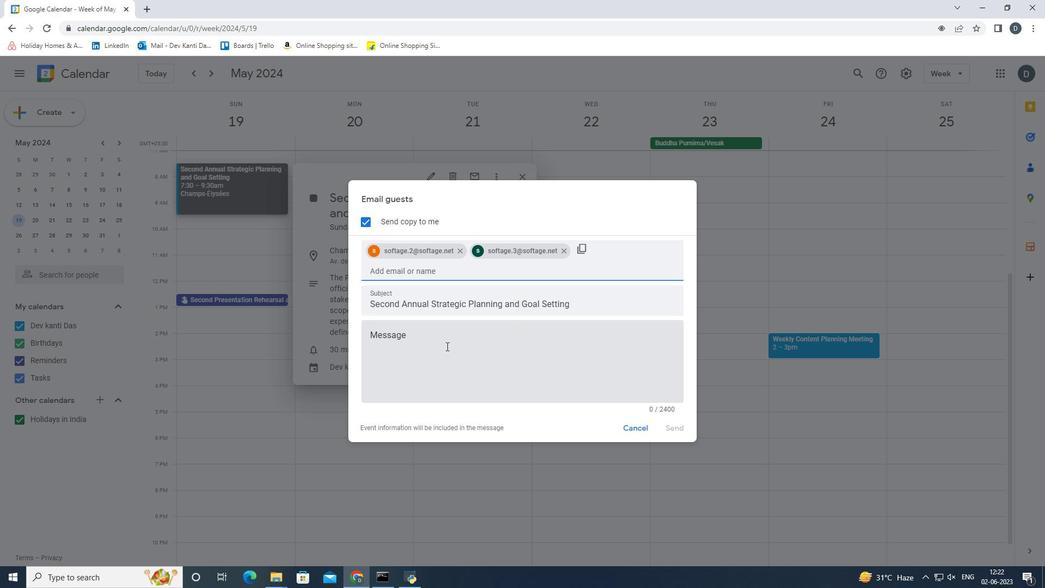 
Action: Mouse moved to (543, 340)
Screenshot: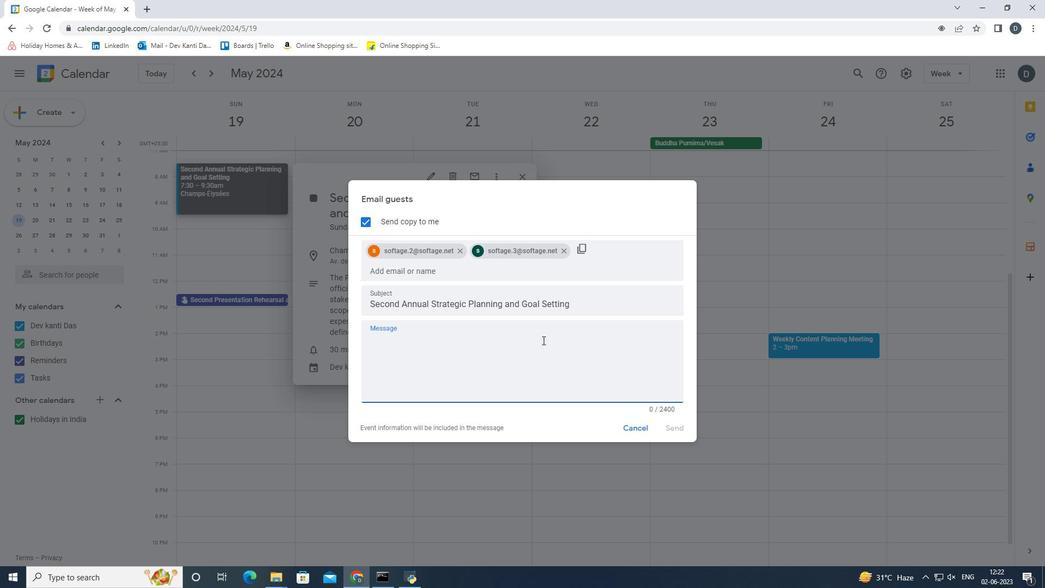 
Action: Key pressed <Key.shift>Invitation<Key.space>for<Key.space>
Screenshot: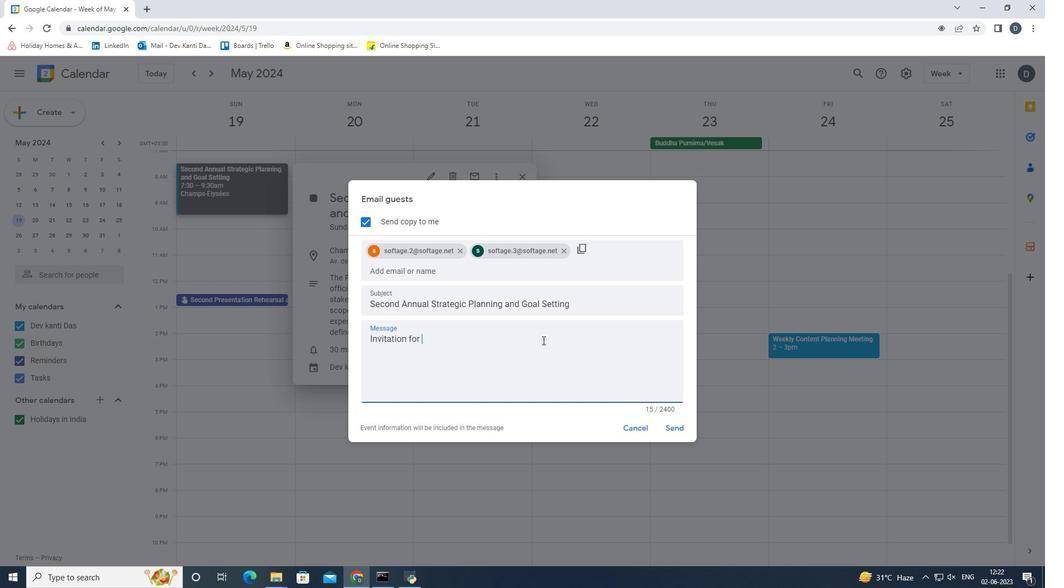 
Action: Mouse moved to (581, 306)
Screenshot: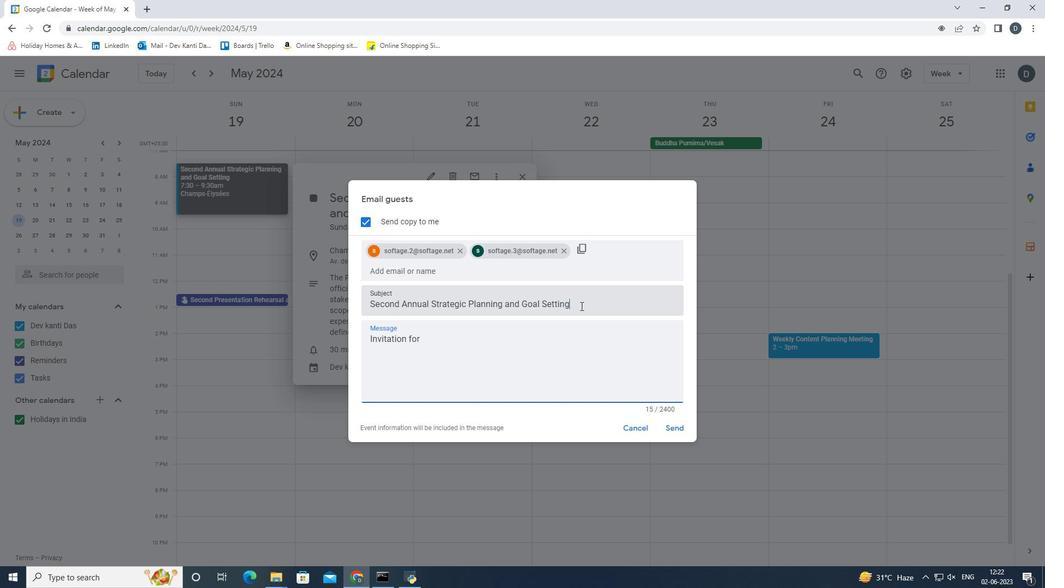 
Action: Mouse pressed left at (581, 306)
Screenshot: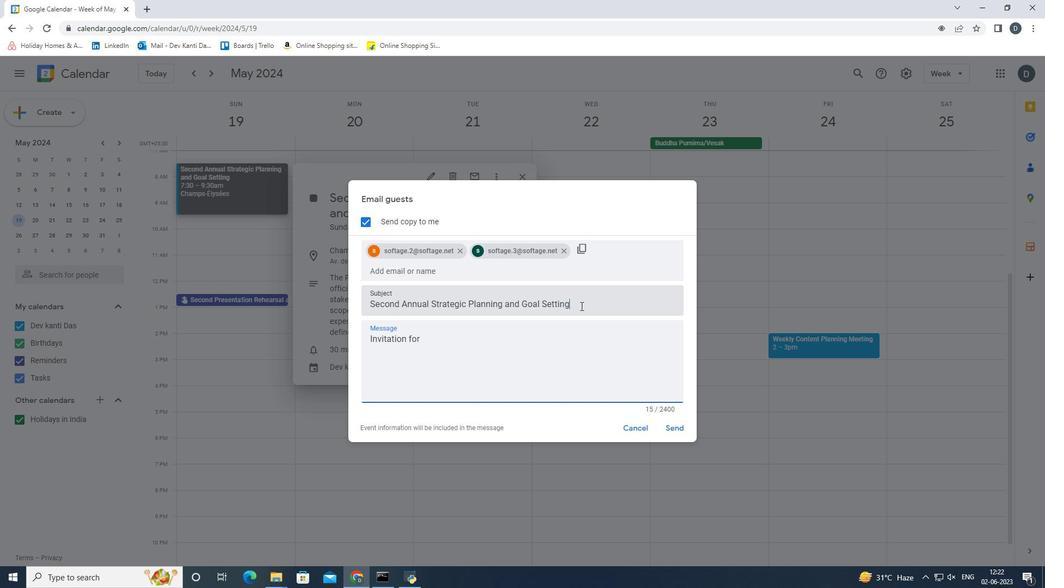 
Action: Mouse moved to (371, 318)
Screenshot: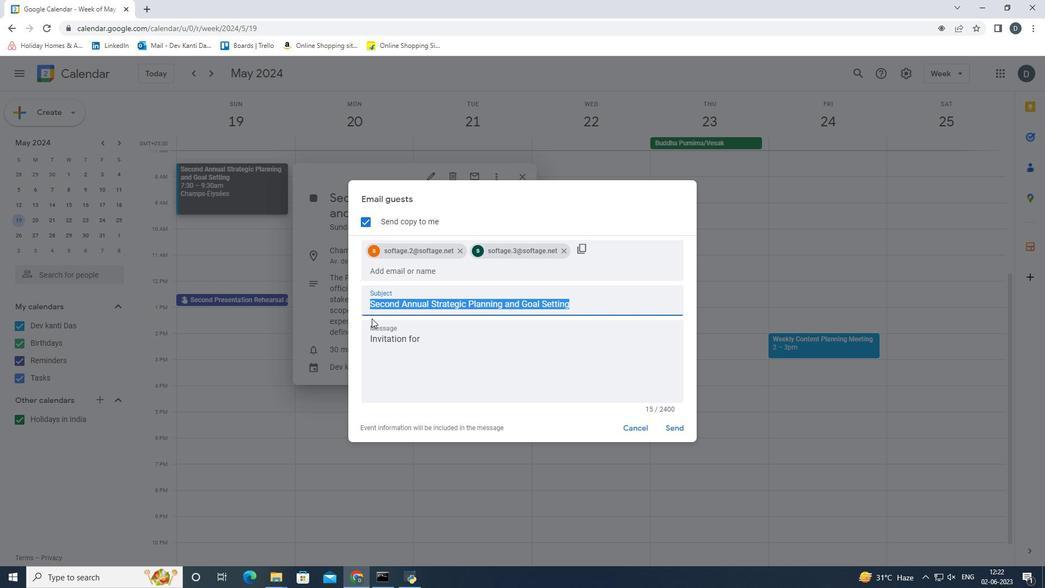 
Action: Key pressed ctrl+C
Screenshot: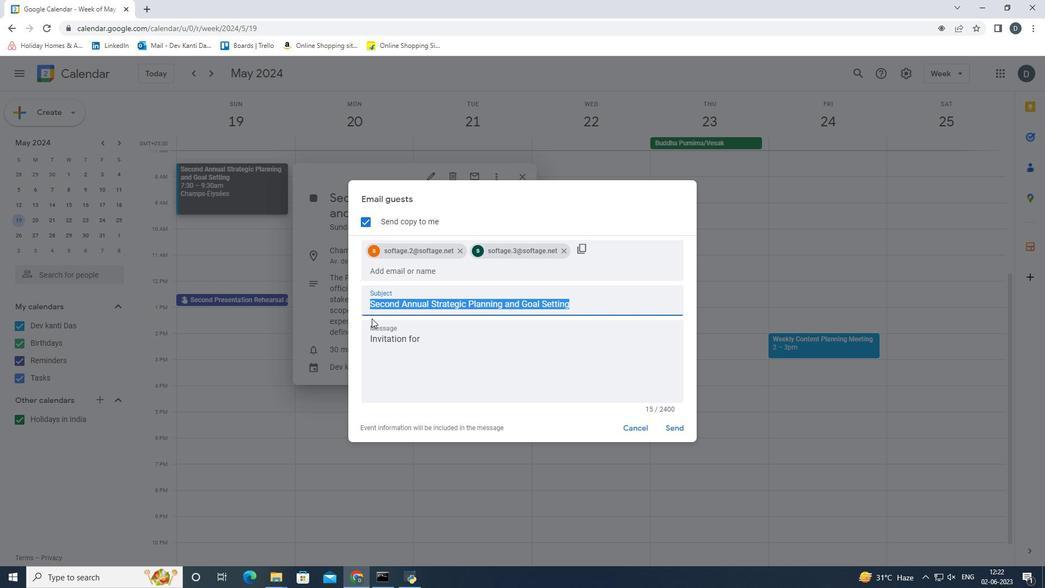 
Action: Mouse moved to (520, 345)
Screenshot: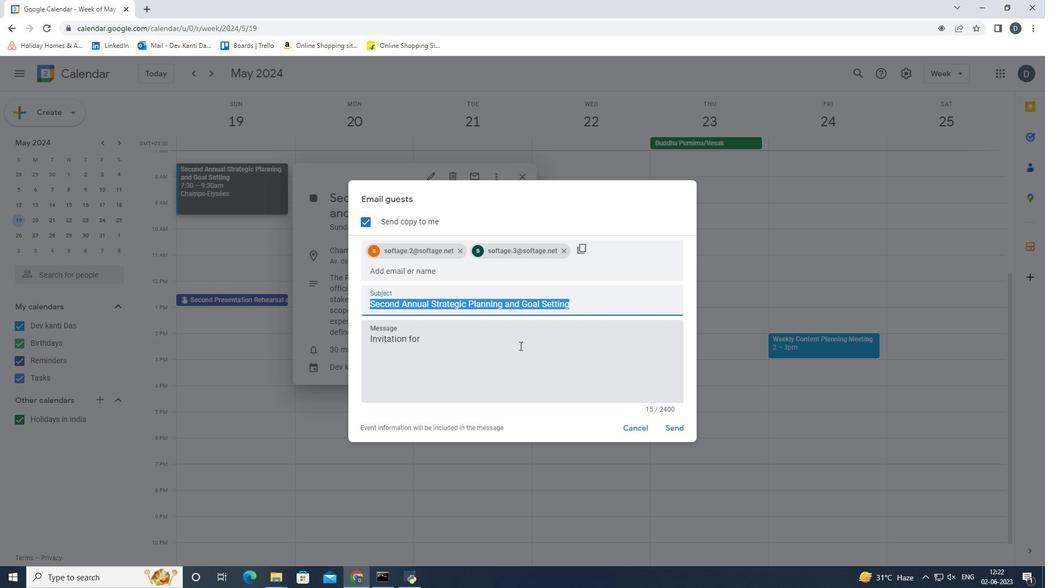 
Action: Mouse pressed left at (520, 345)
Screenshot: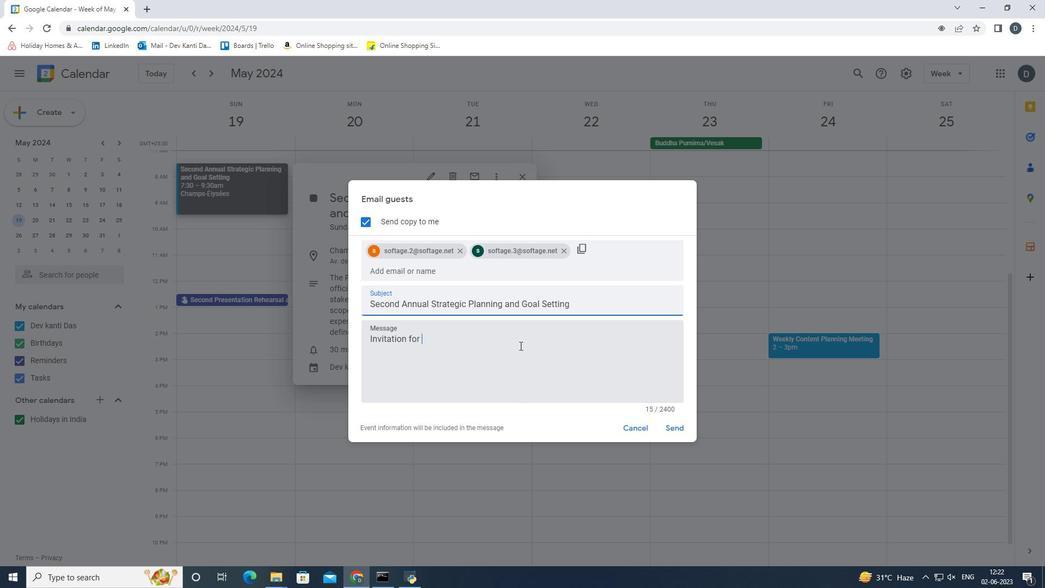 
Action: Mouse moved to (519, 345)
Screenshot: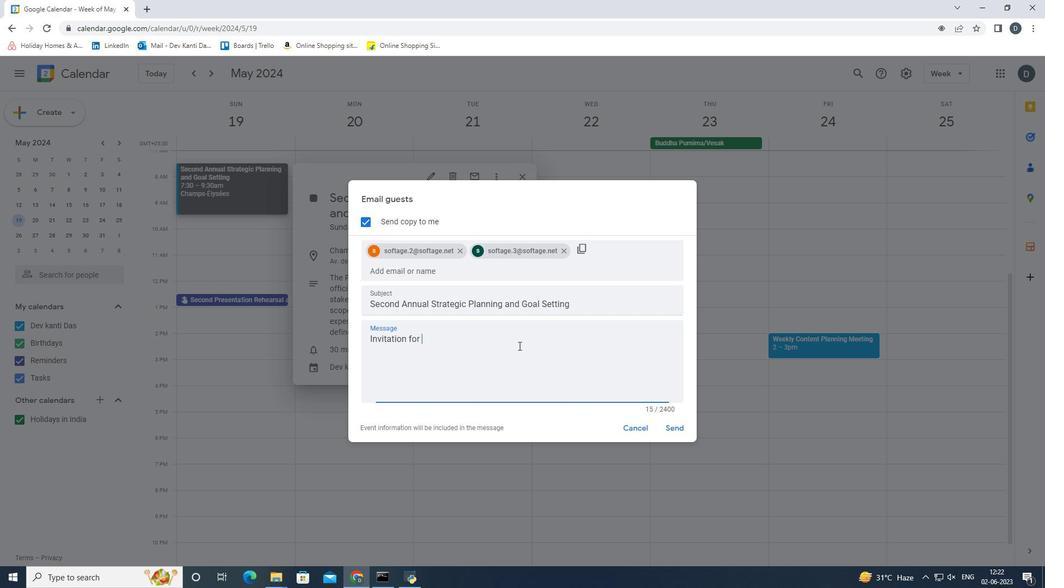 
Action: Key pressed ctrl+V
Screenshot: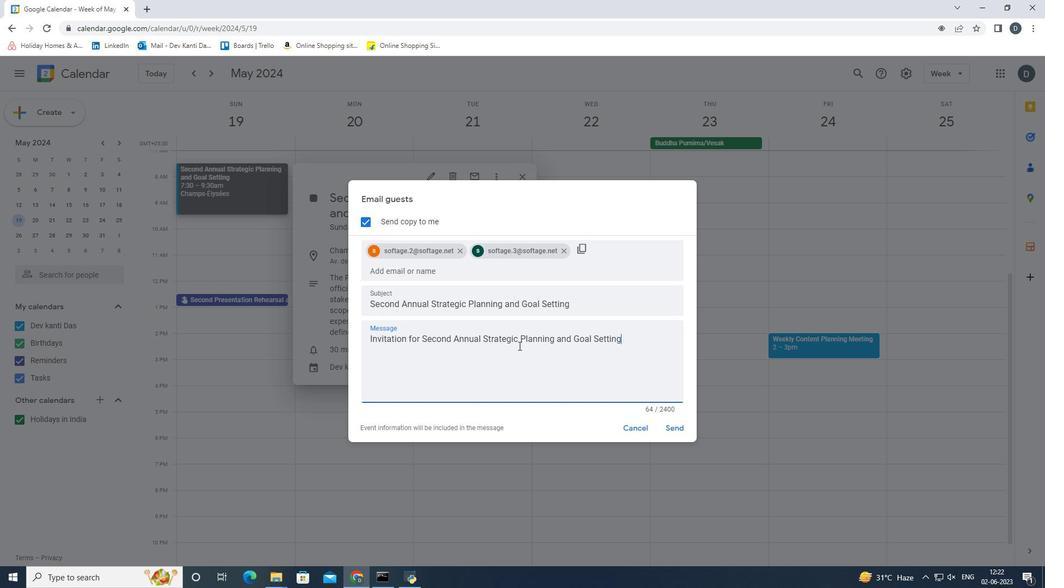 
Action: Mouse moved to (683, 429)
Screenshot: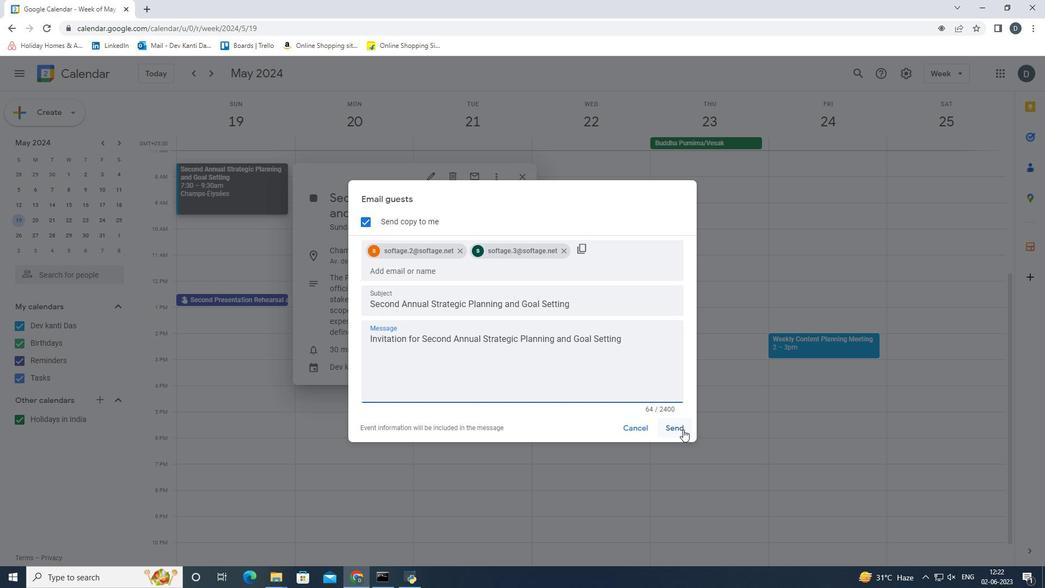 
Action: Mouse pressed left at (683, 429)
Screenshot: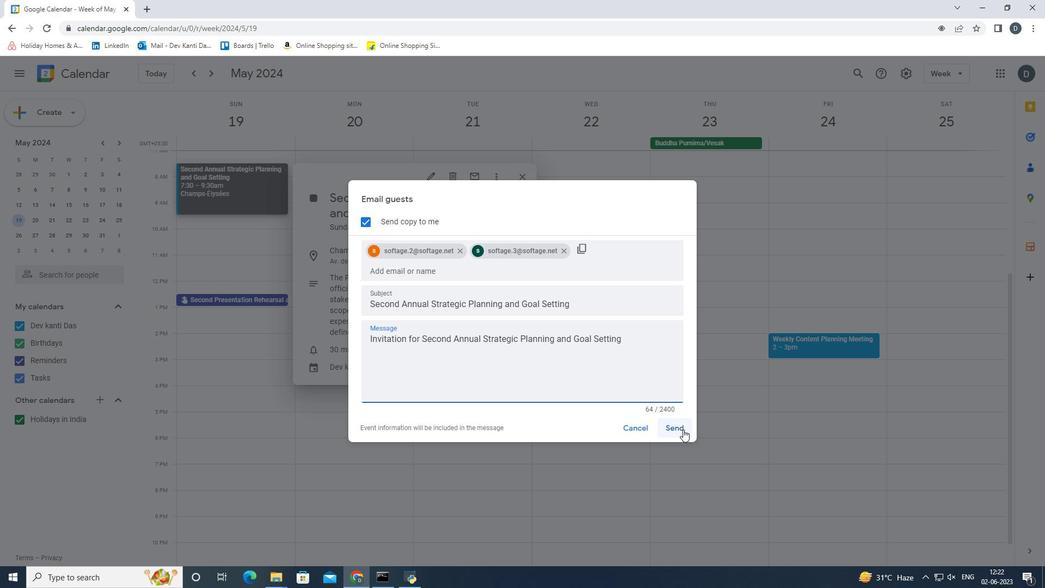 
Action: Mouse moved to (520, 174)
Screenshot: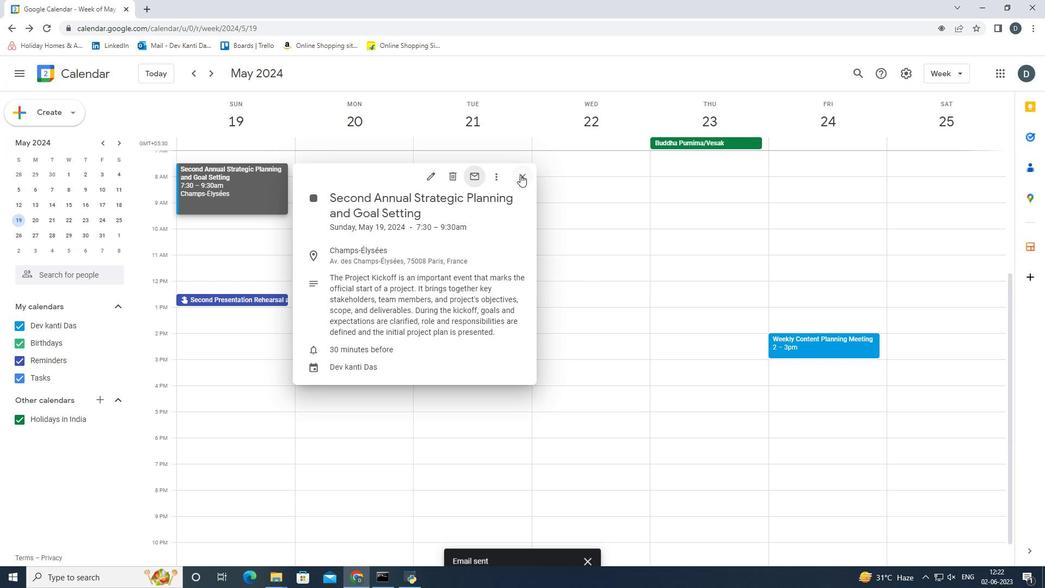
Action: Mouse pressed left at (520, 174)
Screenshot: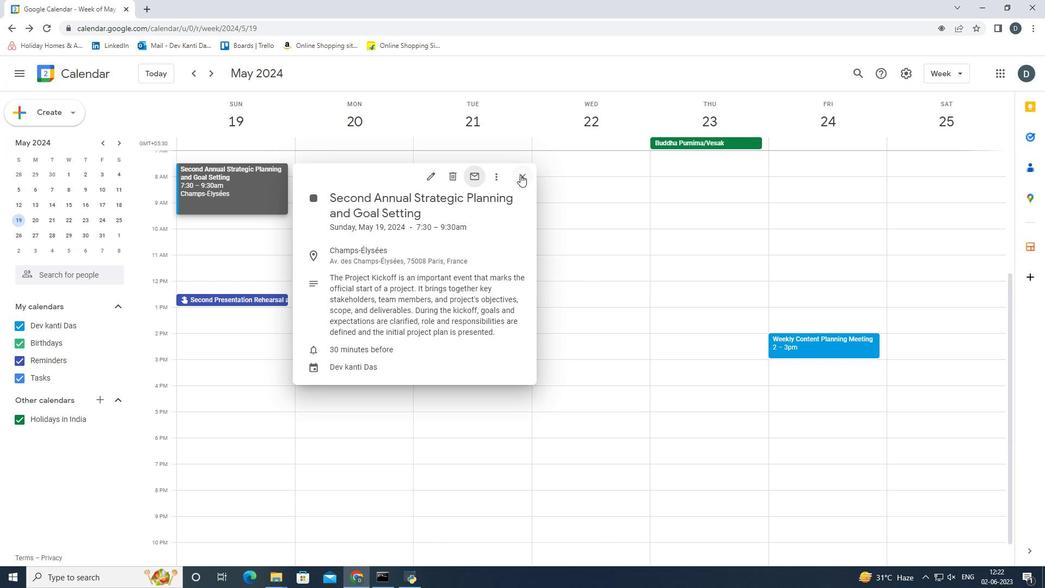 
Action: Mouse moved to (48, 110)
Screenshot: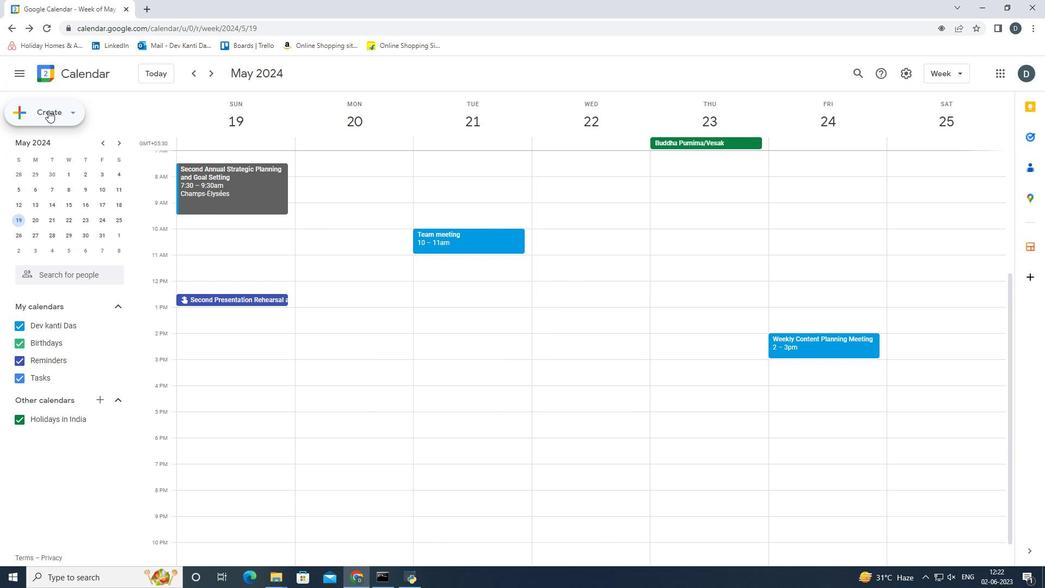 
Action: Mouse pressed left at (48, 110)
Screenshot: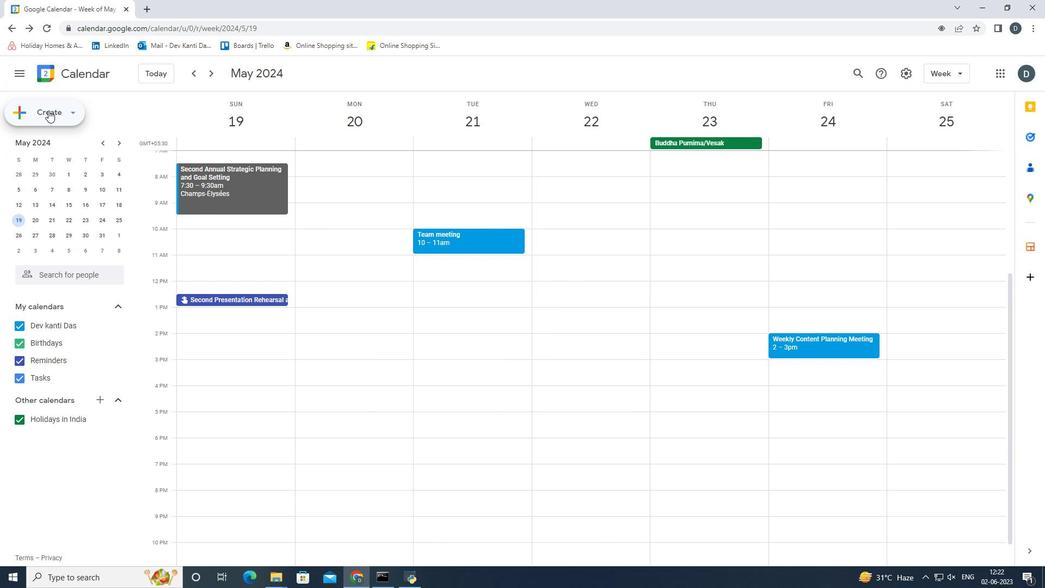 
Action: Mouse moved to (64, 142)
Screenshot: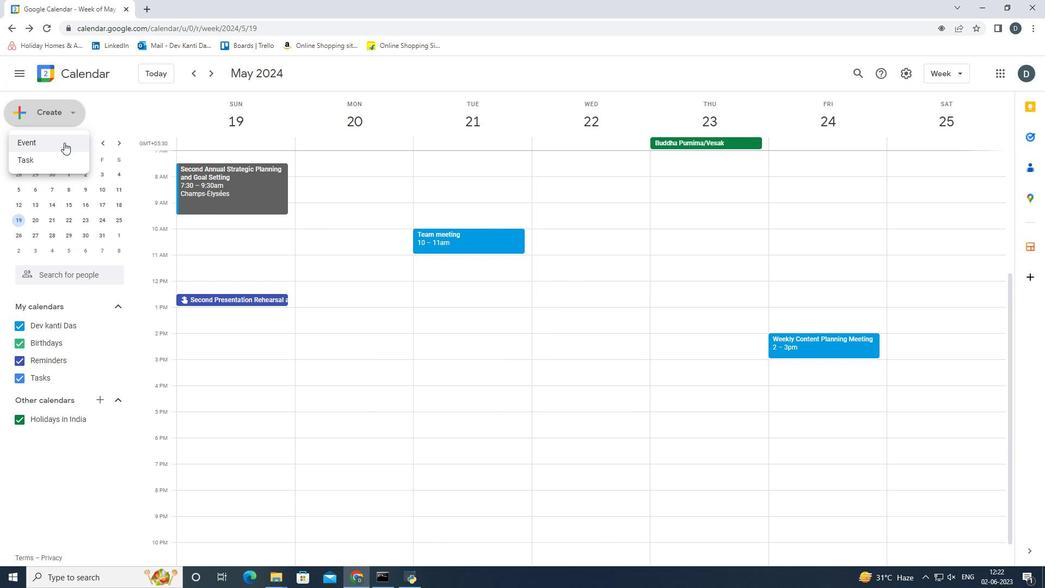 
Action: Mouse pressed left at (64, 142)
Screenshot: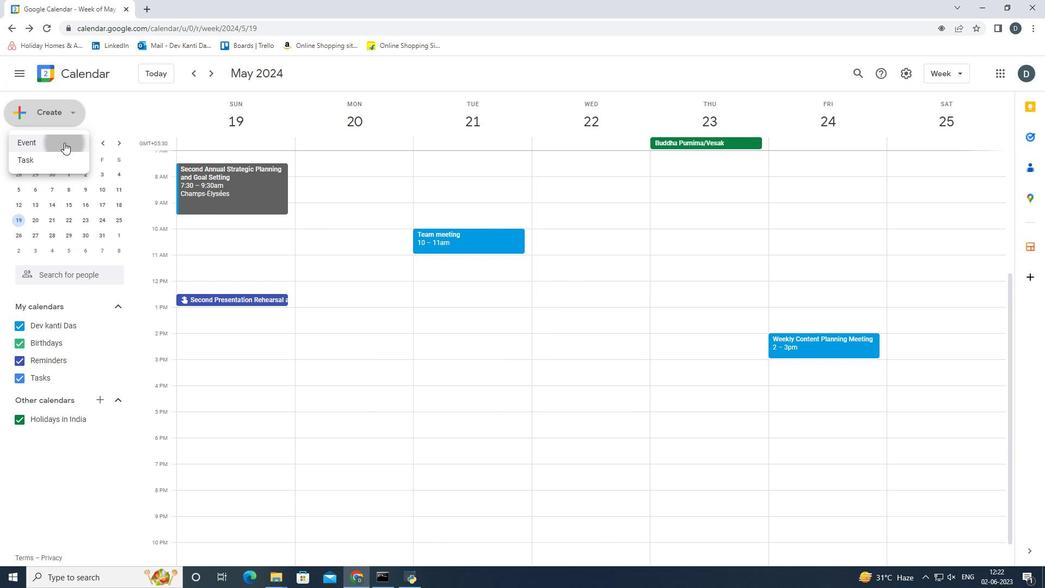 
Action: Mouse moved to (420, 232)
Screenshot: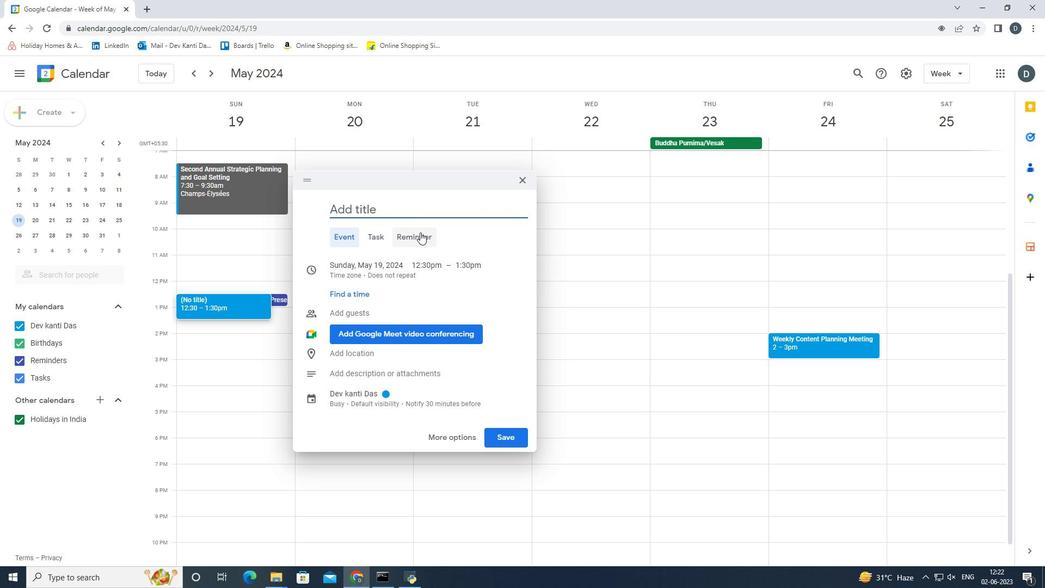 
Action: Mouse pressed left at (420, 232)
Screenshot: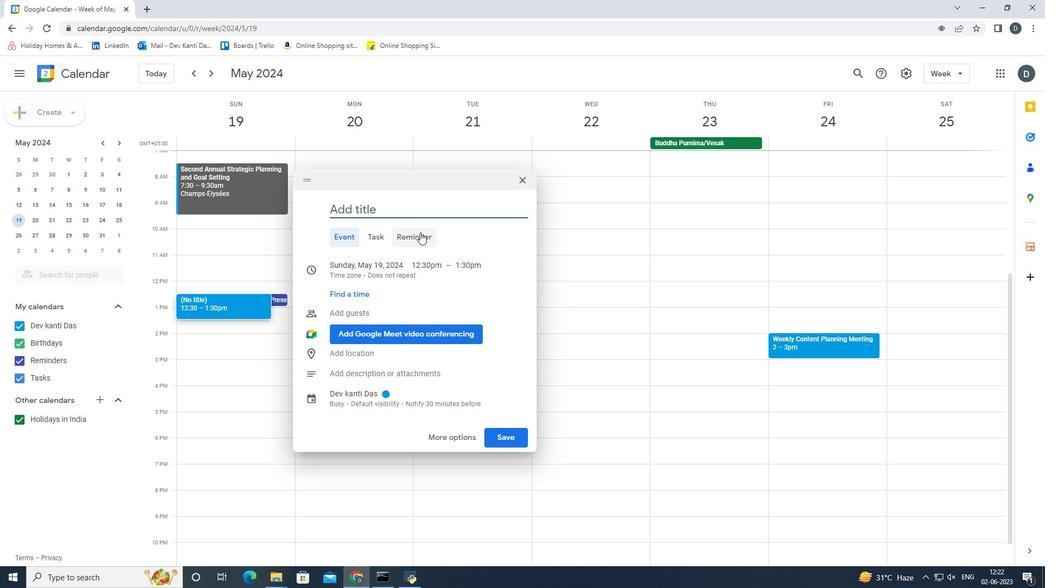 
Action: Mouse moved to (417, 208)
Screenshot: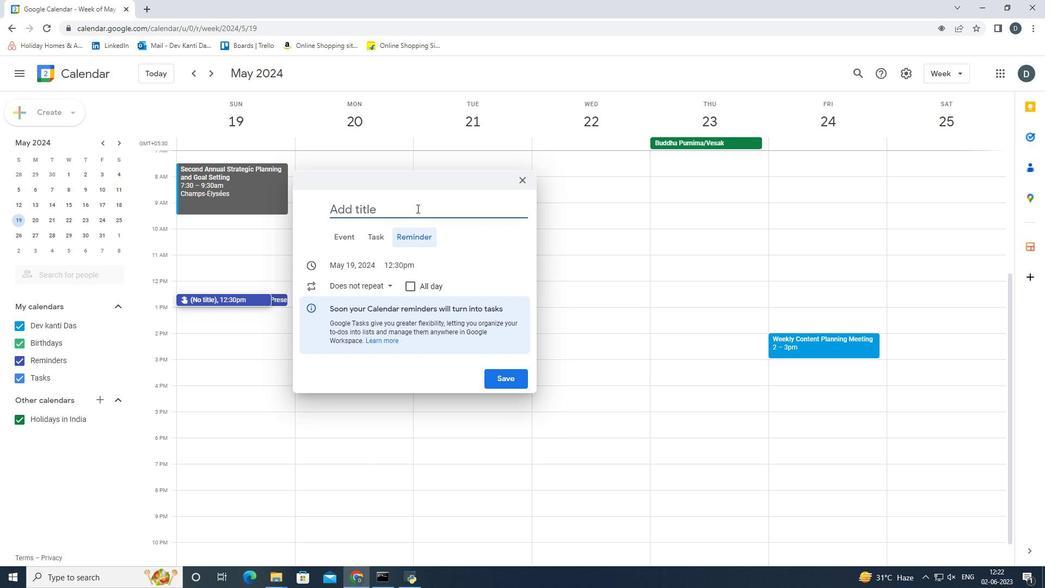 
Action: Mouse pressed left at (417, 208)
Screenshot: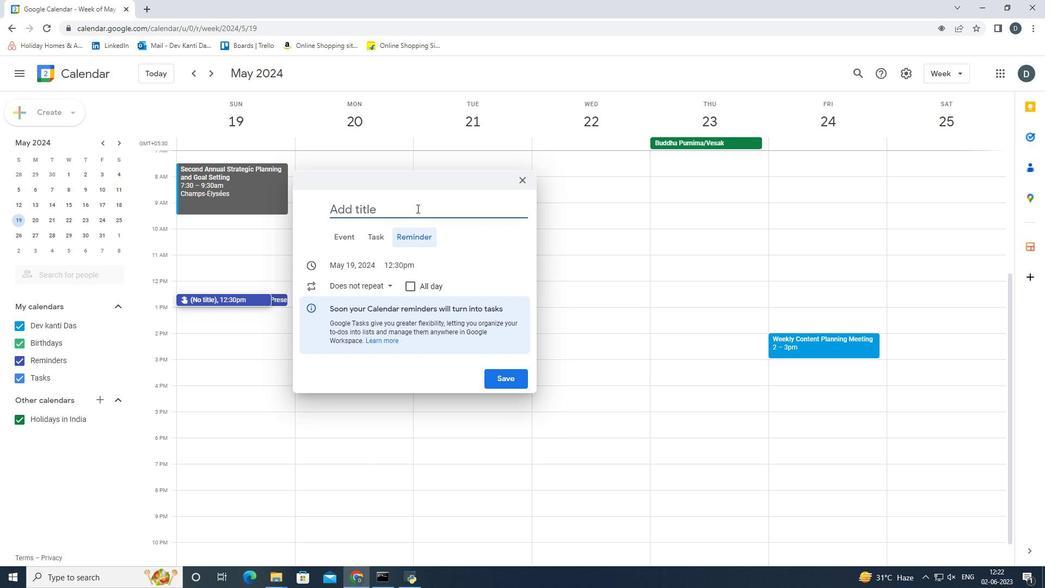 
Action: Key pressed ctrl+V
Screenshot: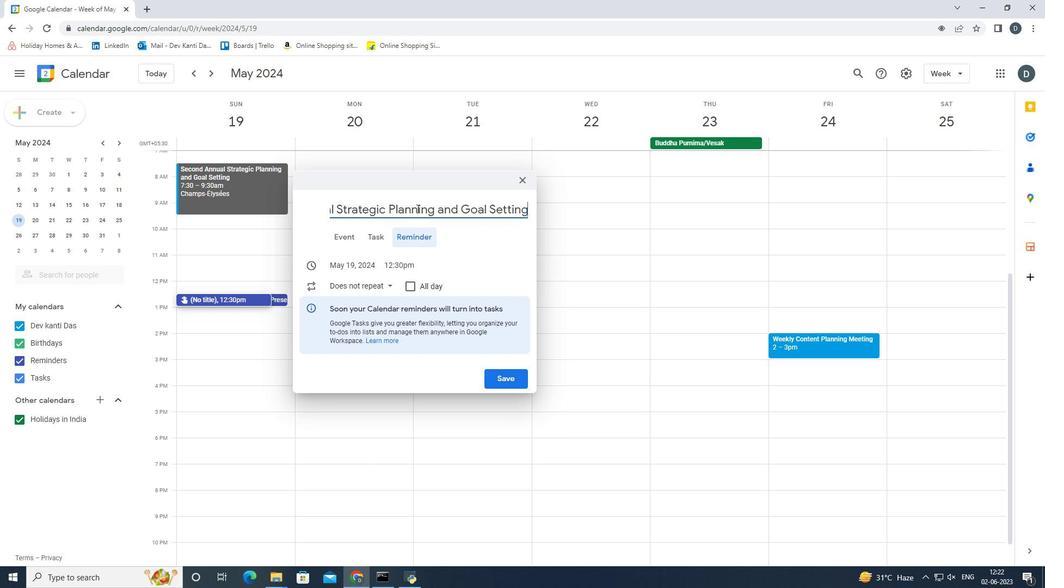 
Action: Mouse moved to (383, 287)
Screenshot: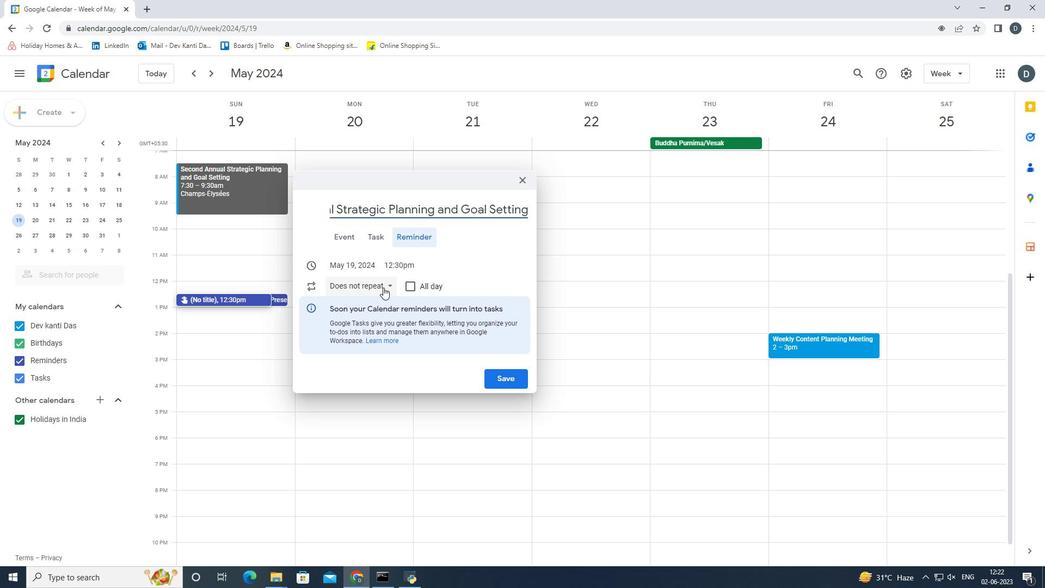 
Action: Mouse pressed left at (383, 287)
Screenshot: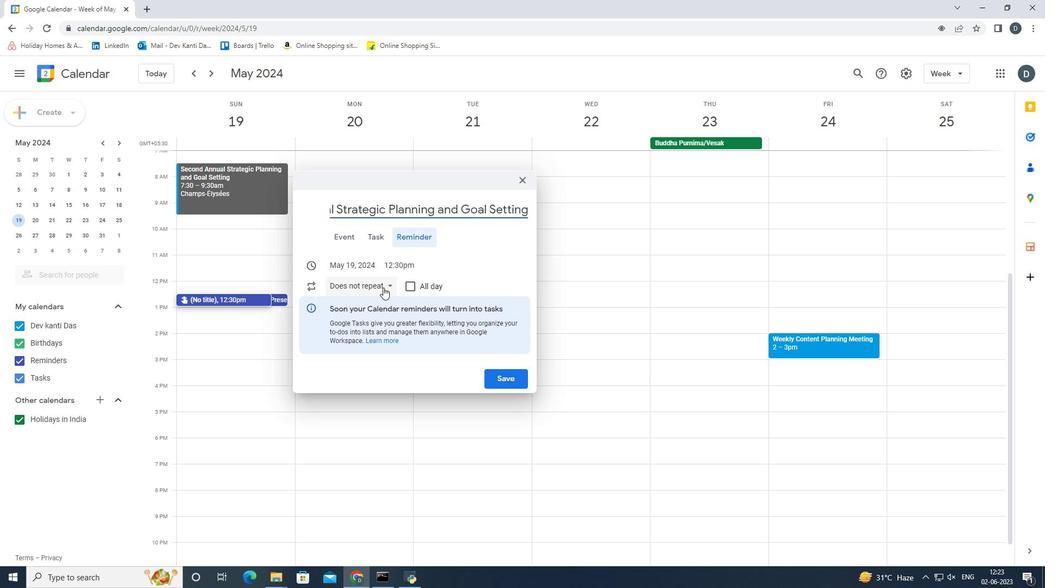 
Action: Mouse moved to (371, 405)
Screenshot: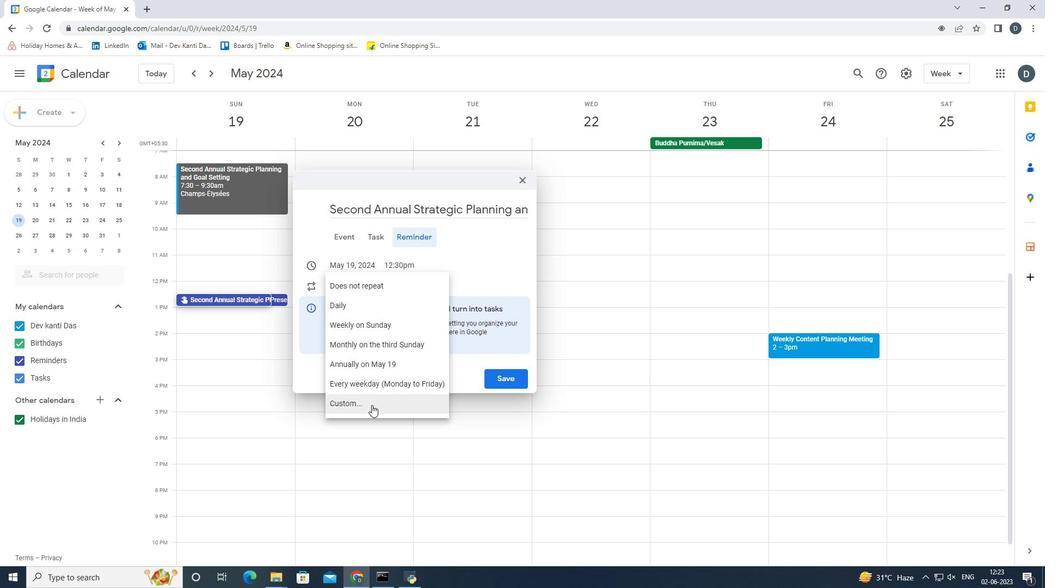 
Action: Mouse pressed left at (371, 405)
Screenshot: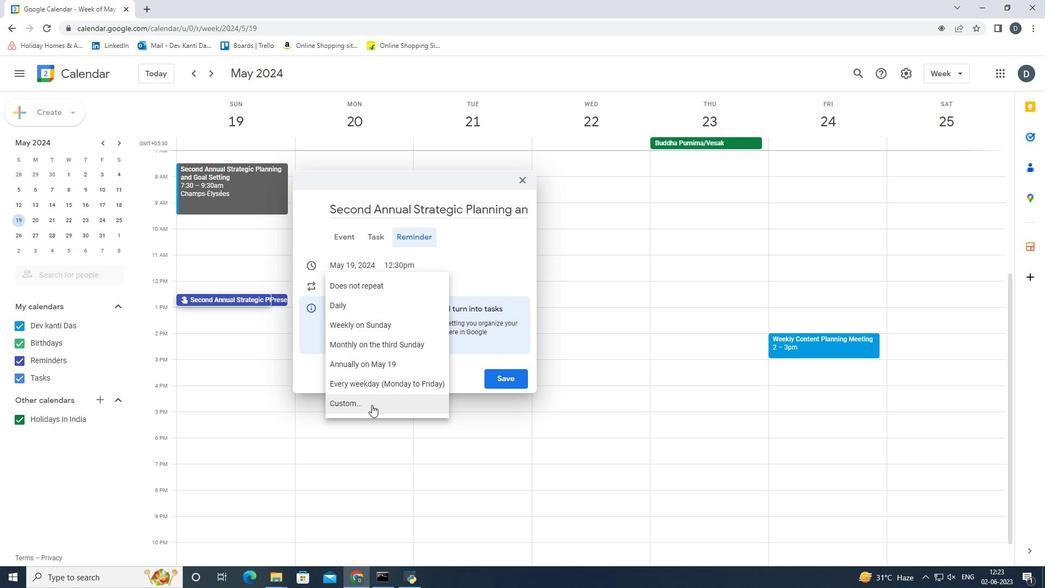 
Action: Mouse moved to (555, 416)
Screenshot: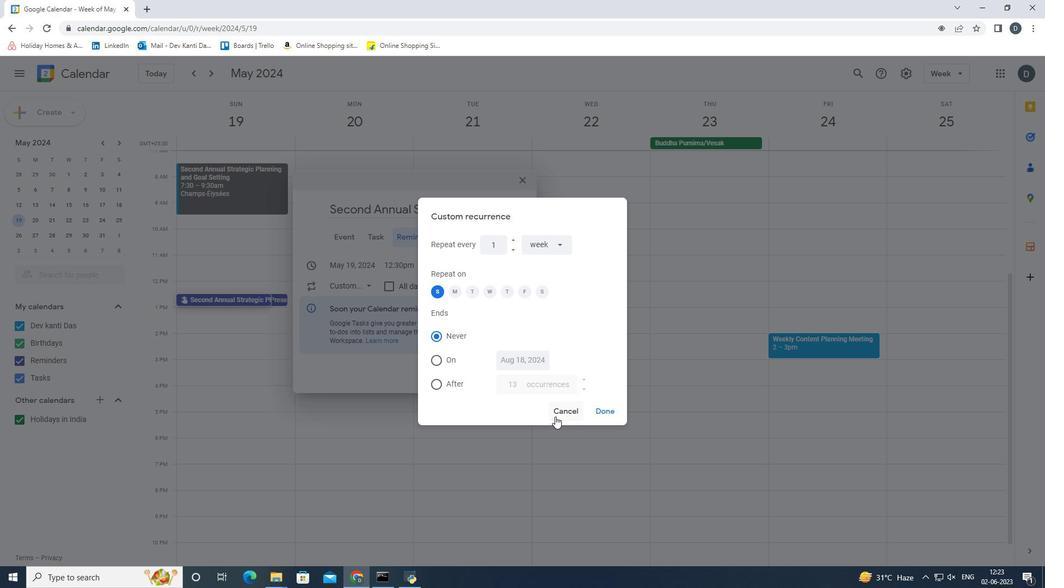 
Action: Mouse pressed left at (555, 416)
Screenshot: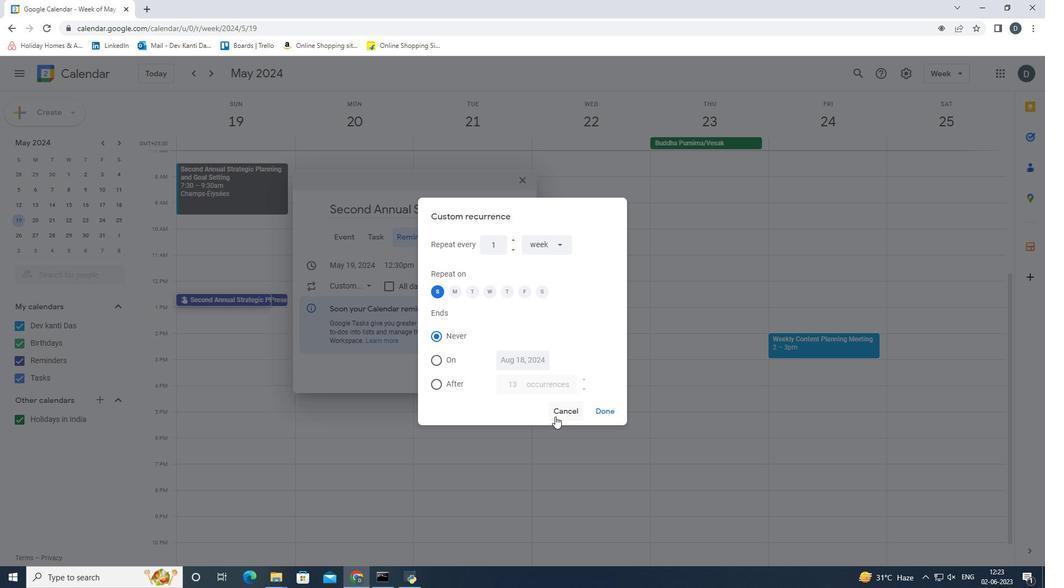 
Action: Mouse moved to (376, 288)
Screenshot: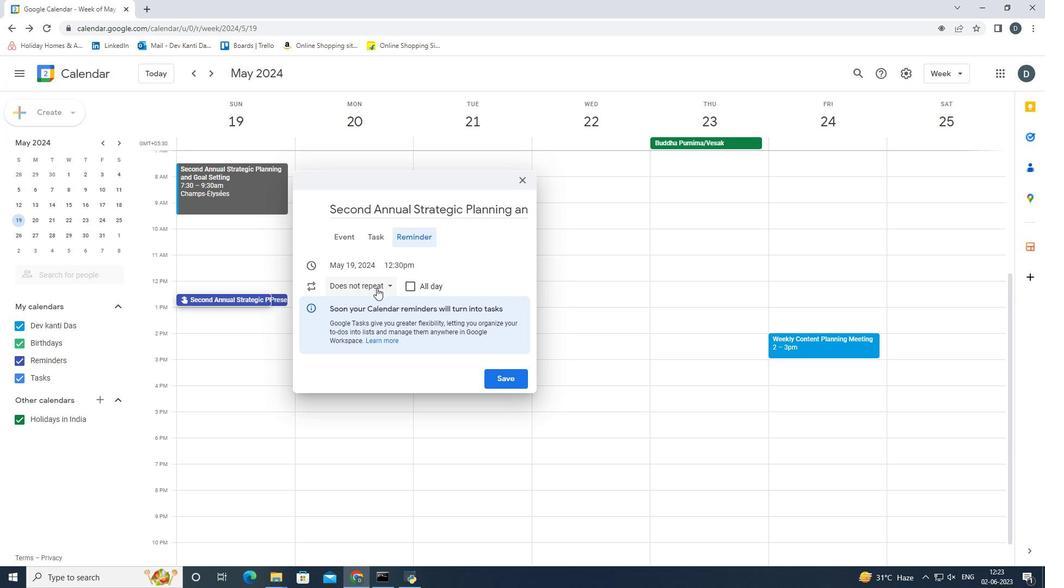 
Action: Mouse pressed left at (376, 288)
Screenshot: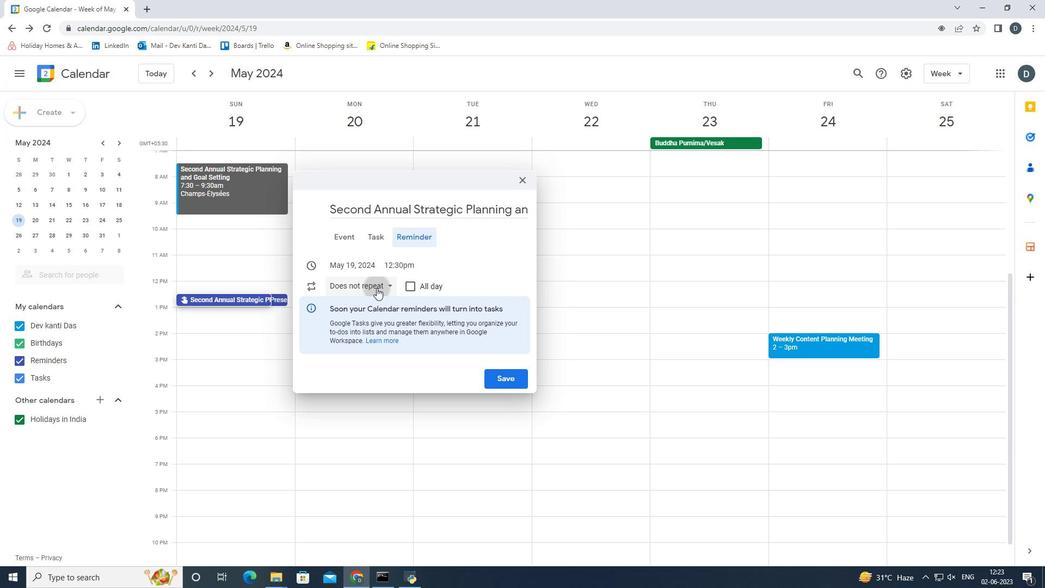
Action: Mouse moved to (428, 346)
Screenshot: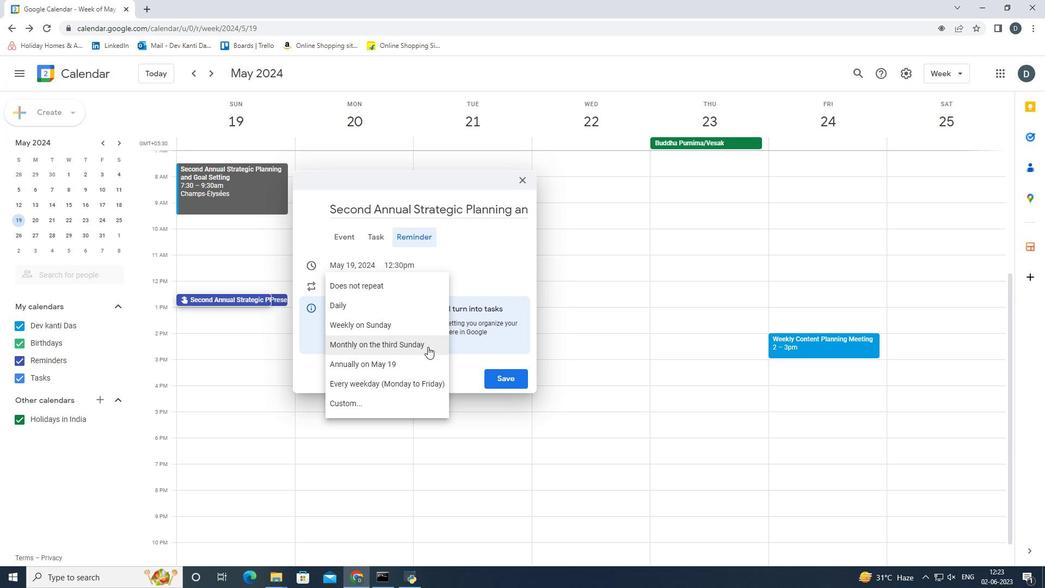 
Action: Mouse pressed left at (428, 346)
Screenshot: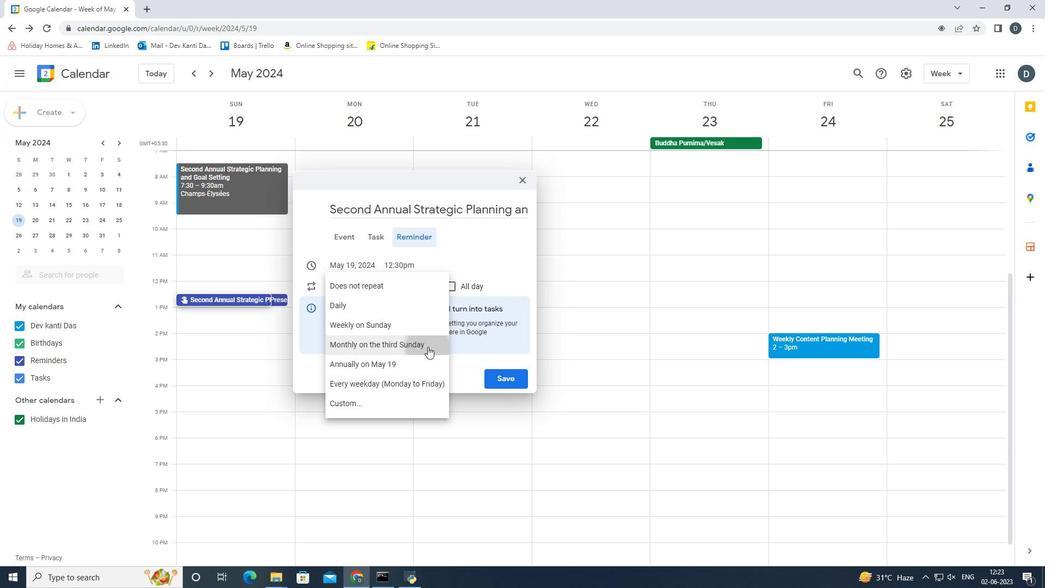 
Action: Mouse moved to (514, 376)
Screenshot: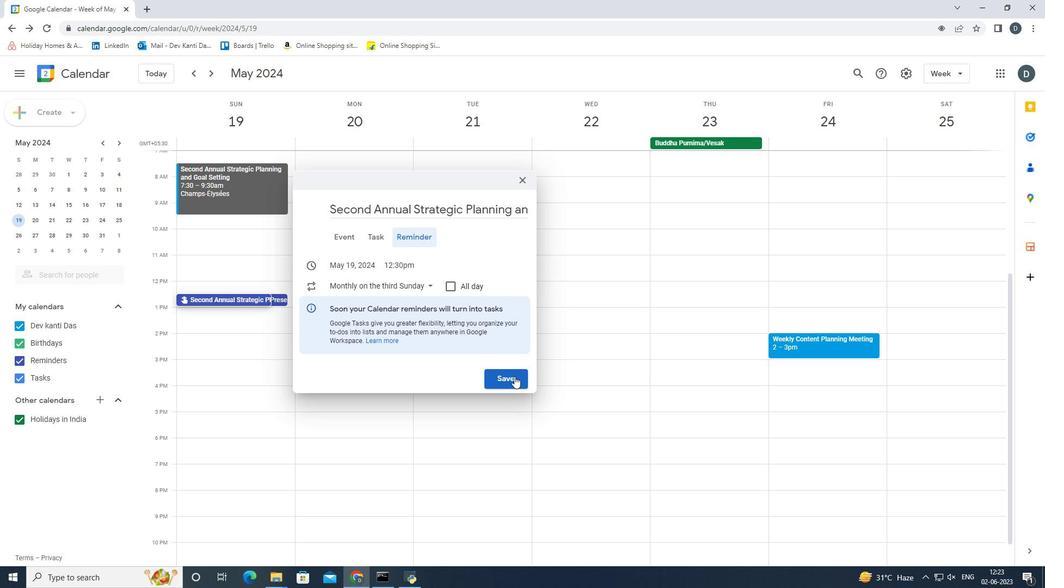 
Action: Mouse pressed left at (514, 376)
Screenshot: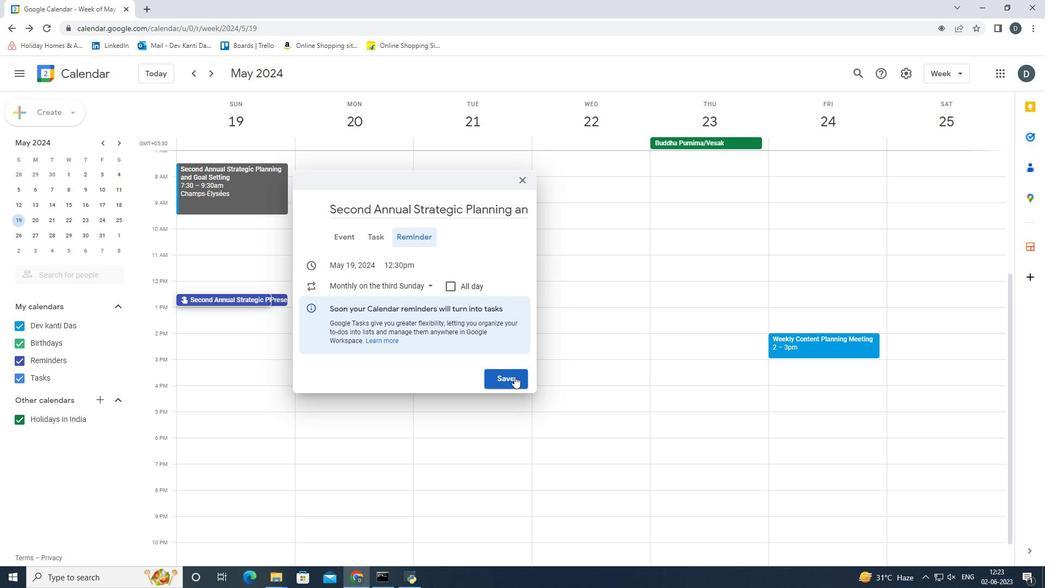 
